 Task: Reply to email with the signature Gabriella Robinson with the subject Request for a podcast from softage.1@softage.net with the message Please confirm the delivery date for the product. Undo the message and rewrite the message as Could you please provide a summary of the results? Send the email
Action: Mouse moved to (497, 650)
Screenshot: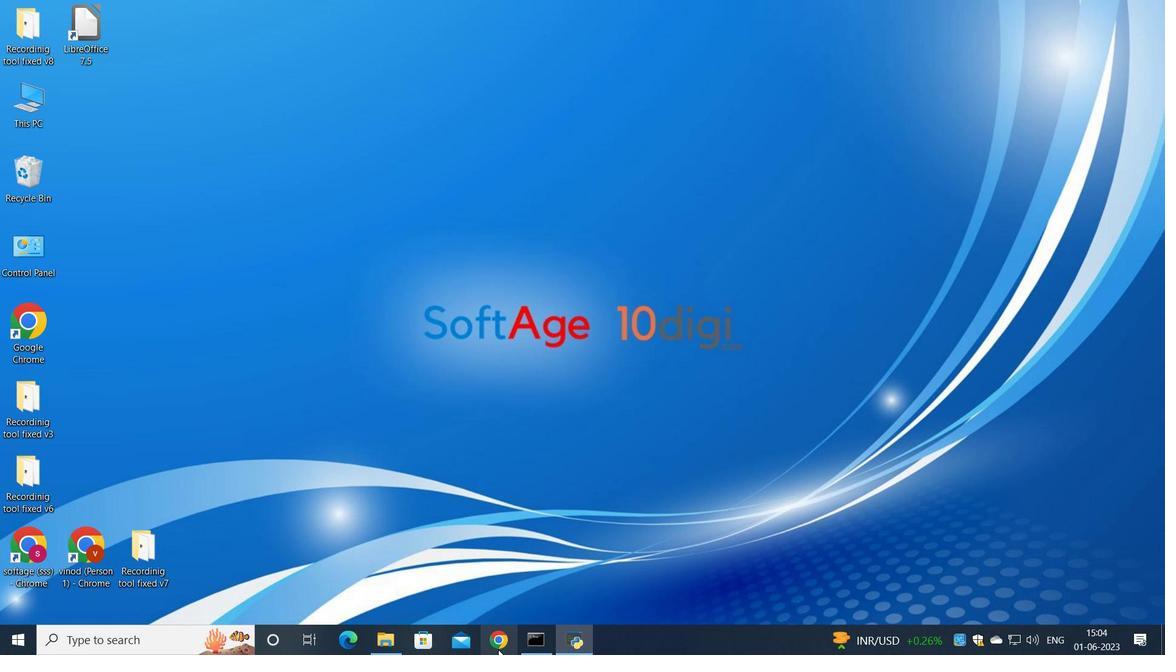 
Action: Mouse pressed left at (497, 650)
Screenshot: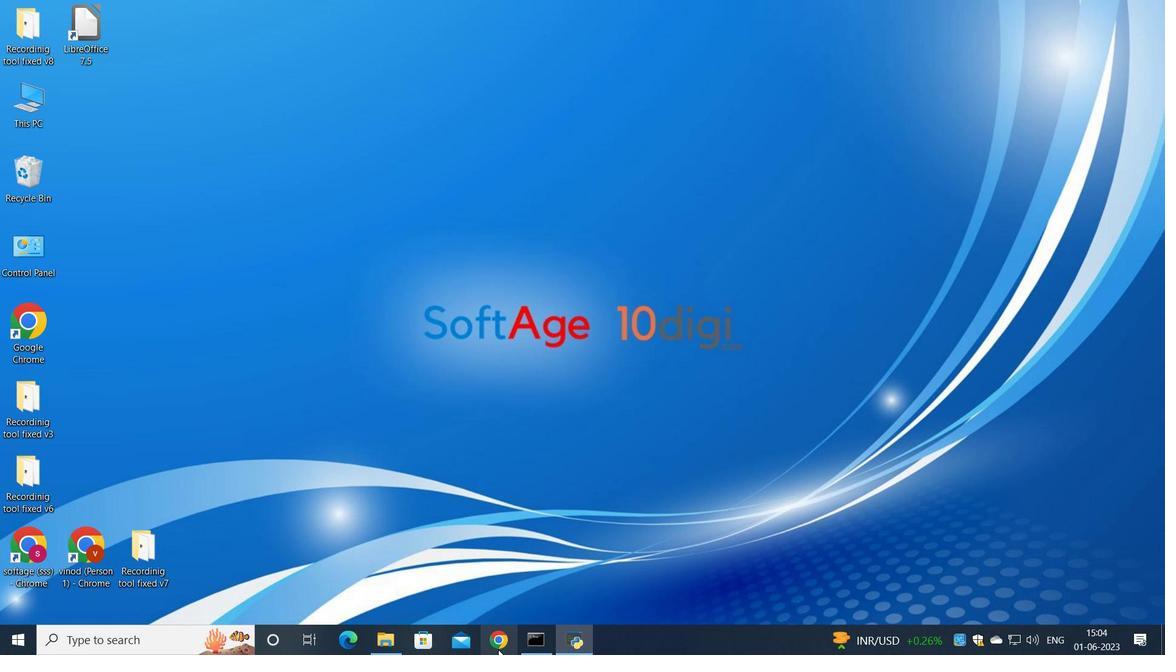 
Action: Mouse moved to (517, 387)
Screenshot: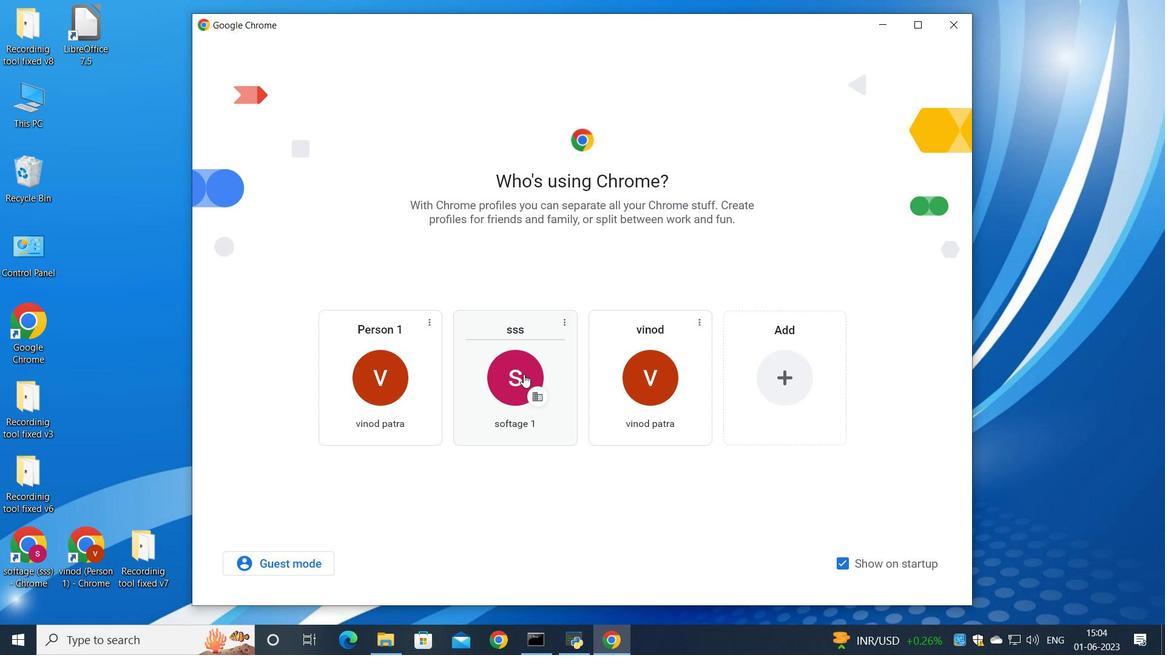 
Action: Mouse pressed left at (517, 387)
Screenshot: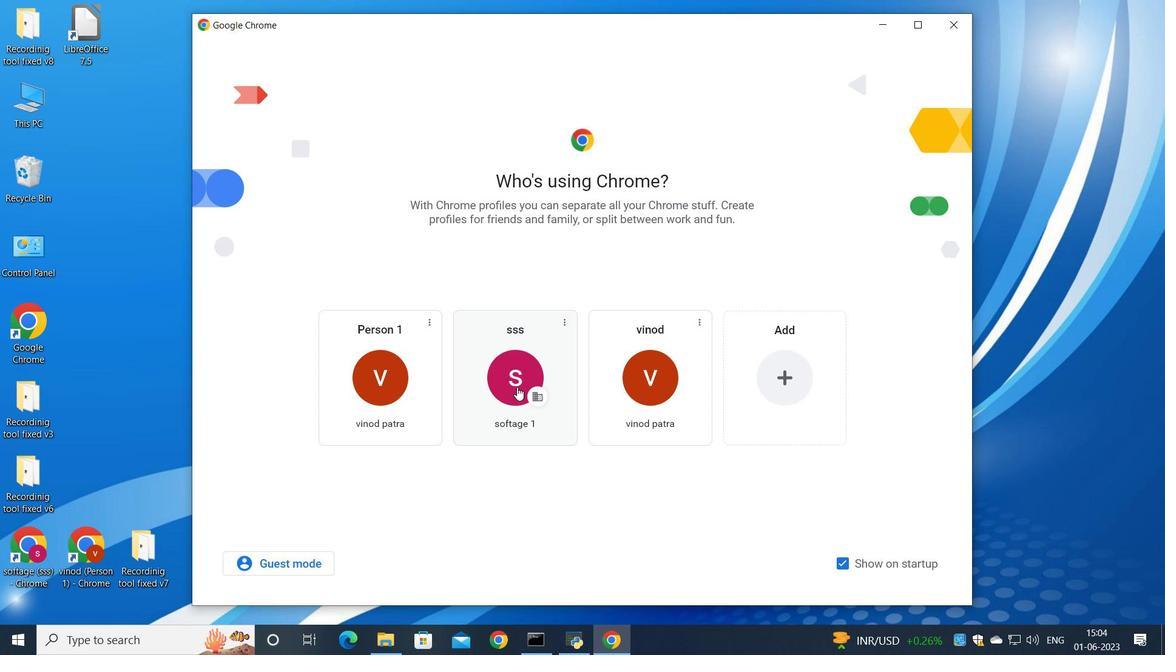 
Action: Mouse moved to (1019, 108)
Screenshot: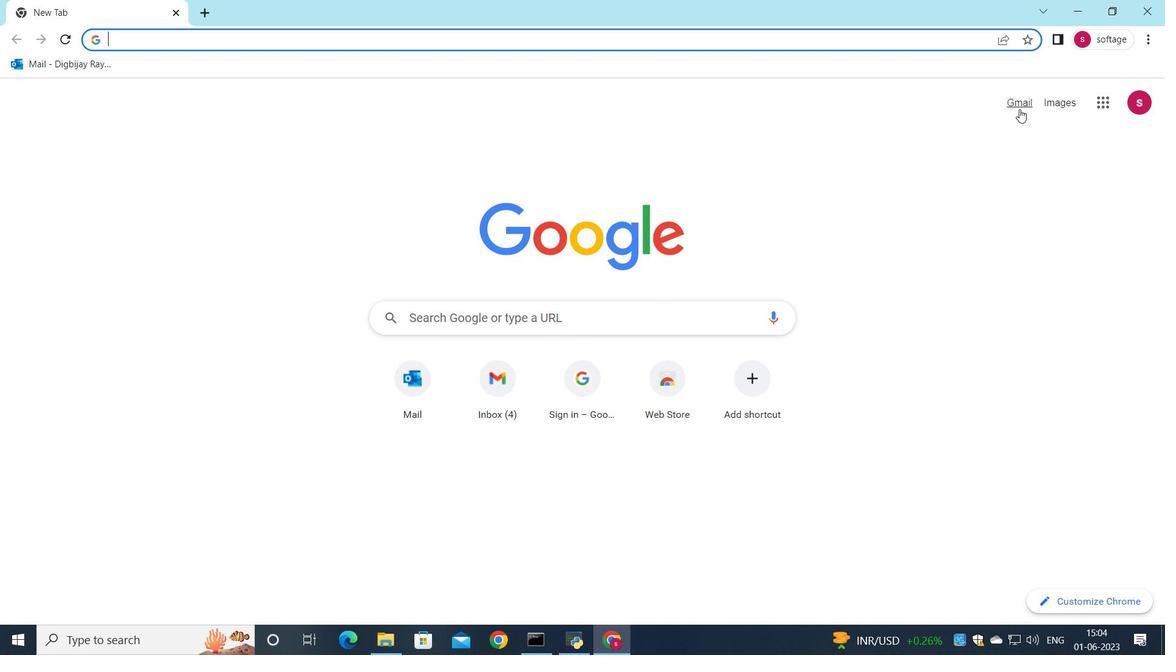 
Action: Mouse pressed left at (1019, 108)
Screenshot: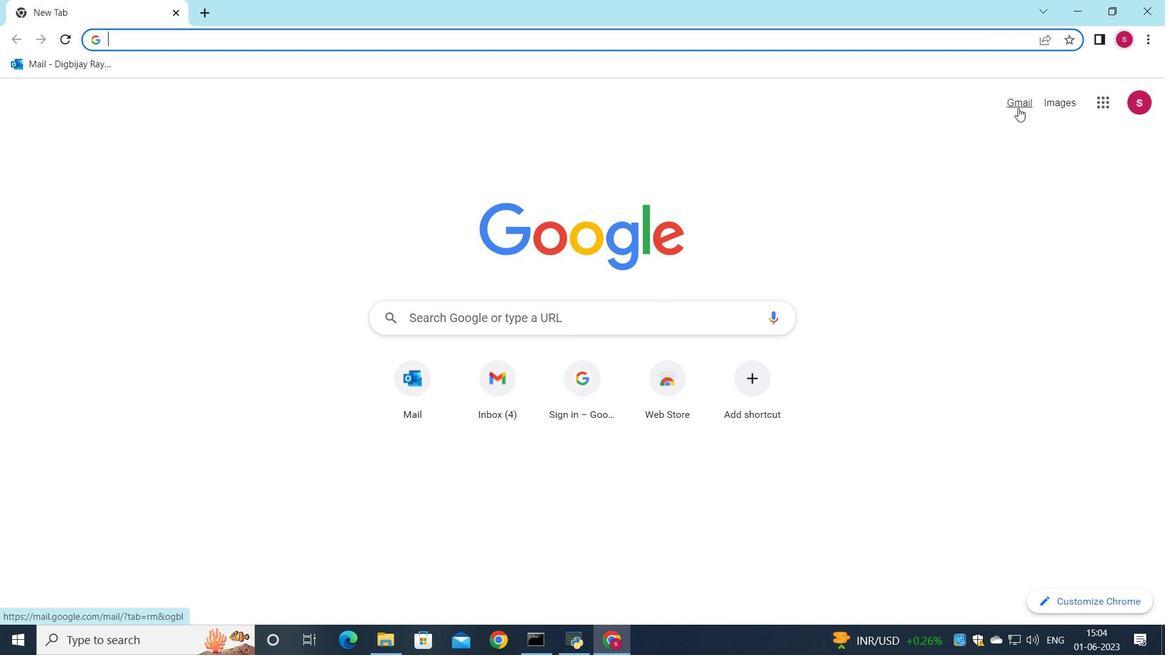
Action: Mouse moved to (995, 105)
Screenshot: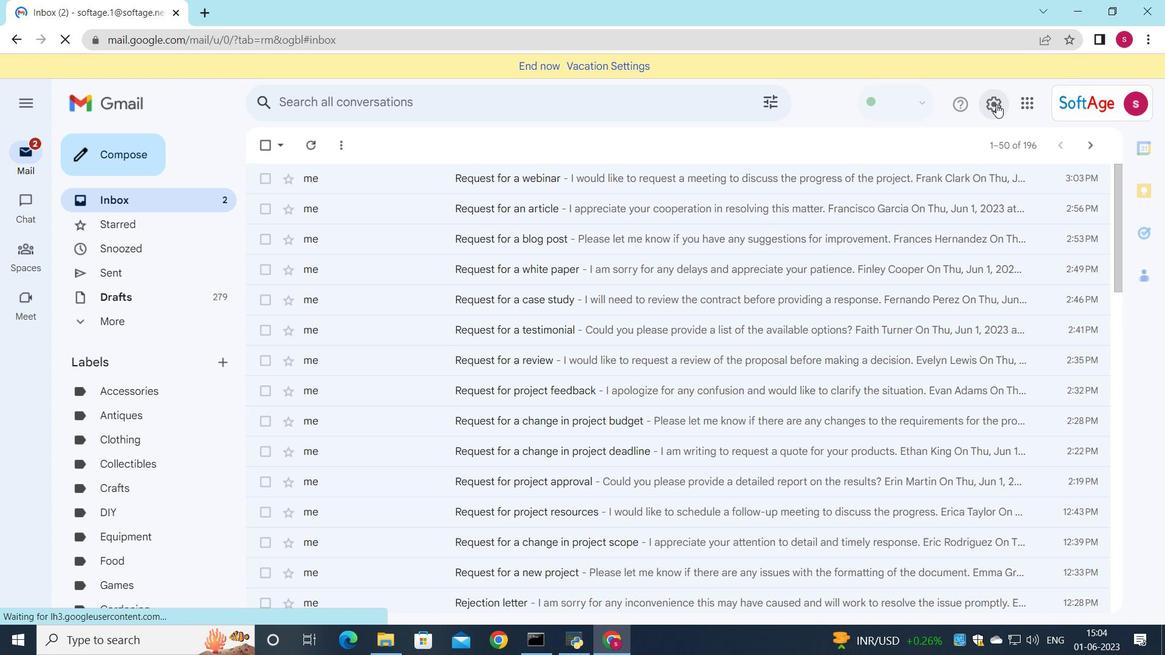 
Action: Mouse pressed left at (995, 105)
Screenshot: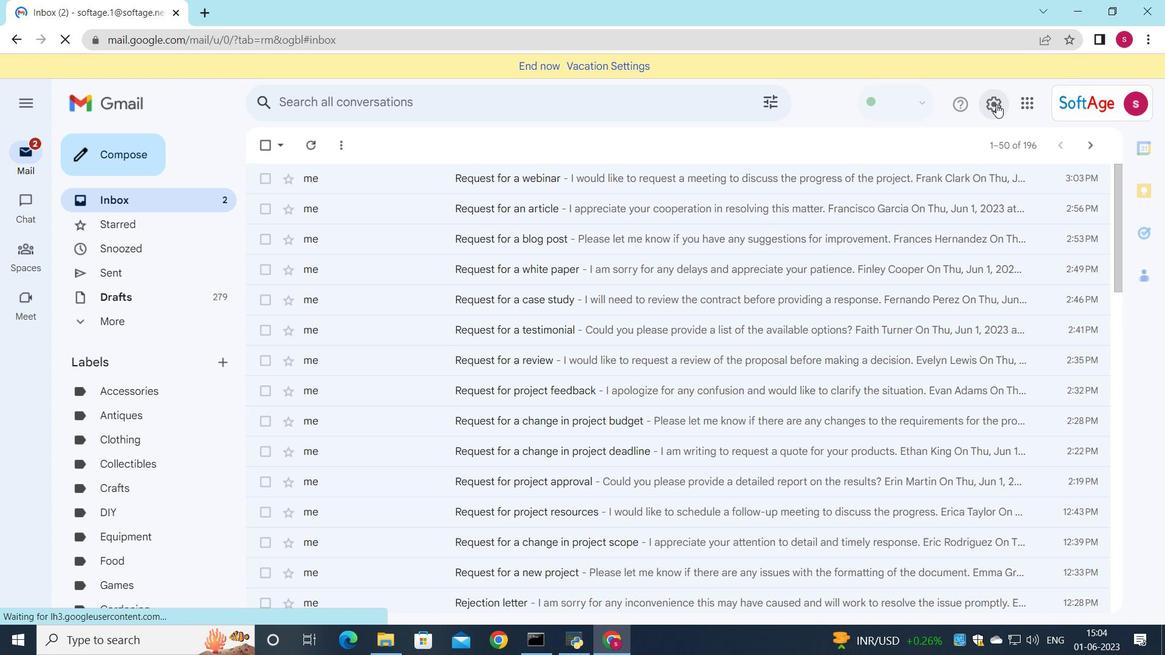 
Action: Mouse moved to (998, 178)
Screenshot: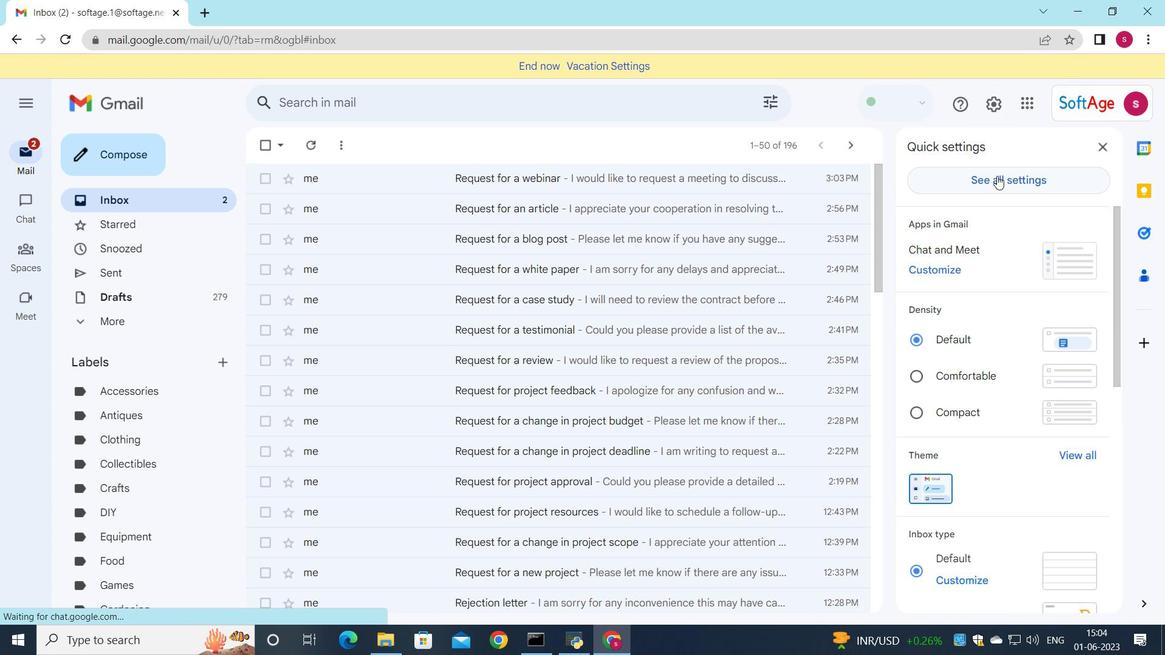 
Action: Mouse pressed left at (998, 178)
Screenshot: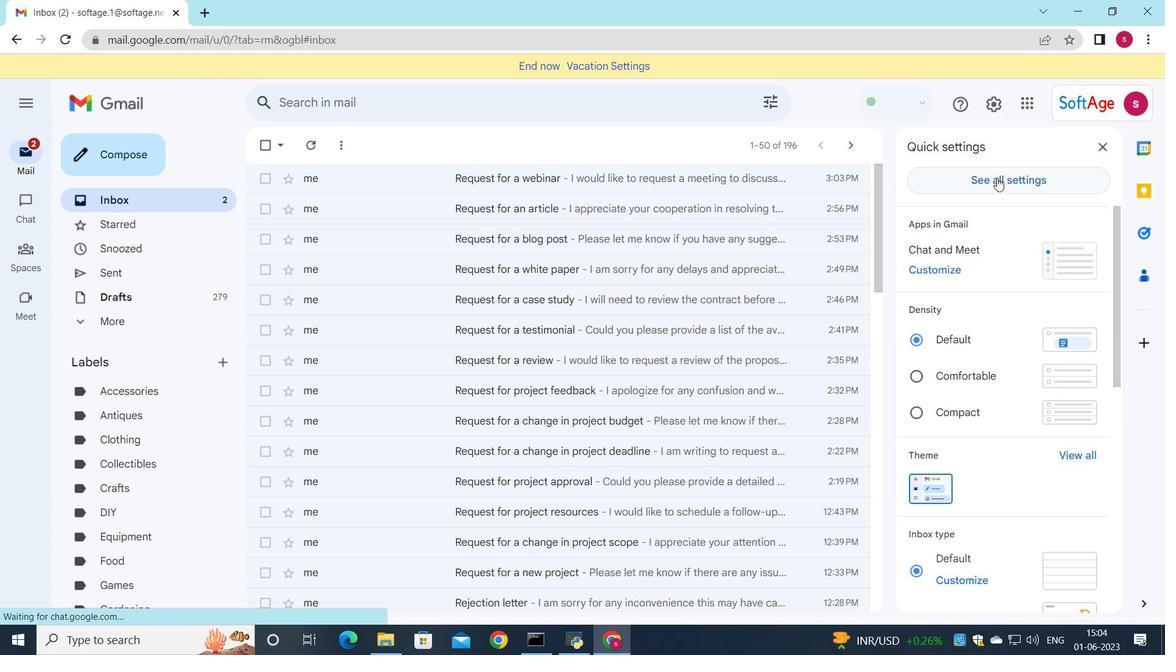 
Action: Mouse moved to (670, 333)
Screenshot: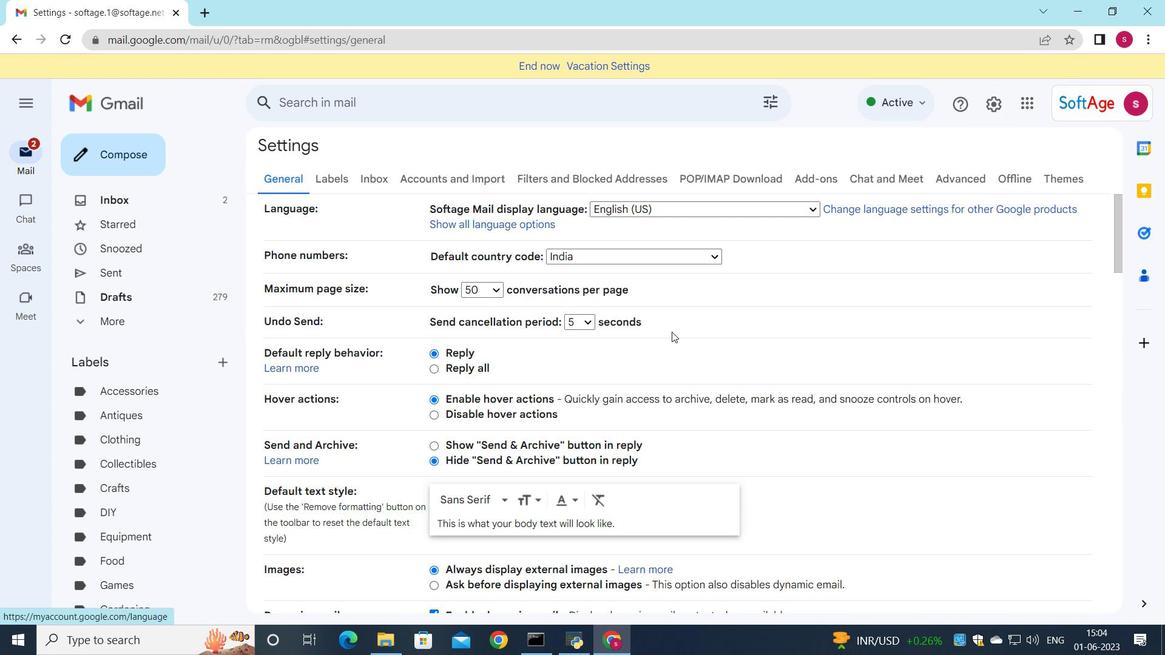 
Action: Mouse scrolled (670, 332) with delta (0, 0)
Screenshot: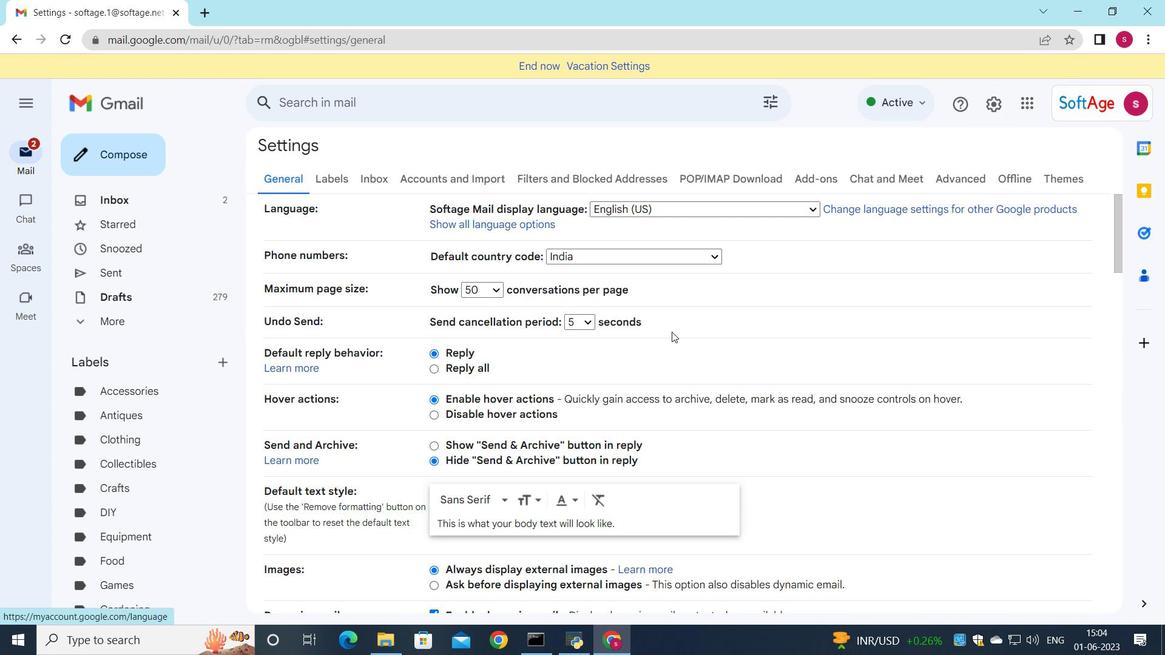 
Action: Mouse moved to (668, 337)
Screenshot: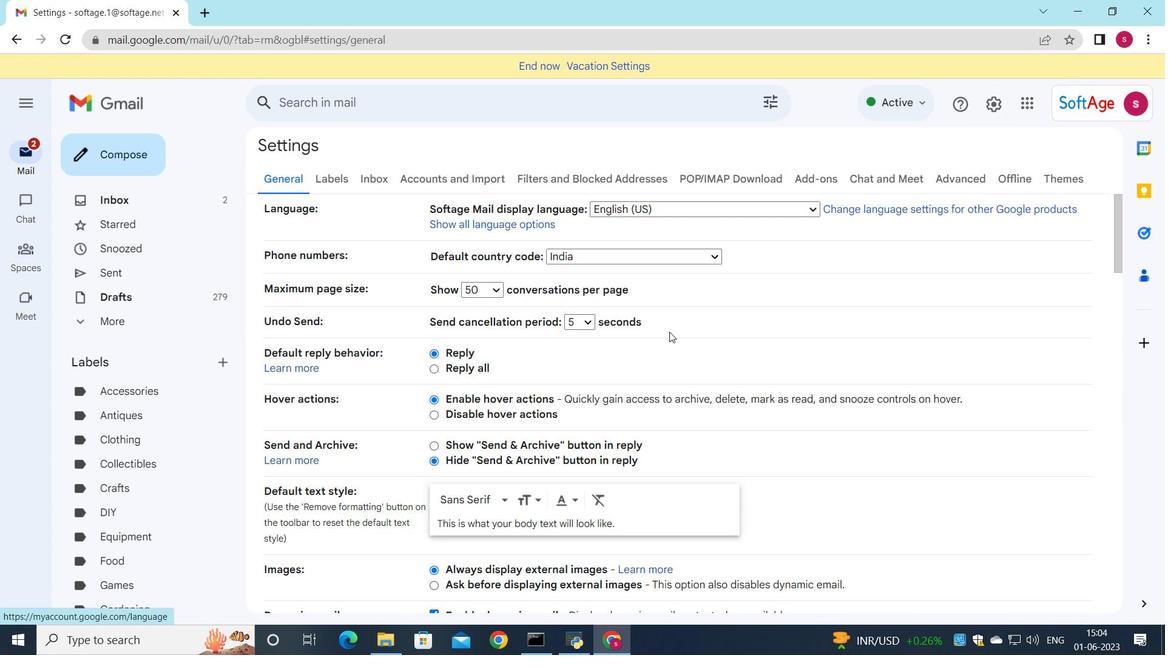 
Action: Mouse scrolled (668, 336) with delta (0, 0)
Screenshot: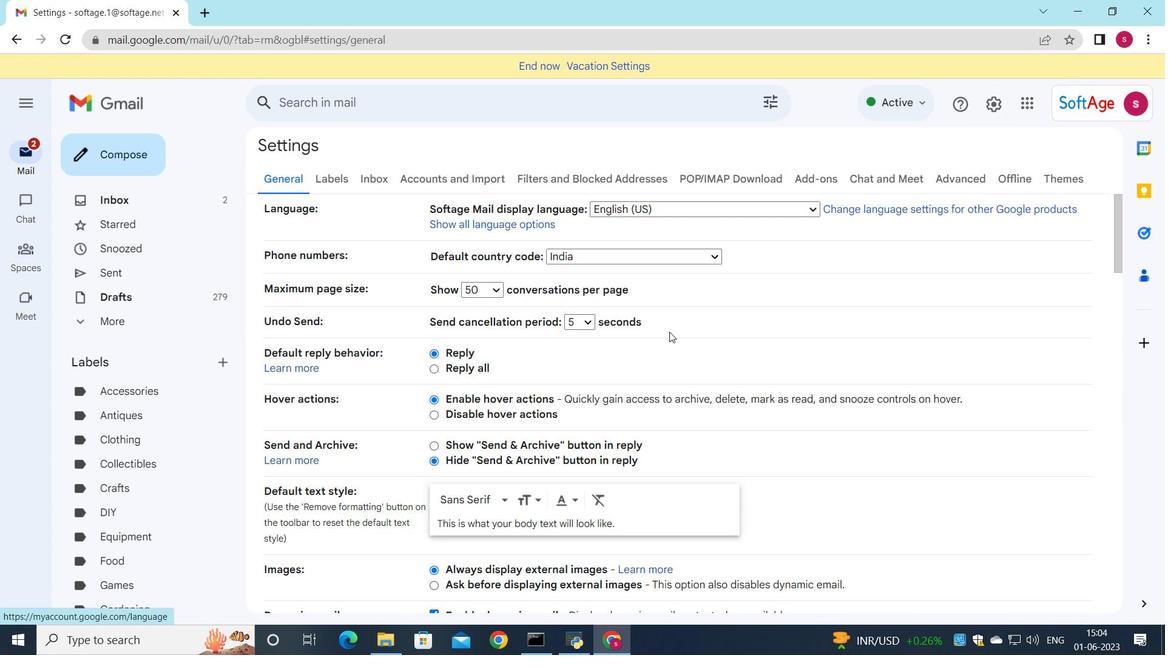 
Action: Mouse moved to (665, 349)
Screenshot: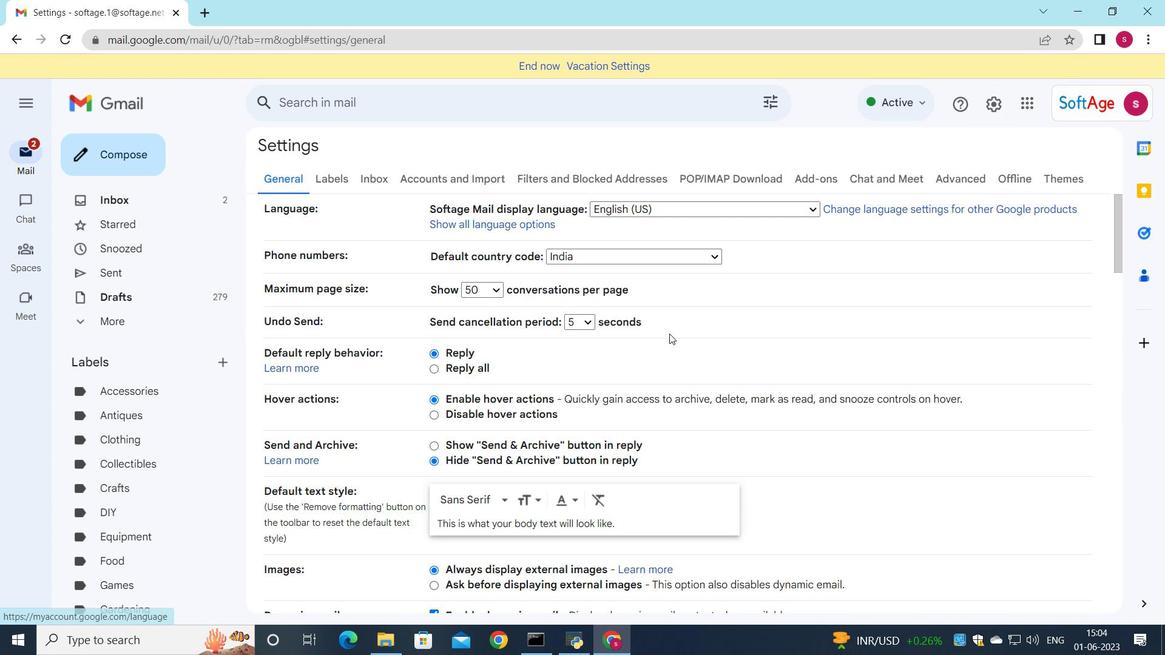 
Action: Mouse scrolled (665, 349) with delta (0, 0)
Screenshot: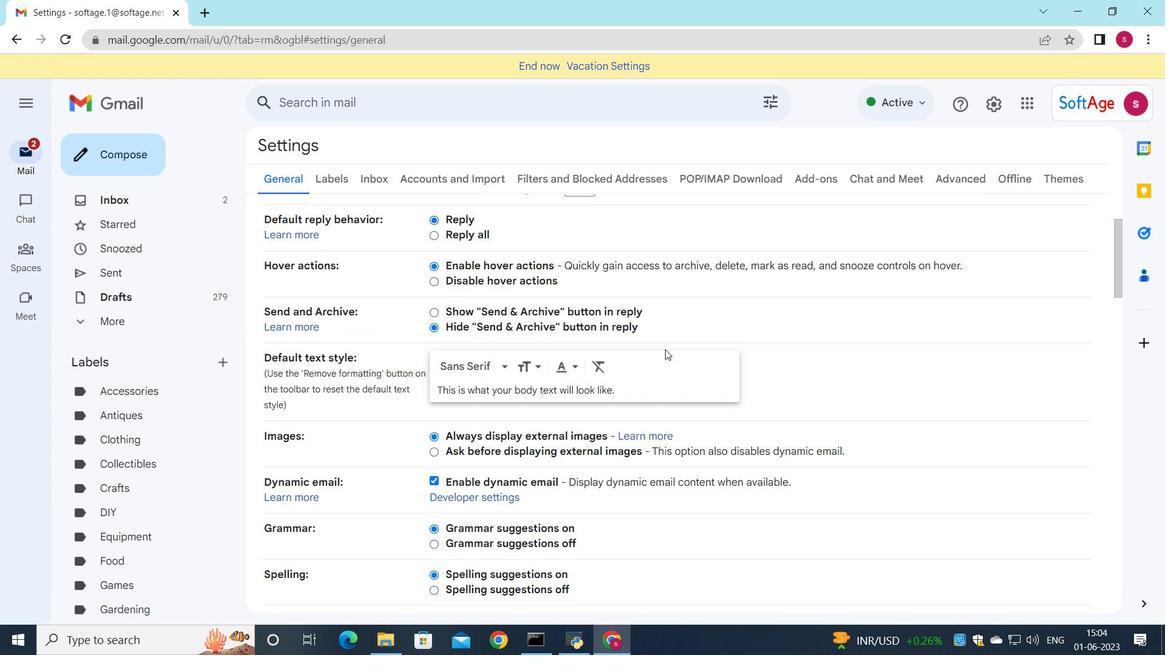 
Action: Mouse scrolled (665, 349) with delta (0, 0)
Screenshot: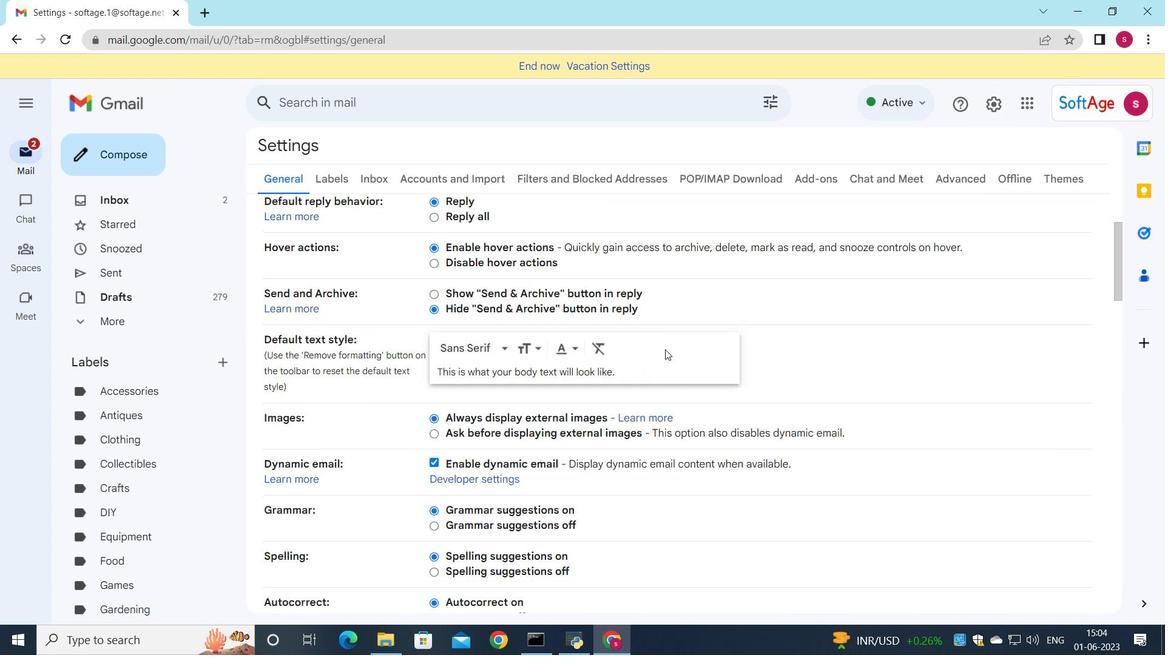 
Action: Mouse scrolled (665, 349) with delta (0, 0)
Screenshot: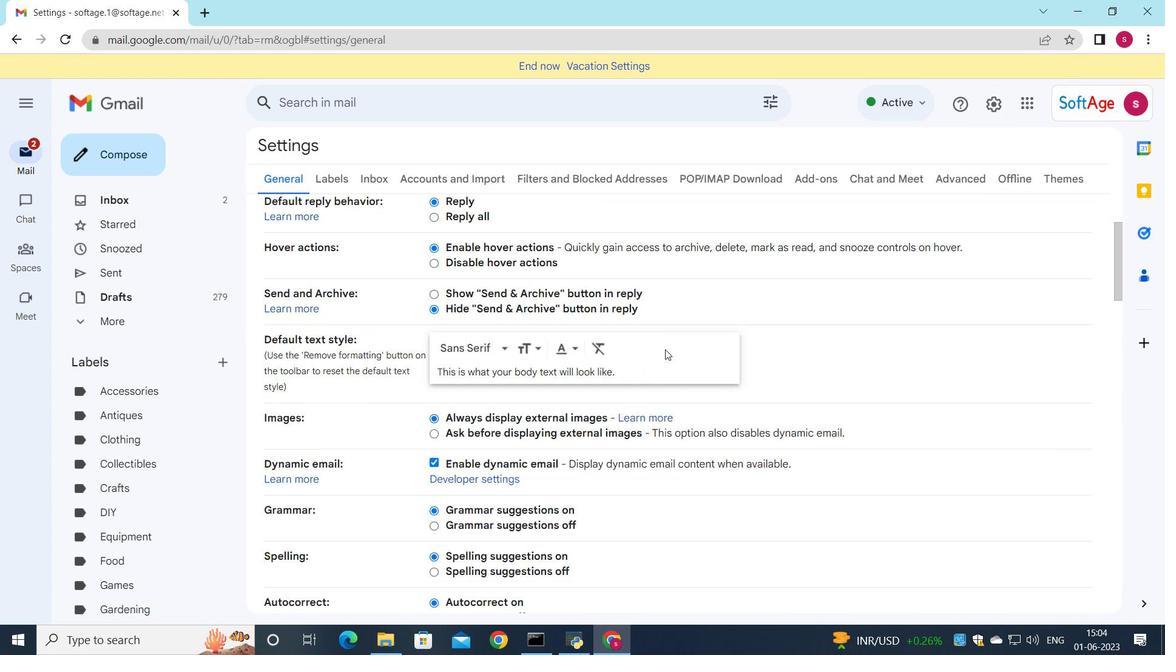 
Action: Mouse scrolled (665, 349) with delta (0, 0)
Screenshot: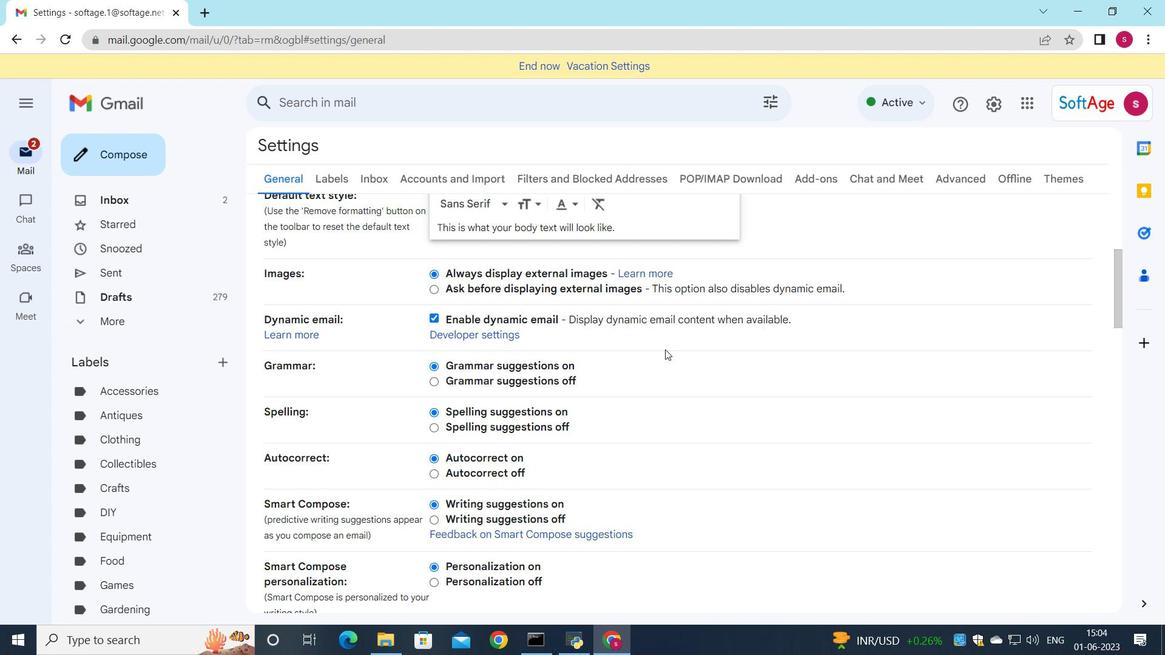 
Action: Mouse scrolled (665, 349) with delta (0, 0)
Screenshot: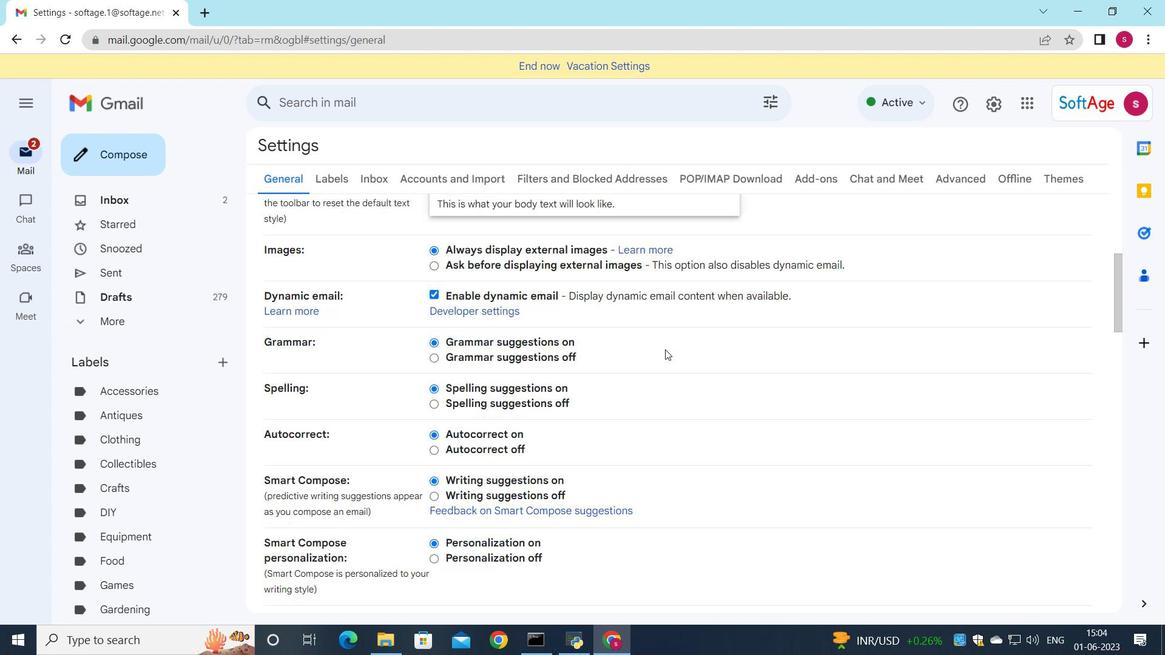 
Action: Mouse scrolled (665, 349) with delta (0, 0)
Screenshot: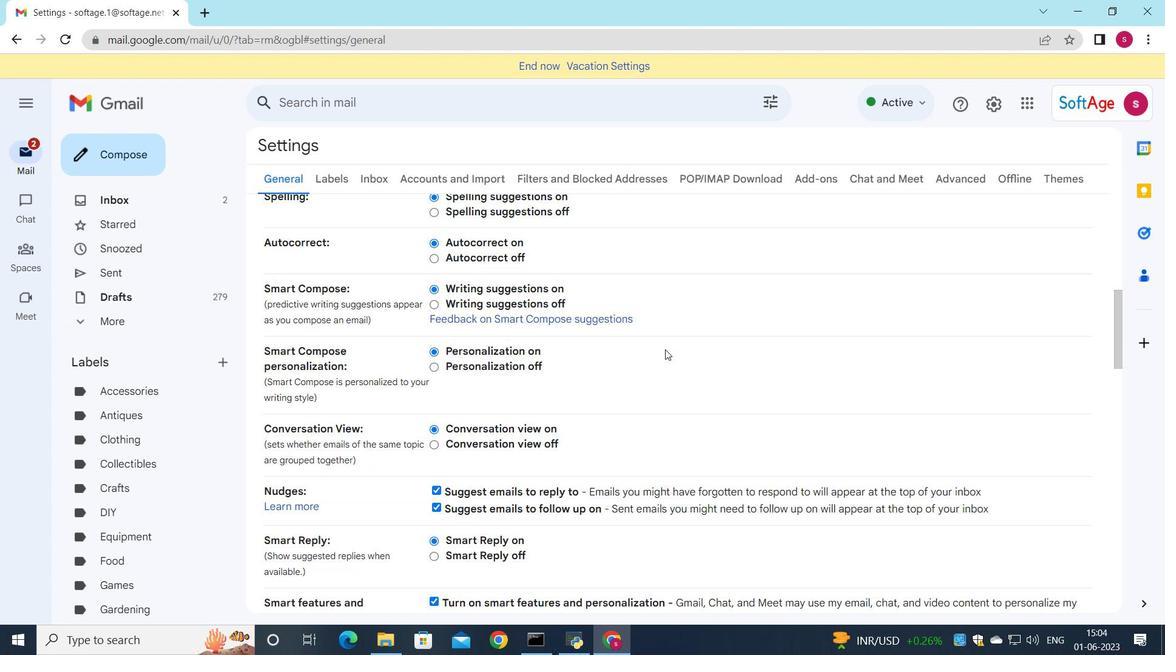 
Action: Mouse scrolled (665, 349) with delta (0, 0)
Screenshot: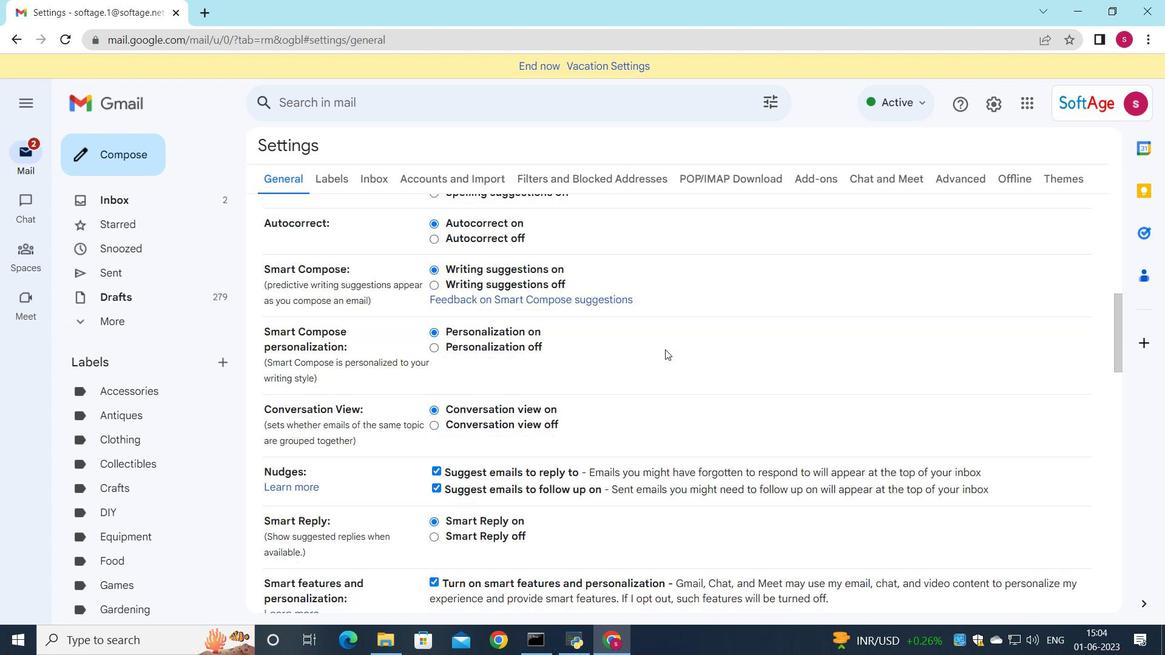 
Action: Mouse moved to (670, 352)
Screenshot: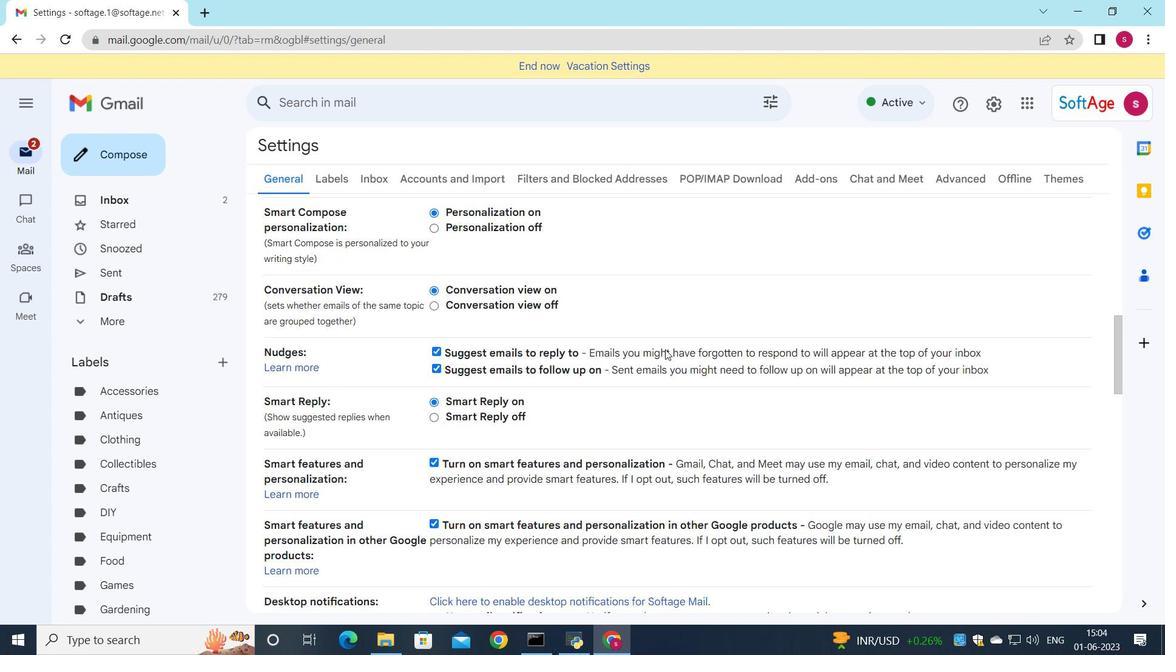 
Action: Mouse scrolled (670, 352) with delta (0, 0)
Screenshot: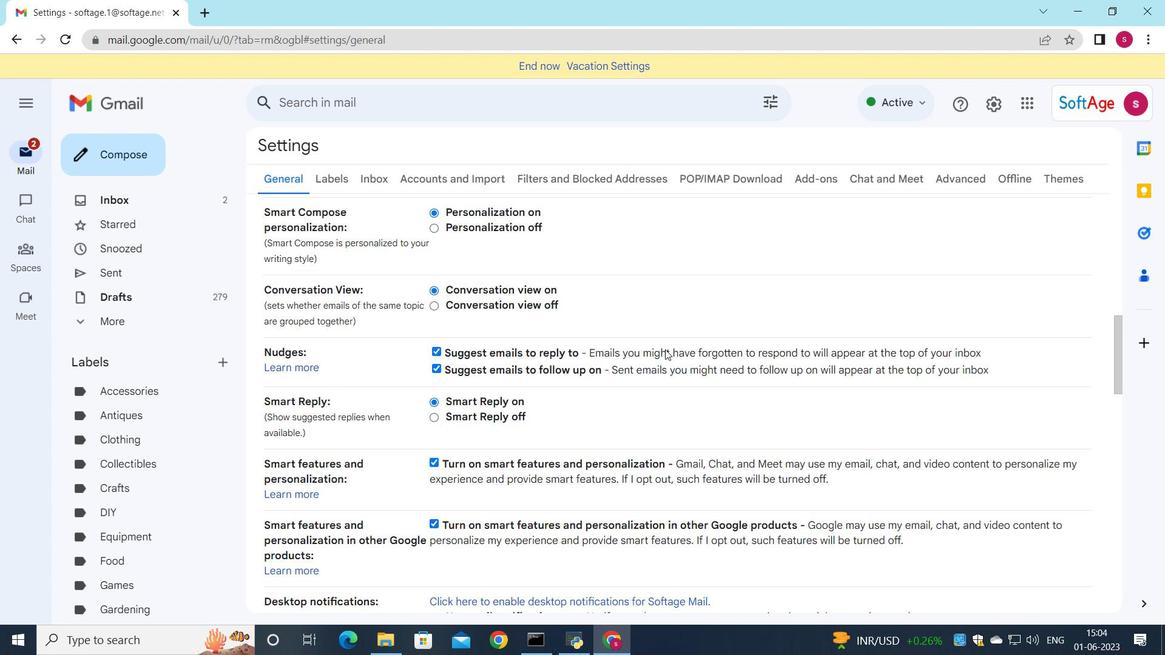 
Action: Mouse scrolled (670, 352) with delta (0, 0)
Screenshot: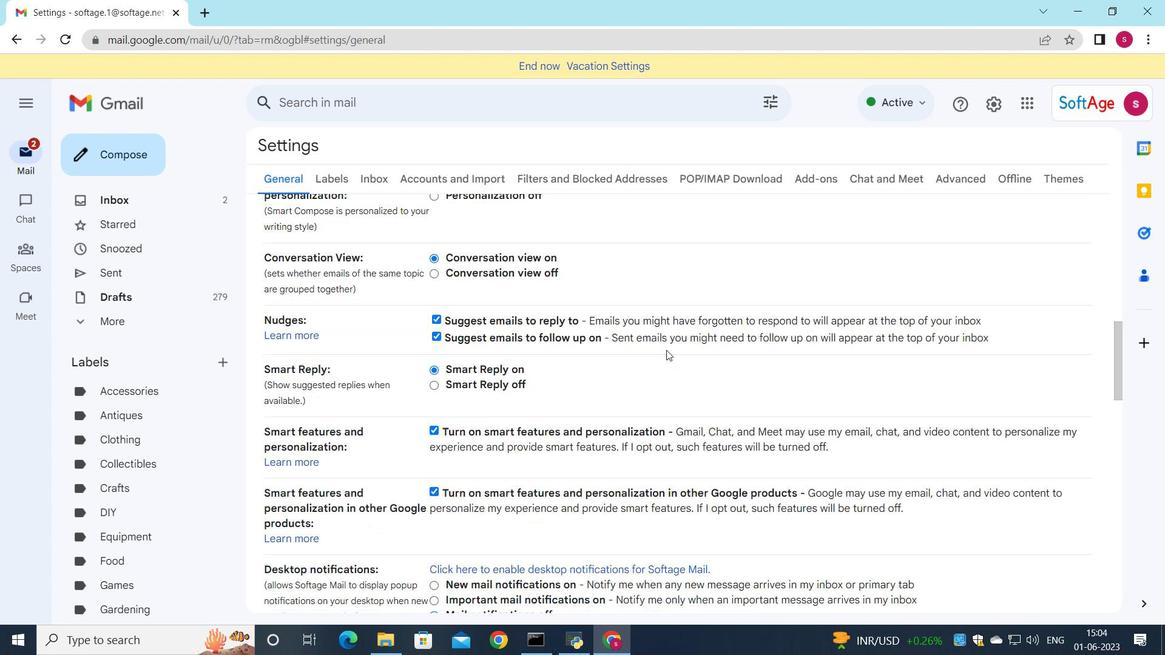 
Action: Mouse scrolled (670, 352) with delta (0, 0)
Screenshot: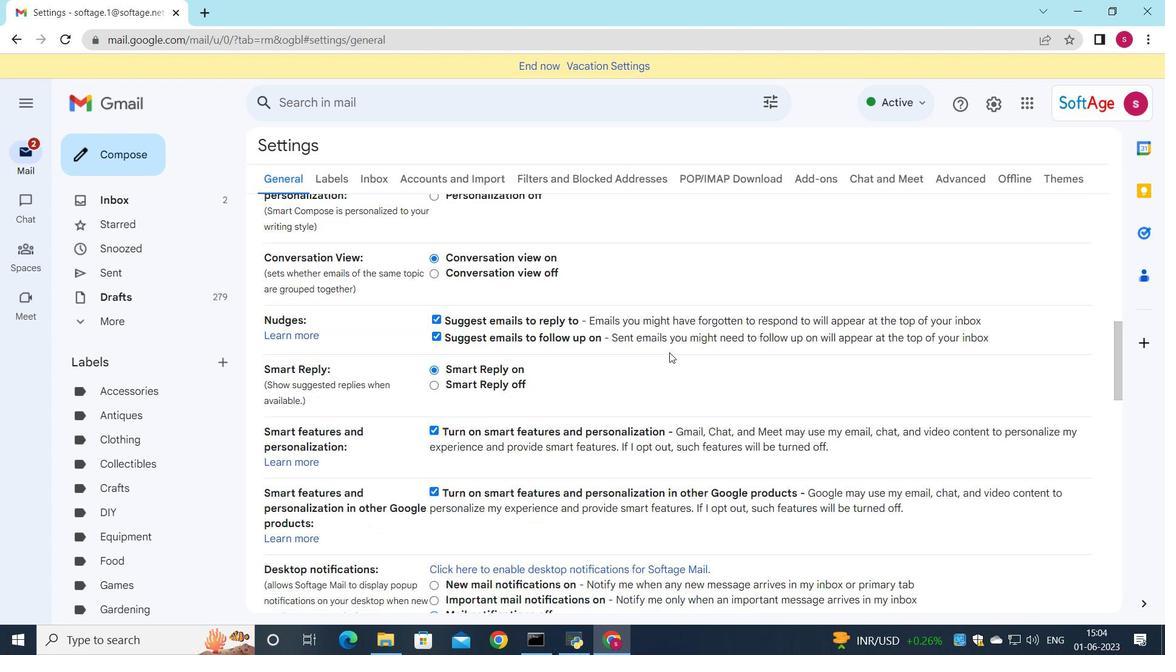 
Action: Mouse moved to (672, 352)
Screenshot: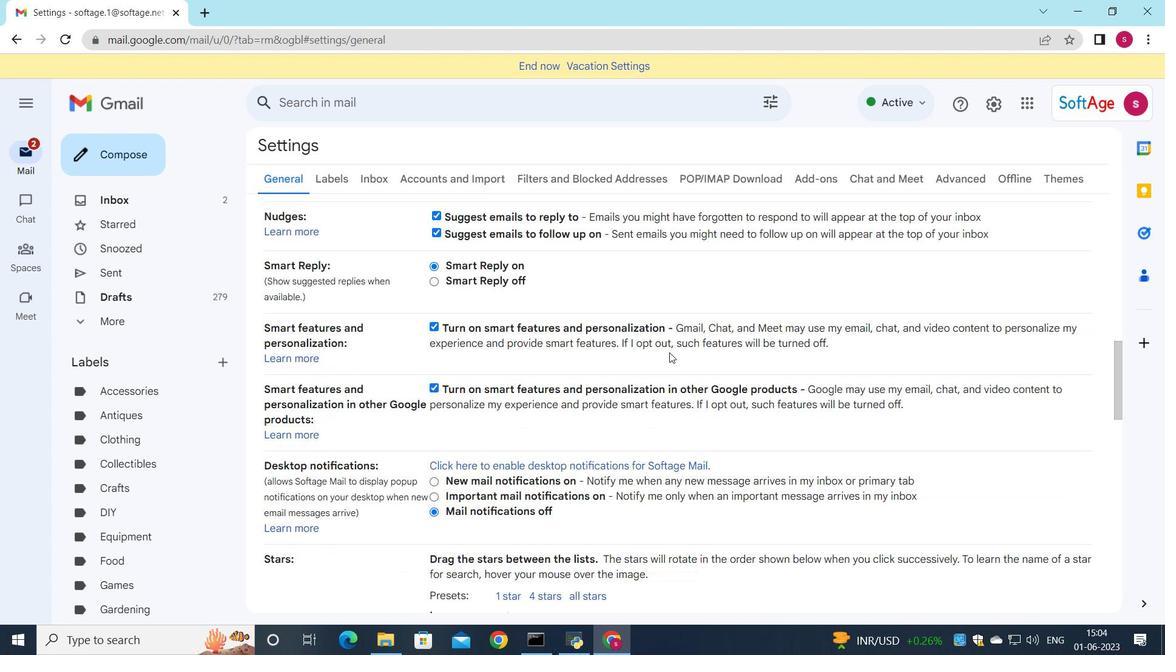 
Action: Mouse scrolled (672, 352) with delta (0, 0)
Screenshot: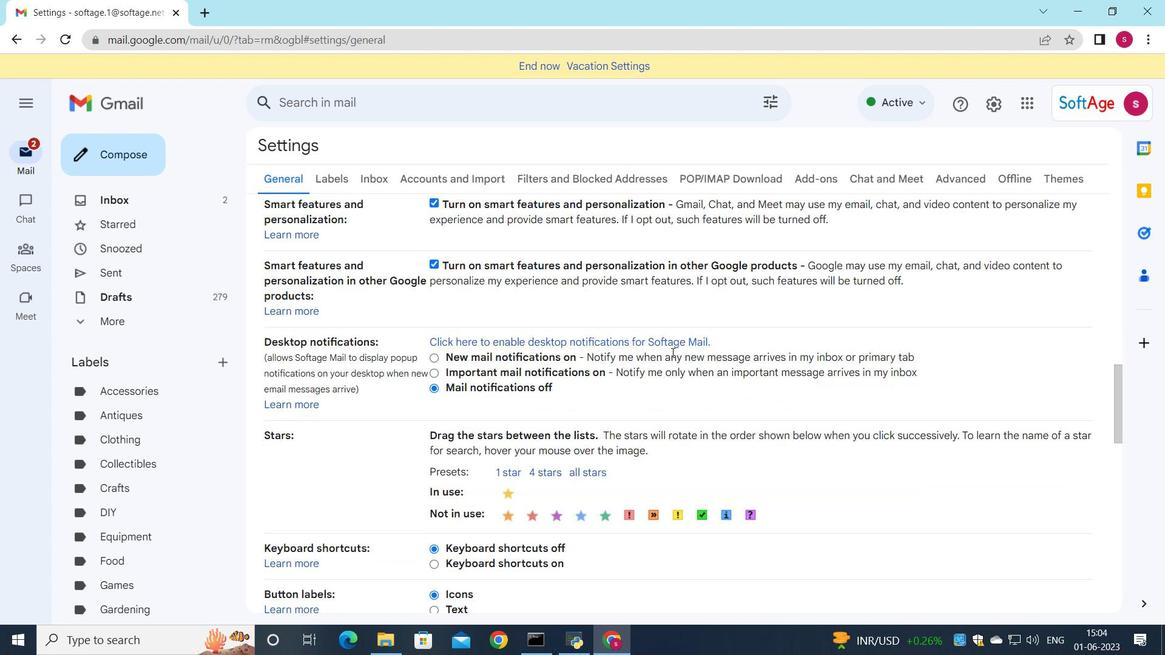 
Action: Mouse scrolled (672, 352) with delta (0, 0)
Screenshot: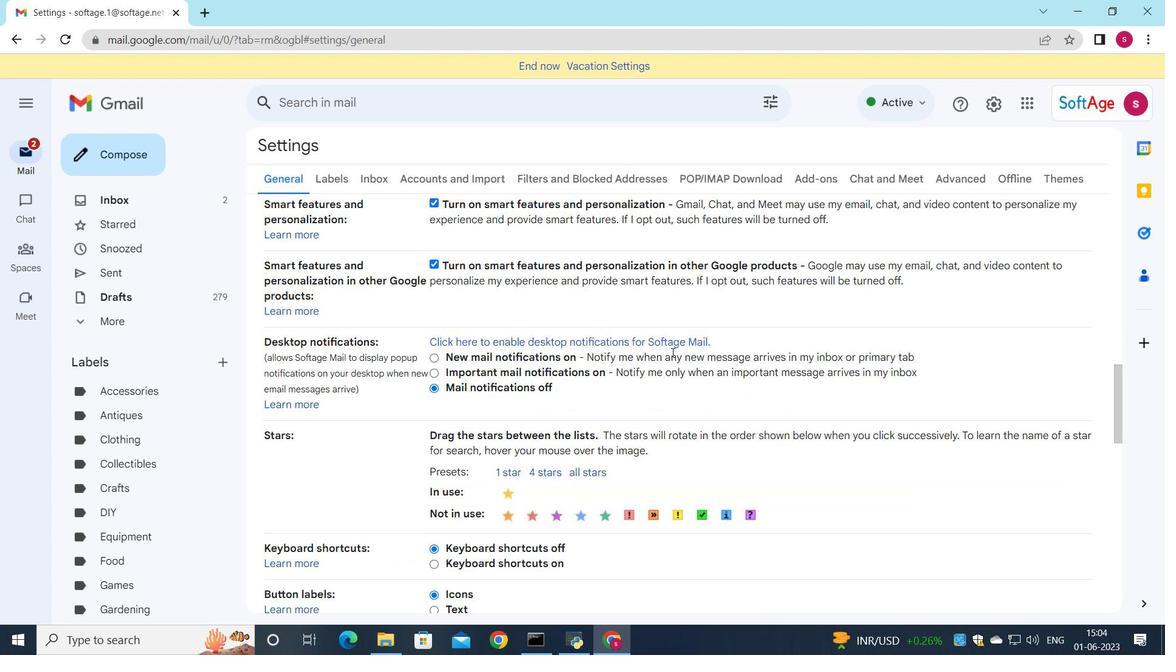 
Action: Mouse scrolled (672, 352) with delta (0, 0)
Screenshot: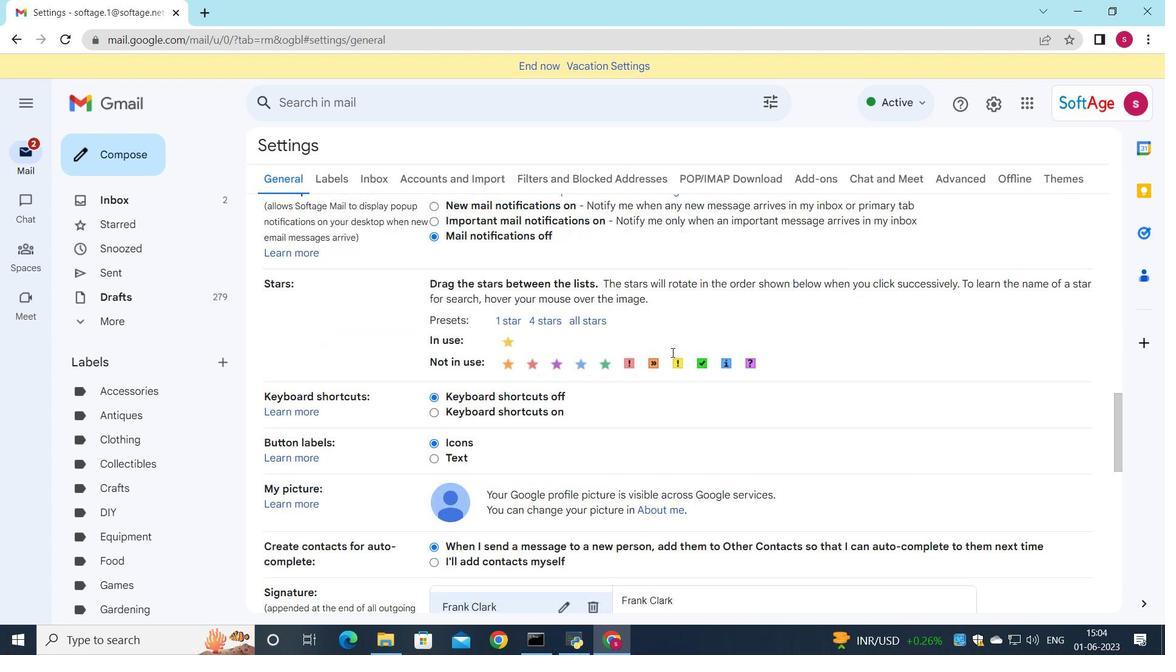 
Action: Mouse scrolled (672, 352) with delta (0, 0)
Screenshot: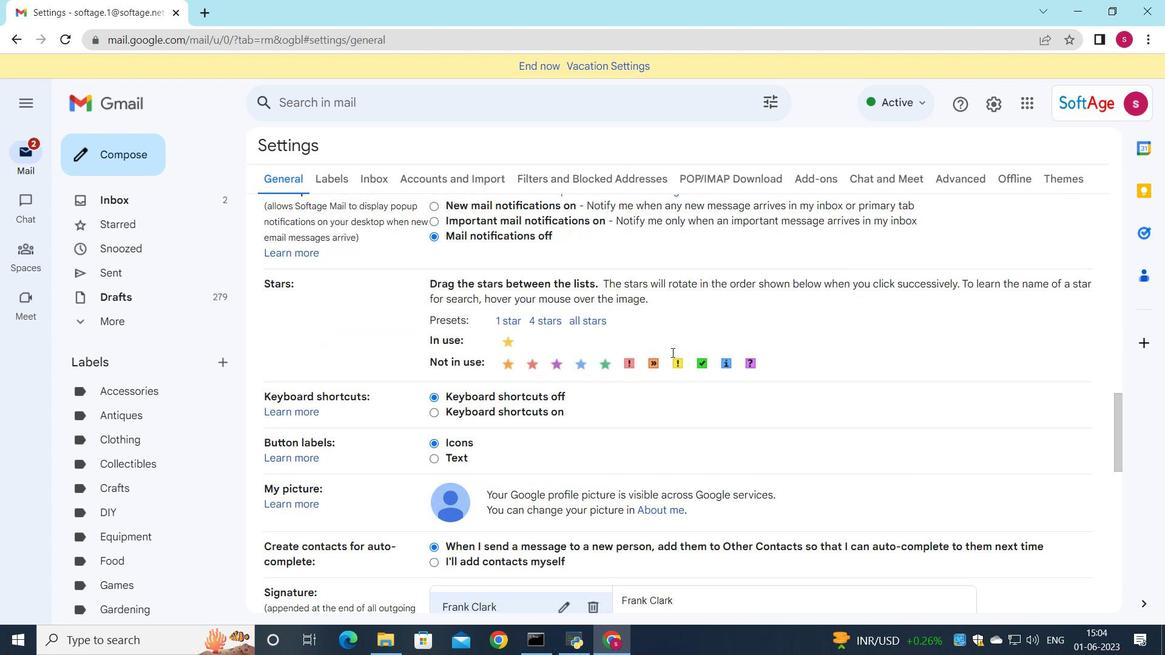 
Action: Mouse scrolled (672, 352) with delta (0, 0)
Screenshot: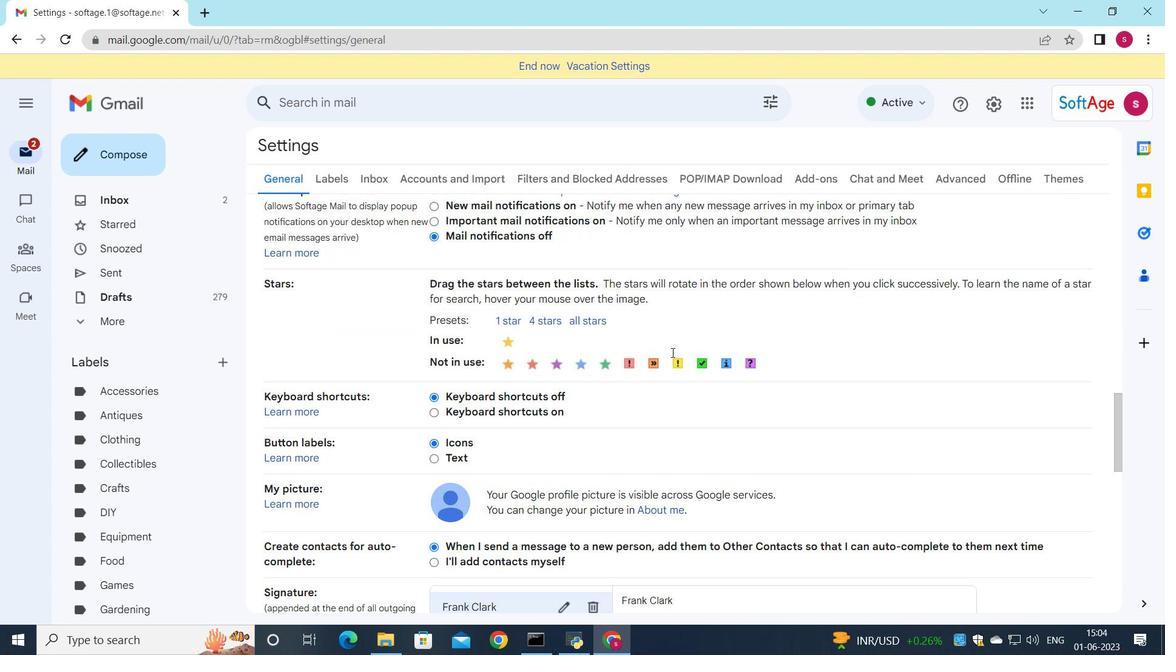 
Action: Mouse moved to (595, 372)
Screenshot: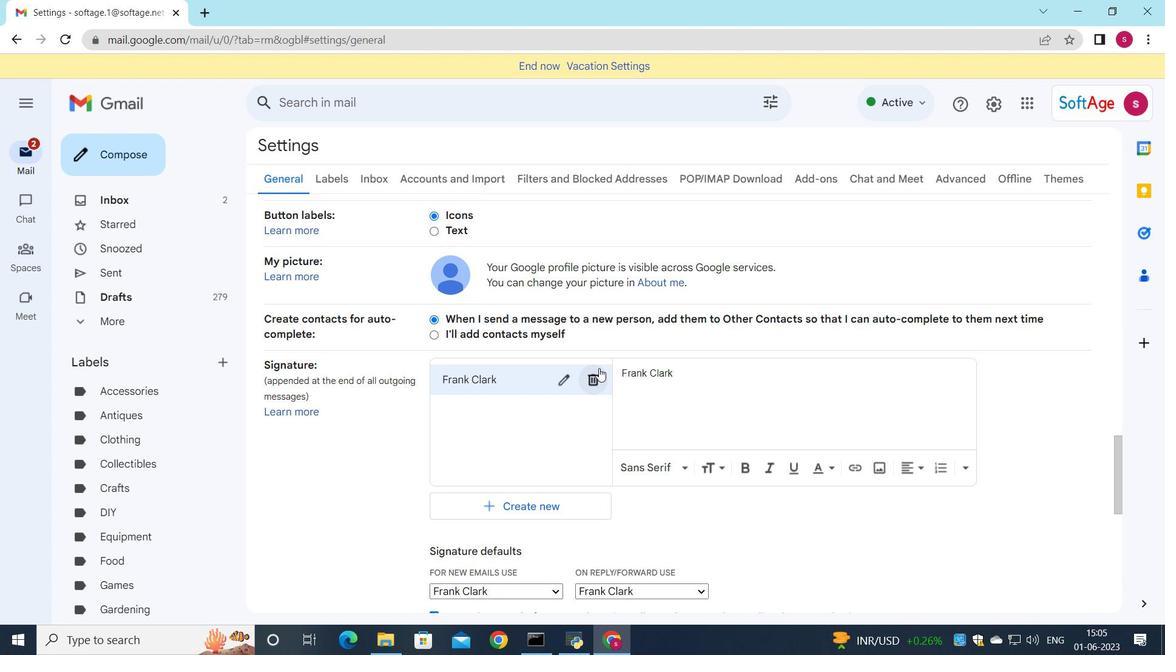
Action: Mouse pressed left at (595, 372)
Screenshot: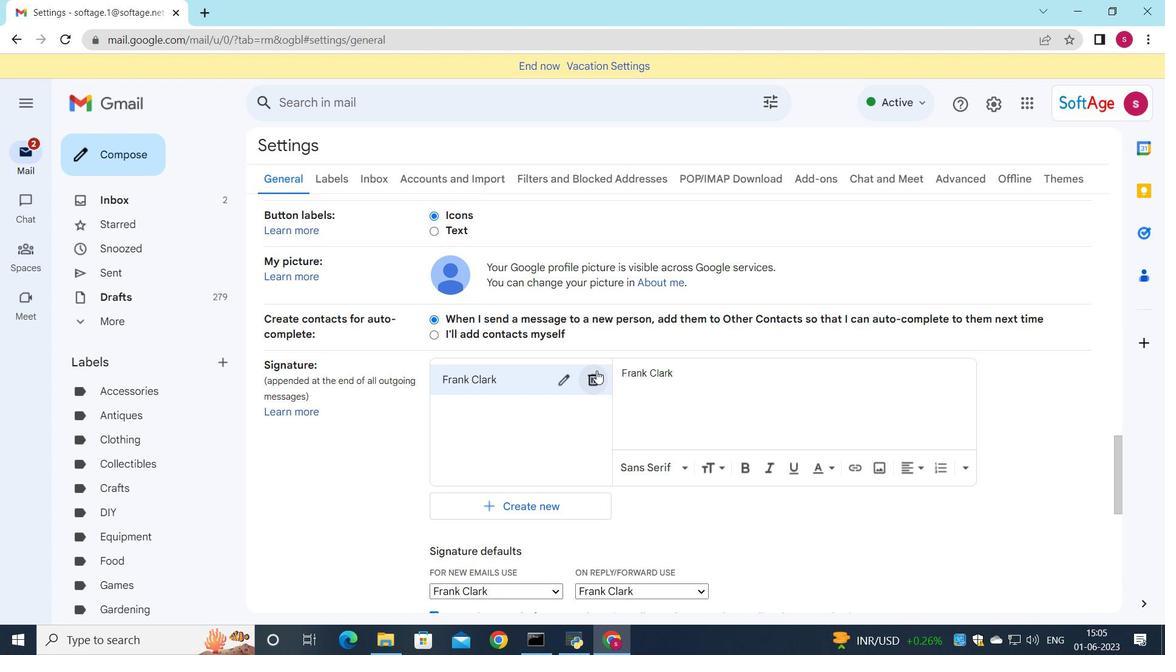 
Action: Mouse moved to (715, 372)
Screenshot: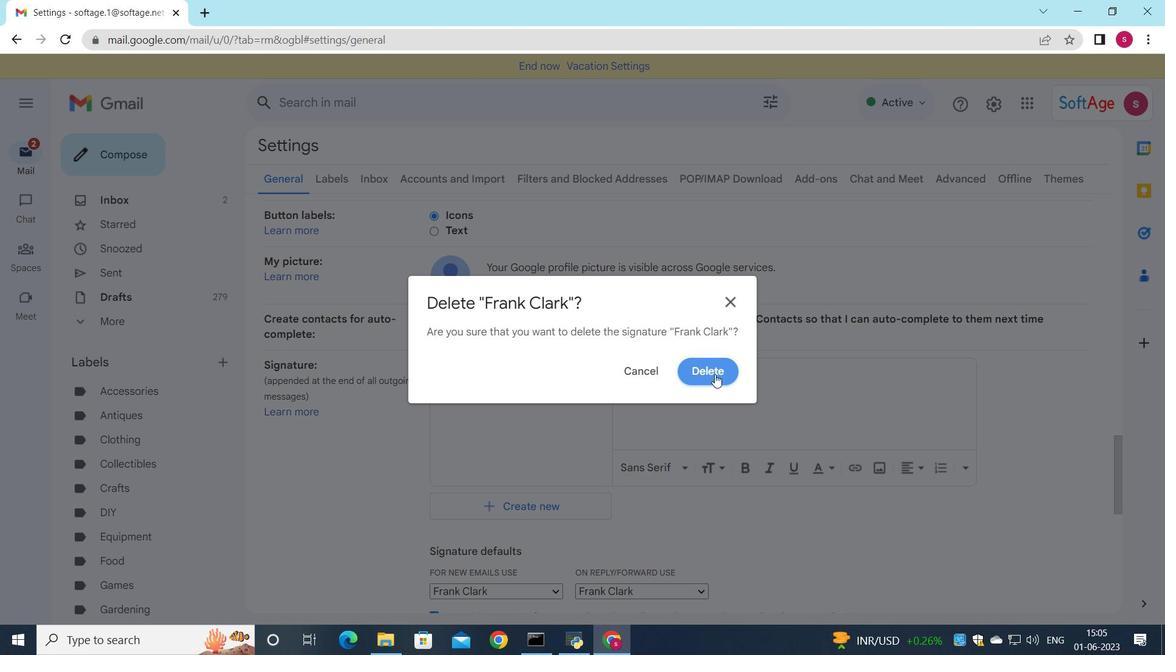 
Action: Mouse pressed left at (715, 372)
Screenshot: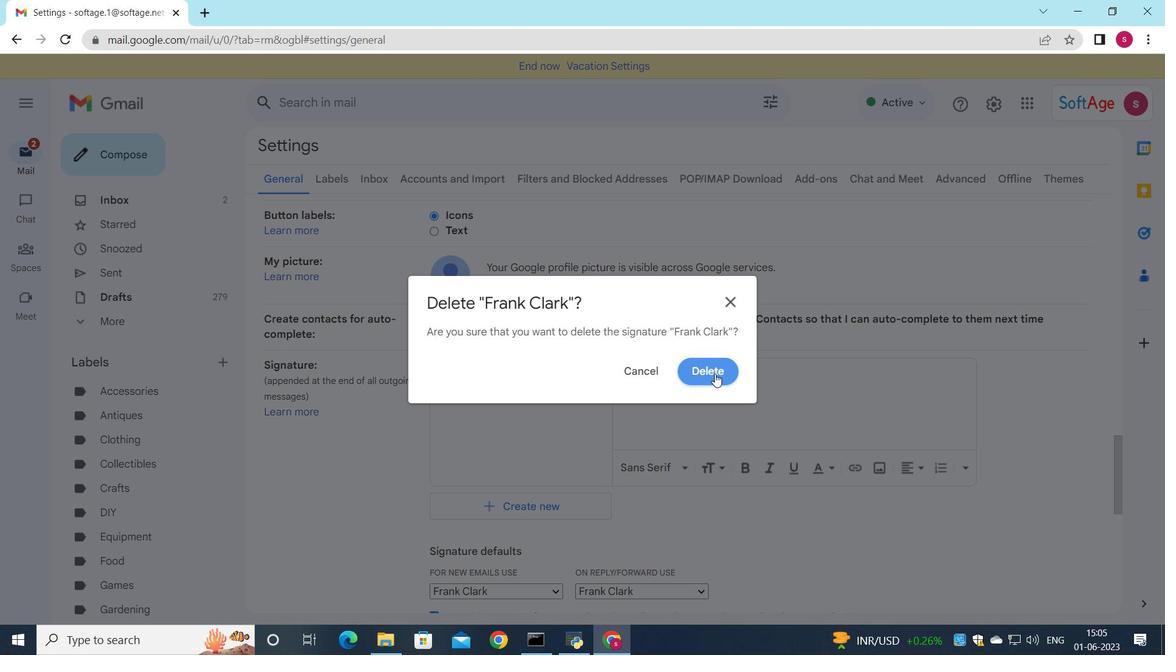 
Action: Mouse moved to (477, 408)
Screenshot: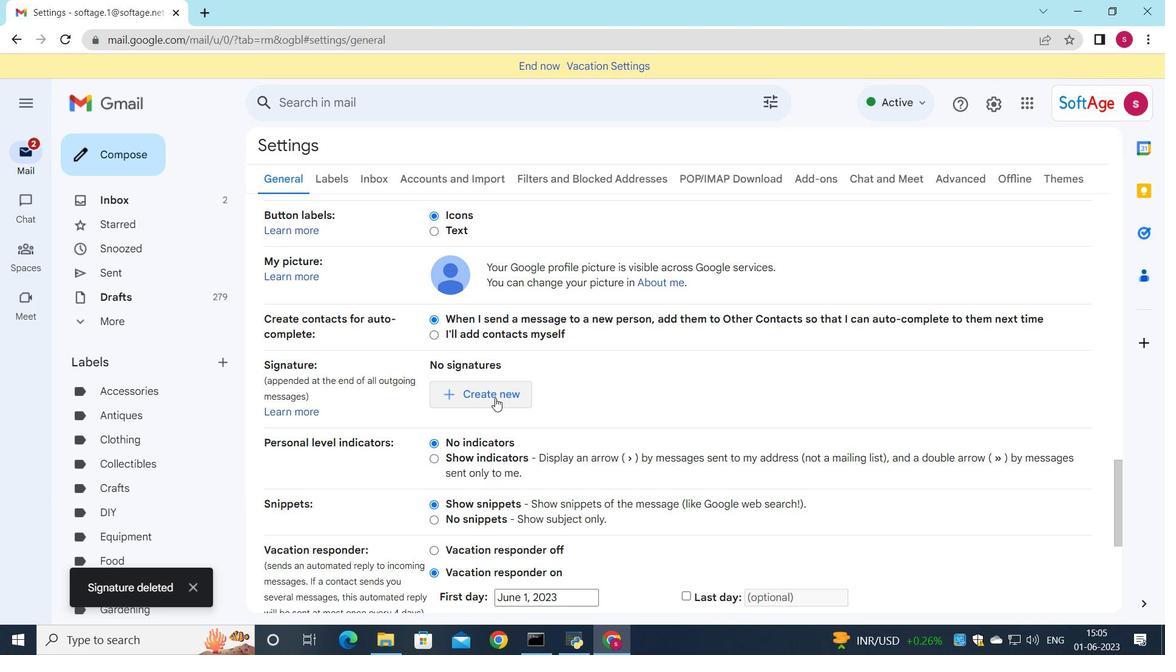 
Action: Mouse pressed left at (477, 408)
Screenshot: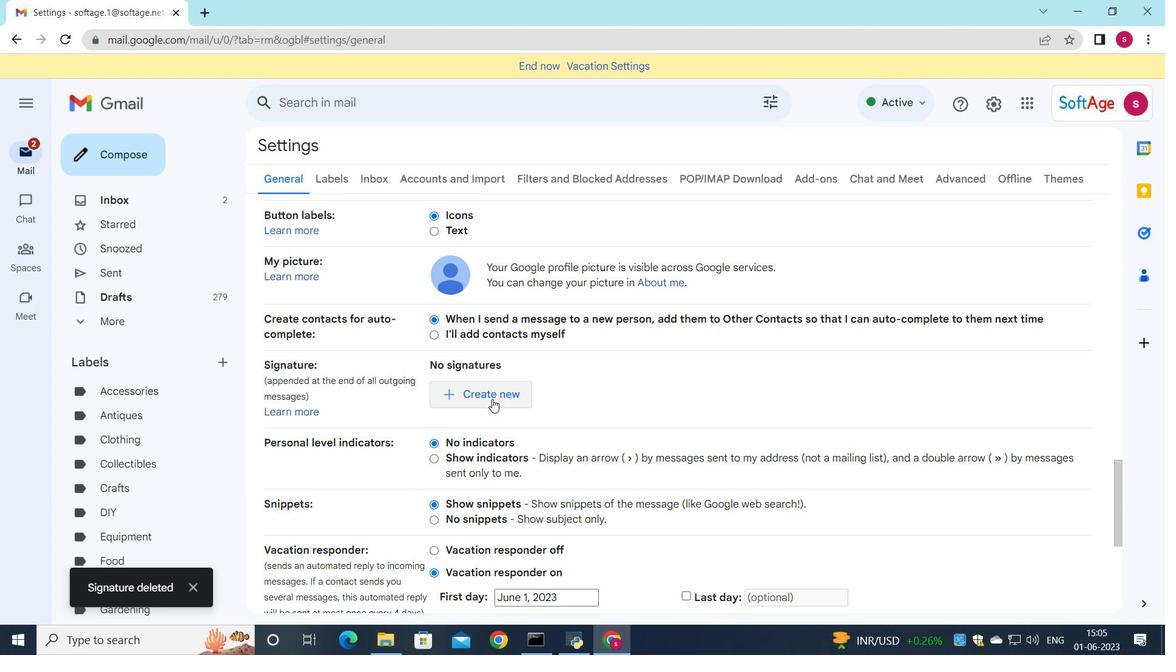 
Action: Mouse moved to (504, 397)
Screenshot: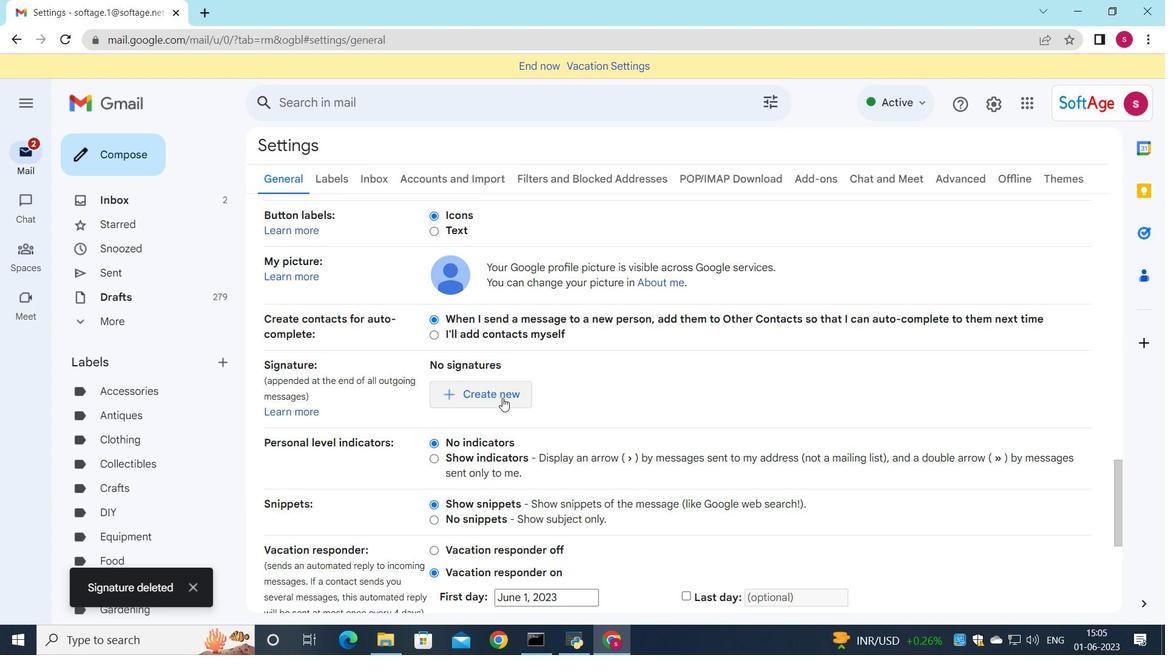 
Action: Mouse pressed left at (504, 397)
Screenshot: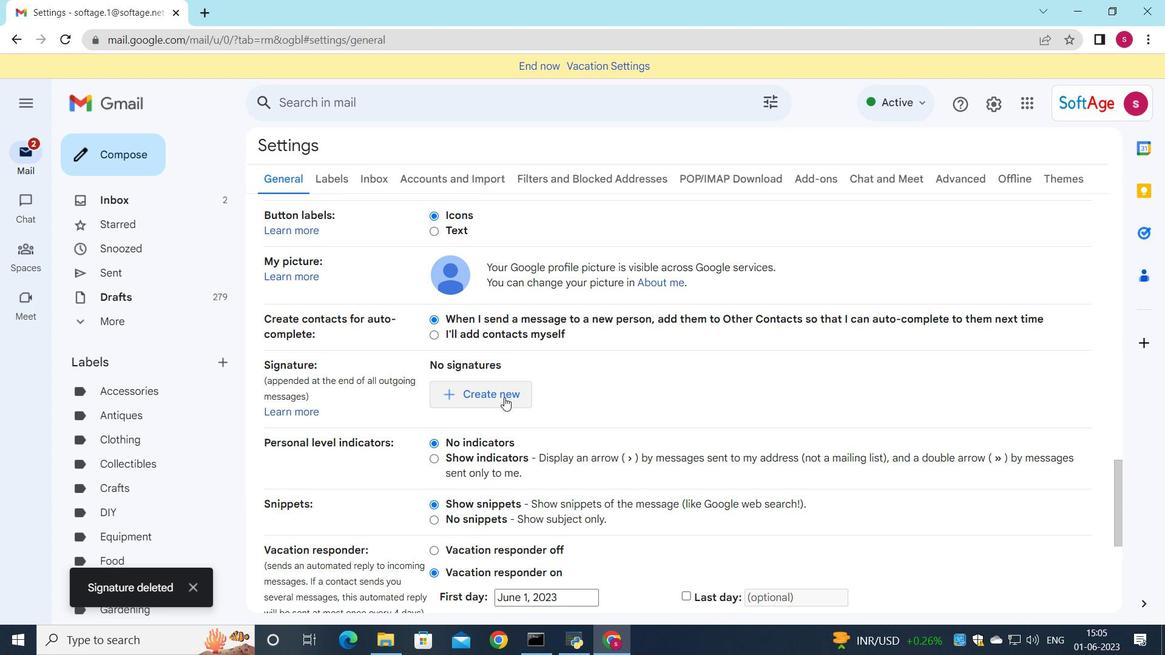 
Action: Mouse moved to (951, 264)
Screenshot: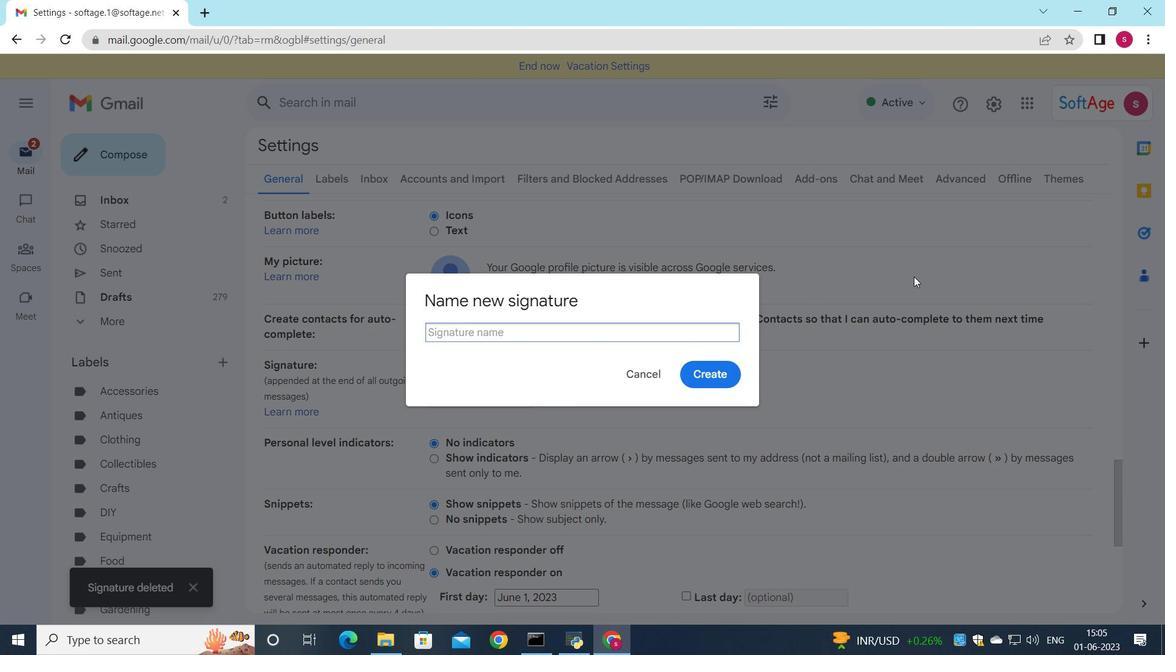 
Action: Key pressed <Key.shift>Gabriella<Key.space><Key.shift><Key.shift><Key.shift><Key.shift><Key.shift><Key.shift><Key.shift><Key.shift><Key.shift><Key.shift><Key.shift><Key.shift>Robo<Key.backspace>inson
Screenshot: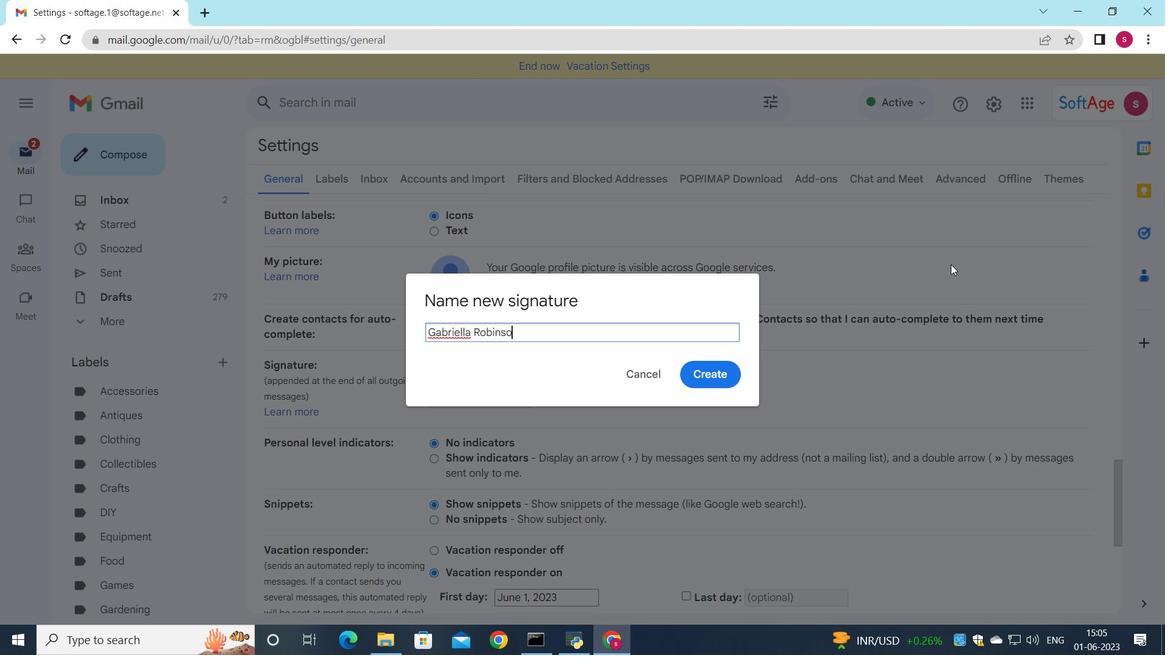 
Action: Mouse moved to (720, 372)
Screenshot: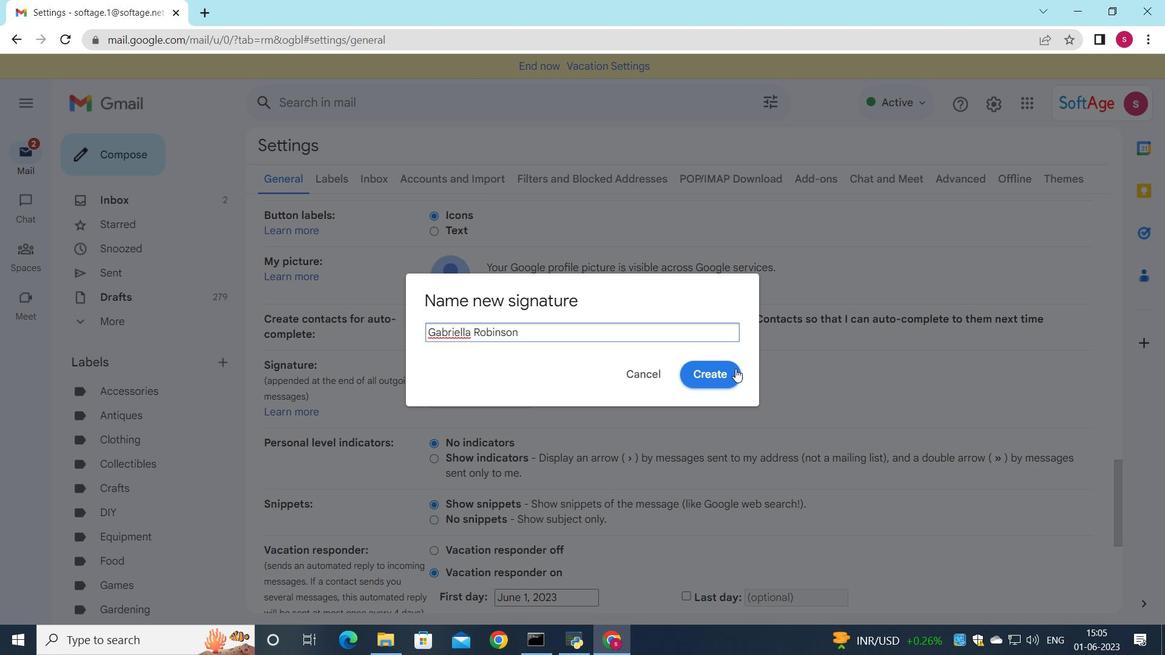 
Action: Mouse pressed left at (720, 372)
Screenshot: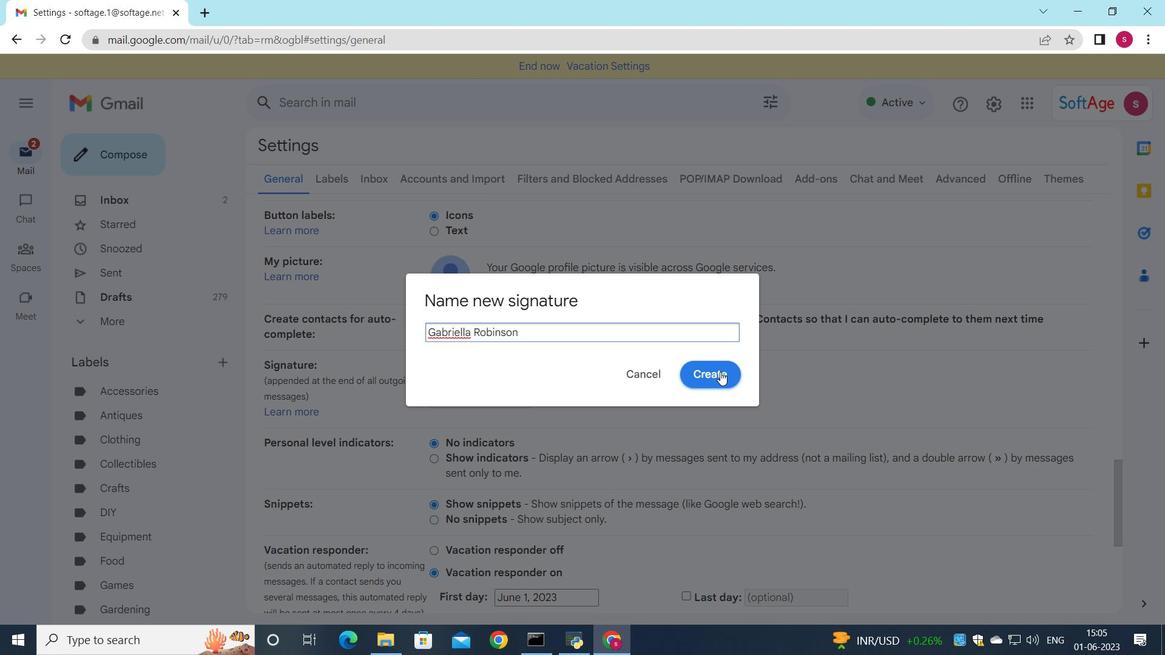 
Action: Mouse moved to (699, 414)
Screenshot: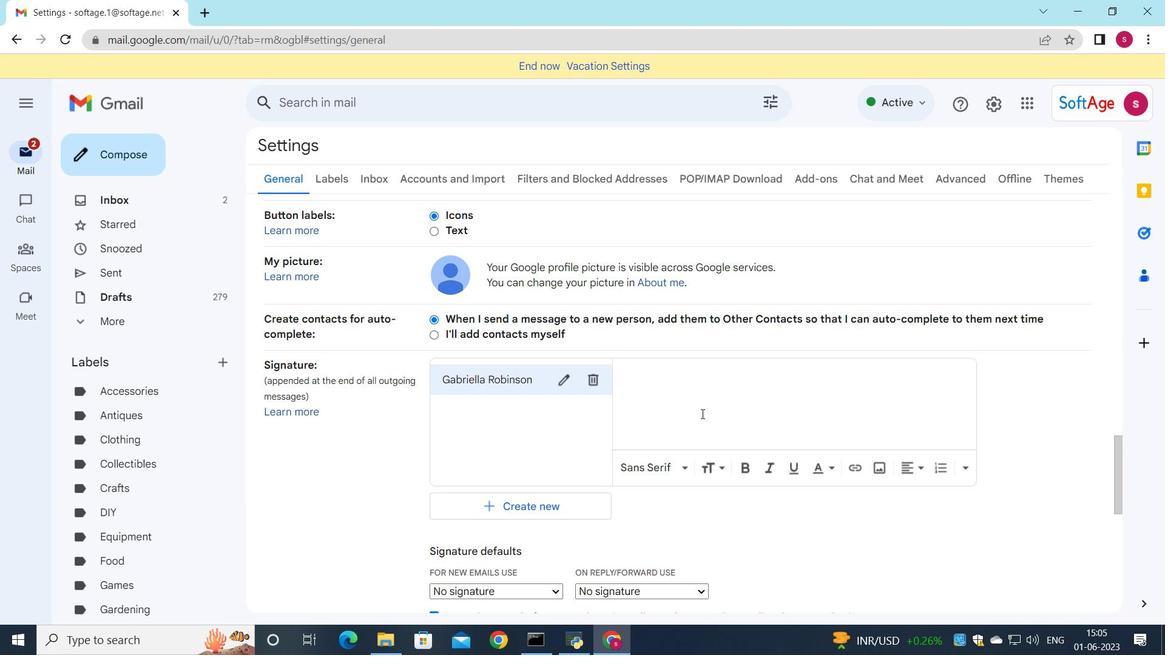
Action: Mouse pressed left at (699, 414)
Screenshot: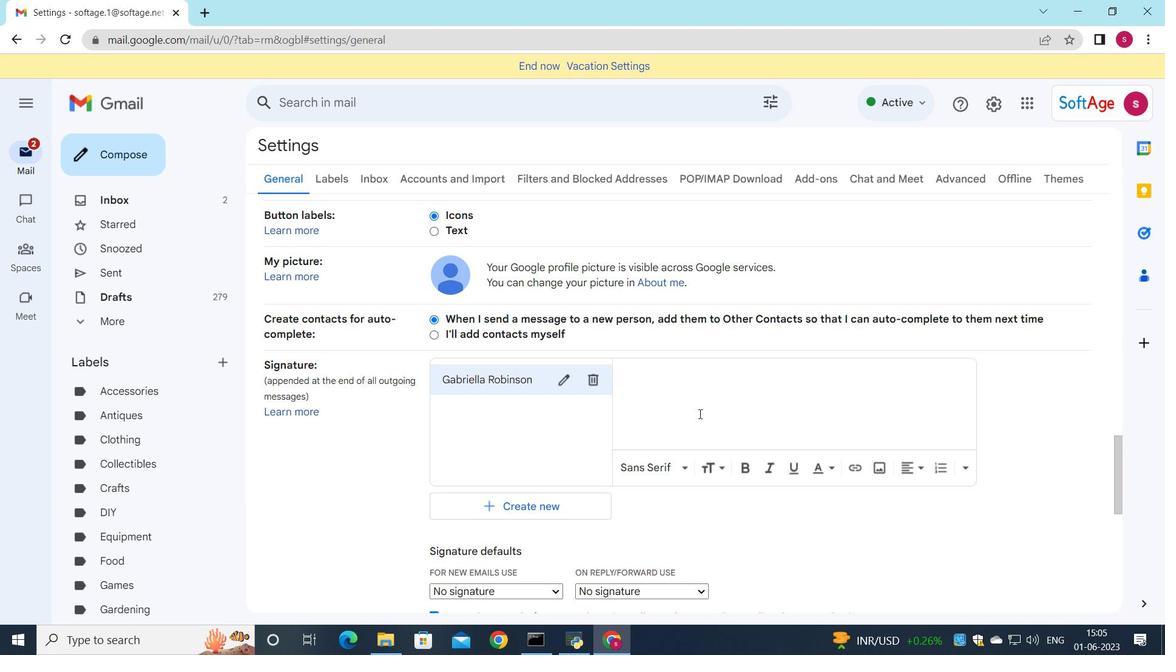 
Action: Key pressed <Key.shift>Gabriella<Key.space><Key.shift>Robinson
Screenshot: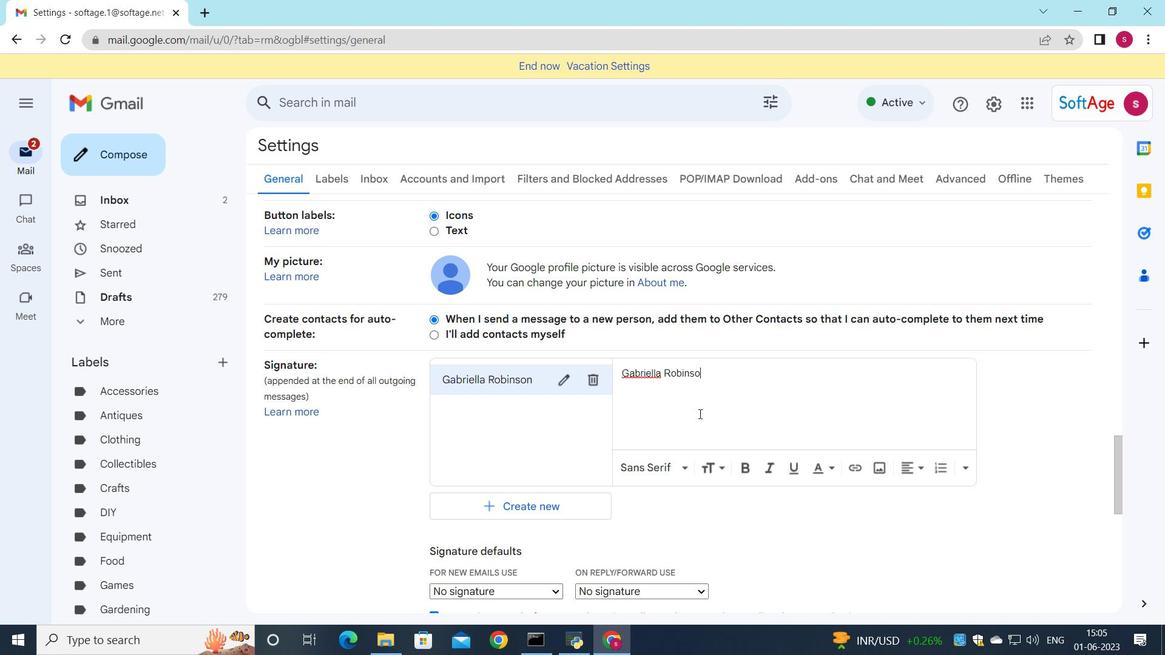 
Action: Mouse moved to (575, 373)
Screenshot: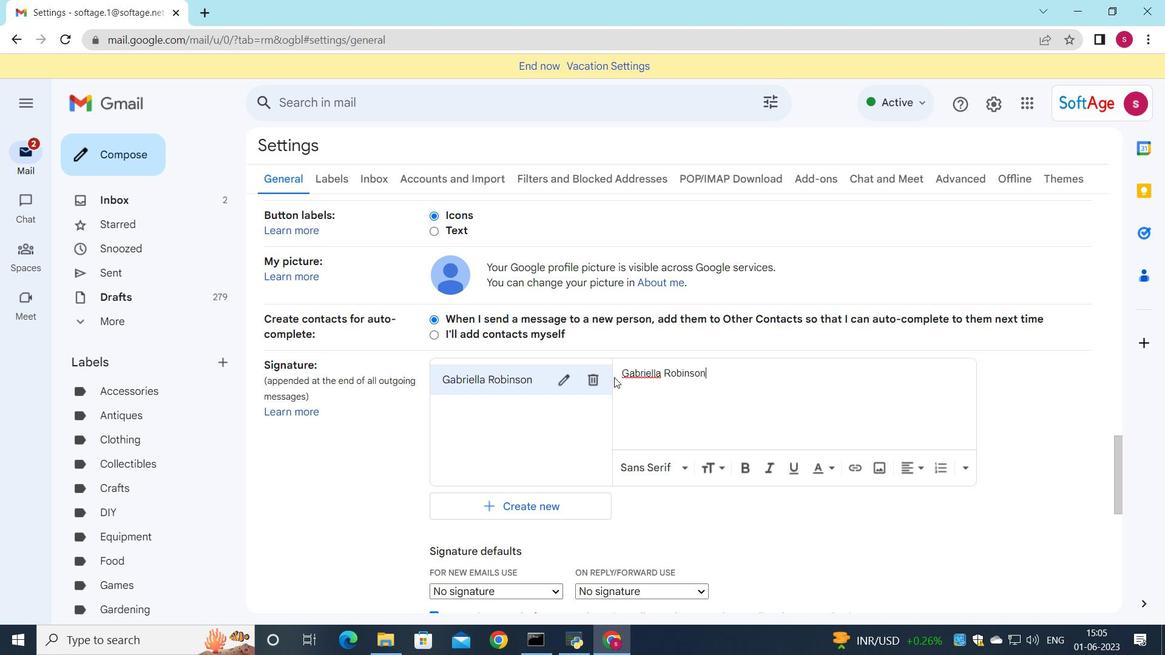 
Action: Mouse scrolled (575, 372) with delta (0, 0)
Screenshot: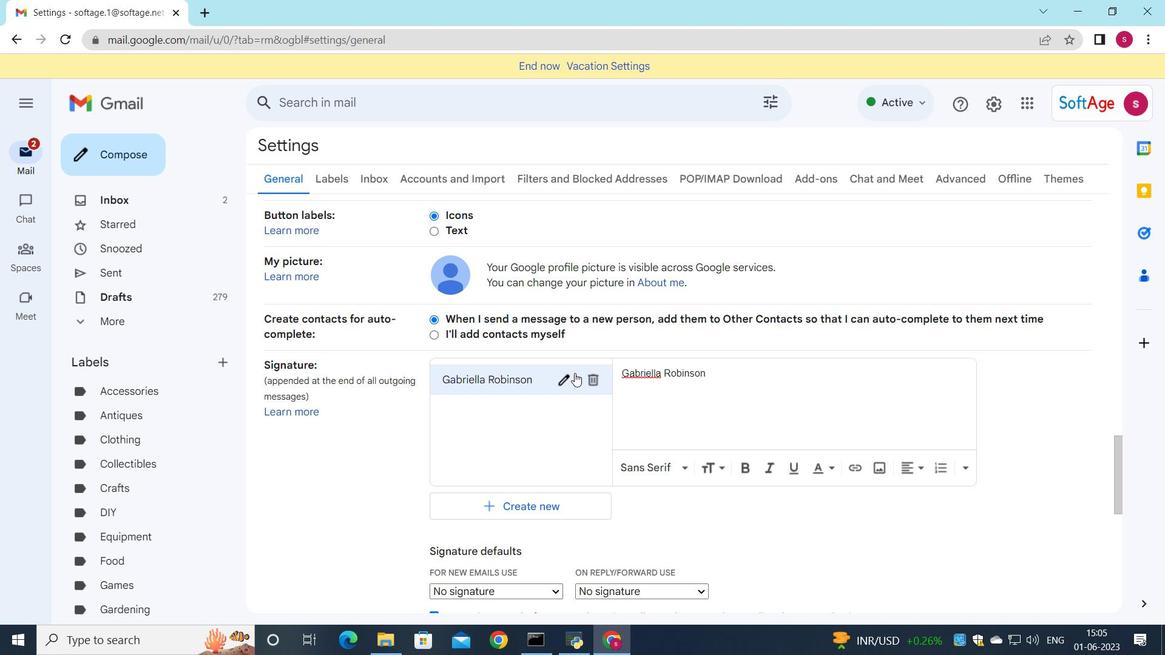 
Action: Mouse moved to (574, 373)
Screenshot: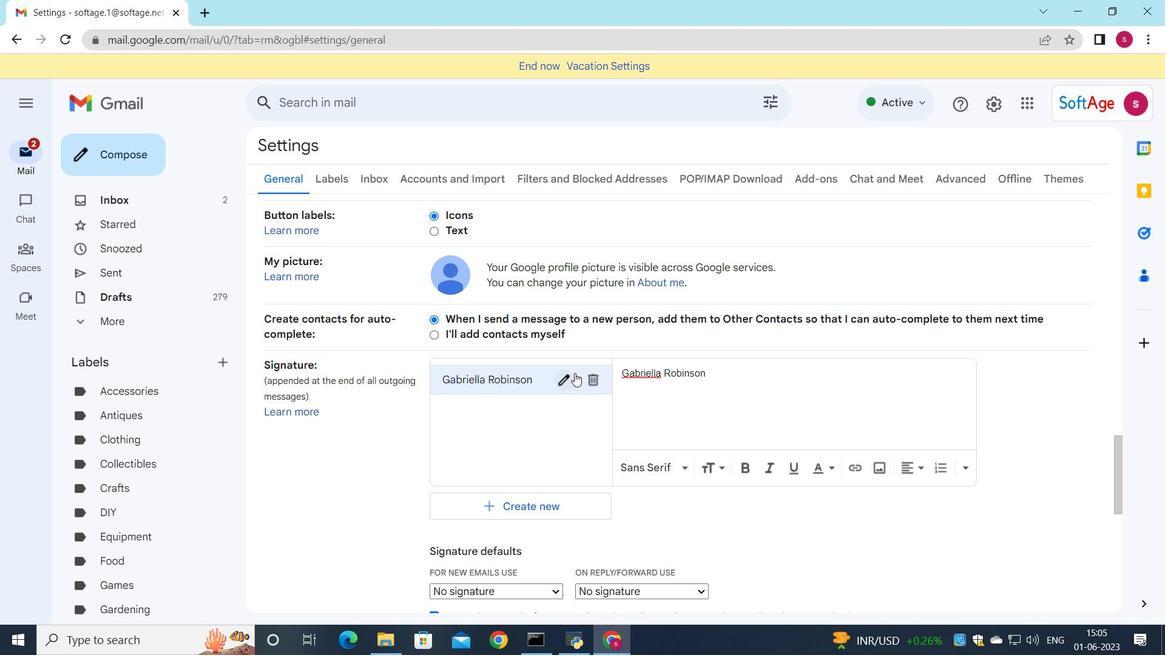
Action: Mouse scrolled (574, 373) with delta (0, 0)
Screenshot: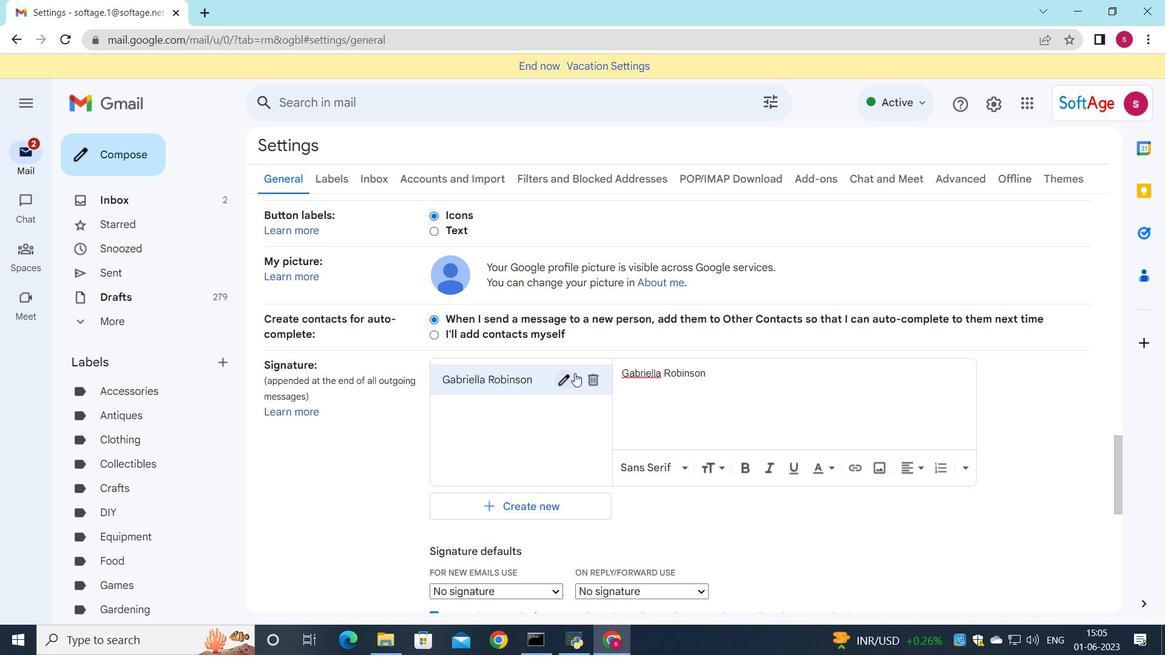 
Action: Mouse moved to (571, 380)
Screenshot: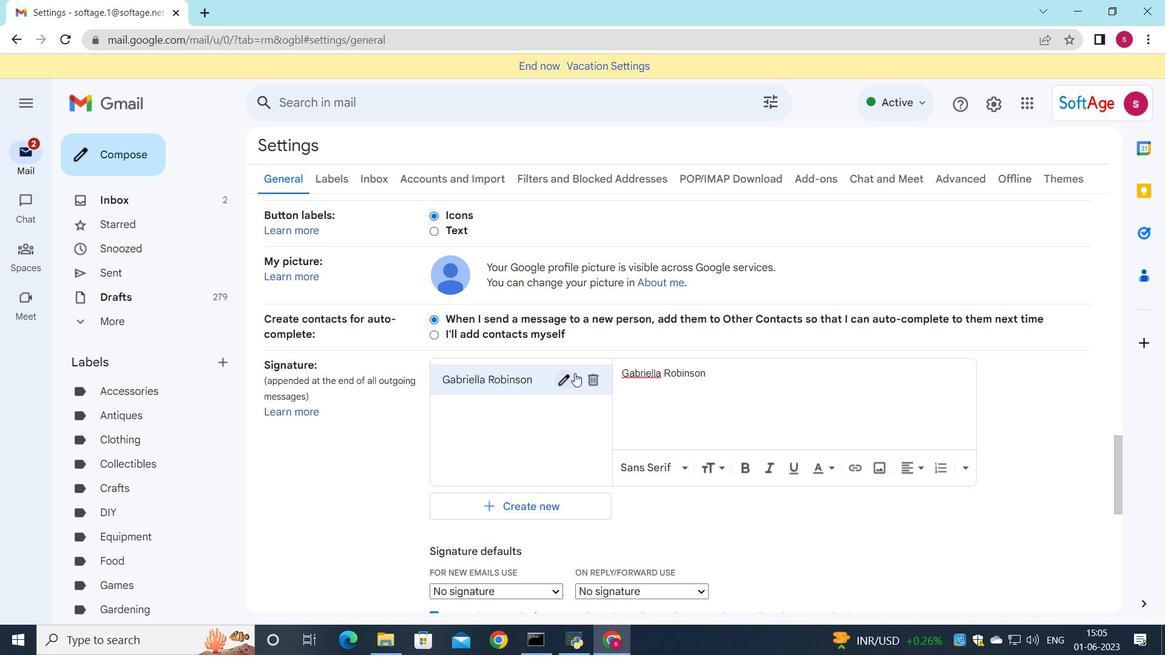 
Action: Mouse scrolled (571, 379) with delta (0, 0)
Screenshot: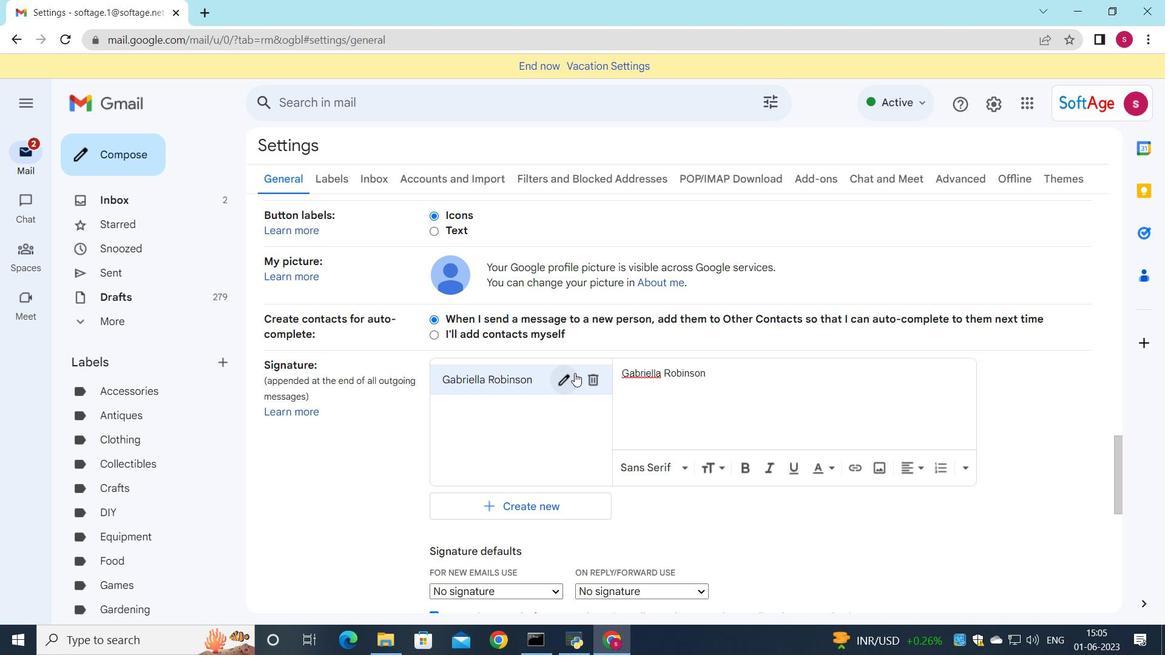 
Action: Mouse moved to (516, 365)
Screenshot: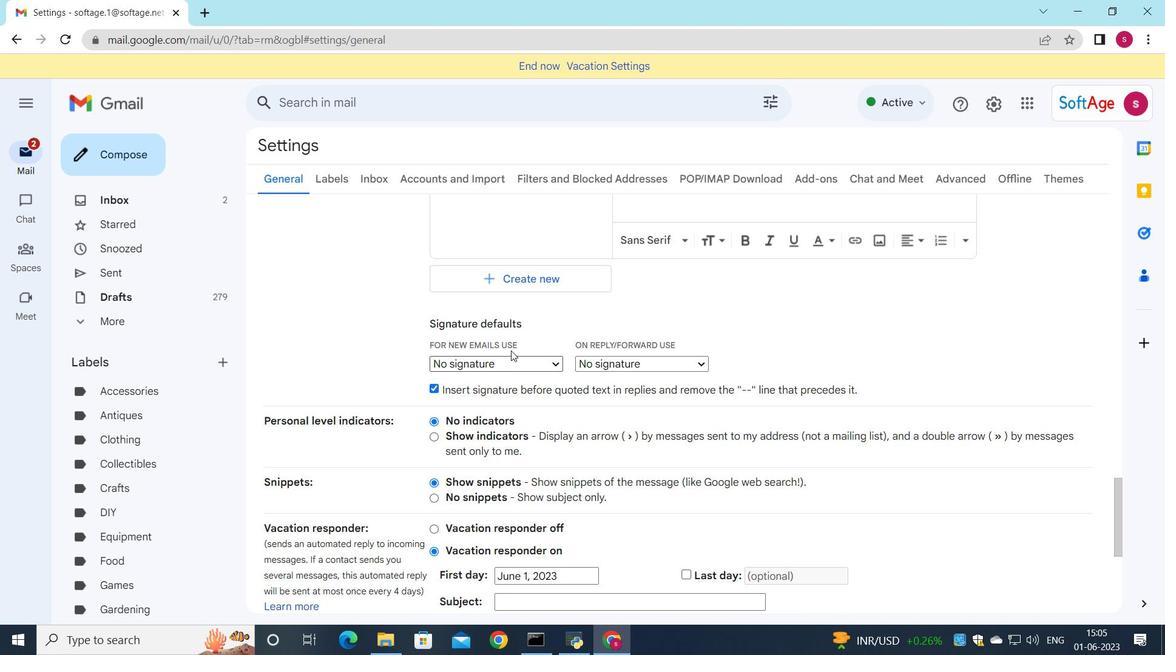 
Action: Mouse pressed left at (516, 365)
Screenshot: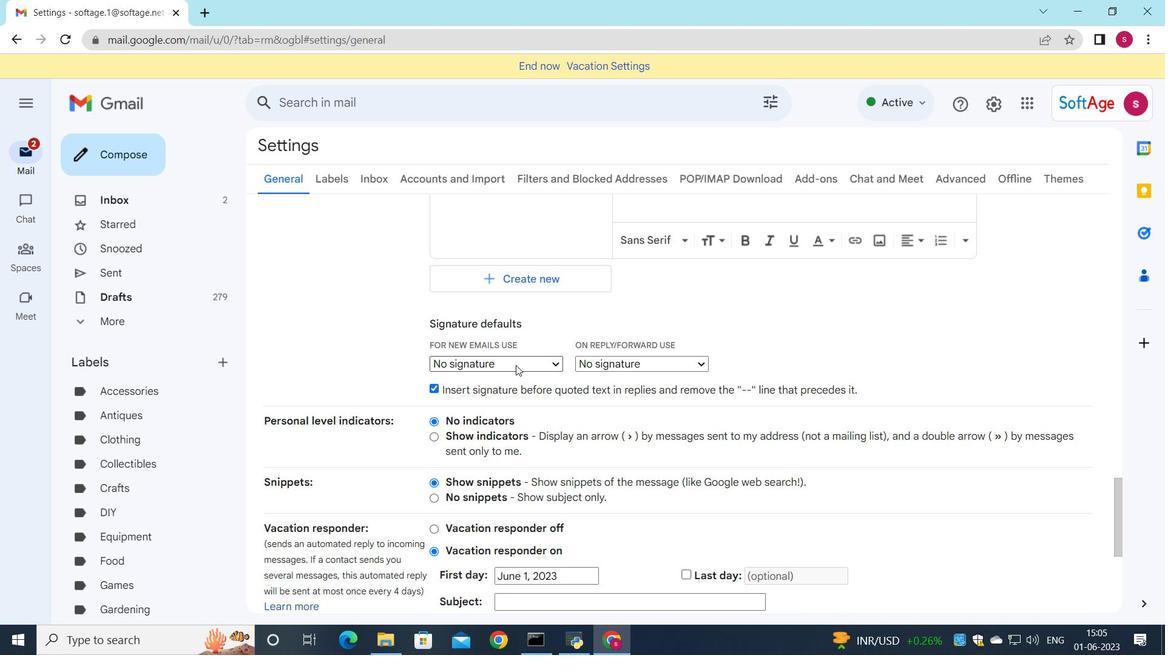 
Action: Mouse moved to (509, 392)
Screenshot: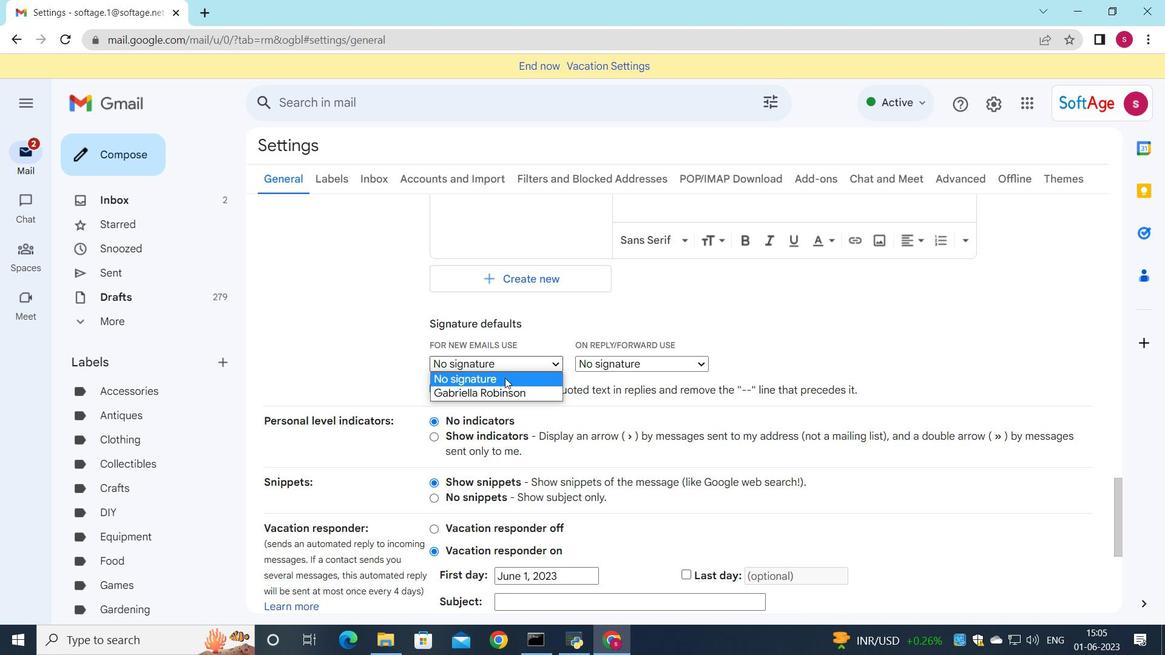 
Action: Mouse pressed left at (509, 392)
Screenshot: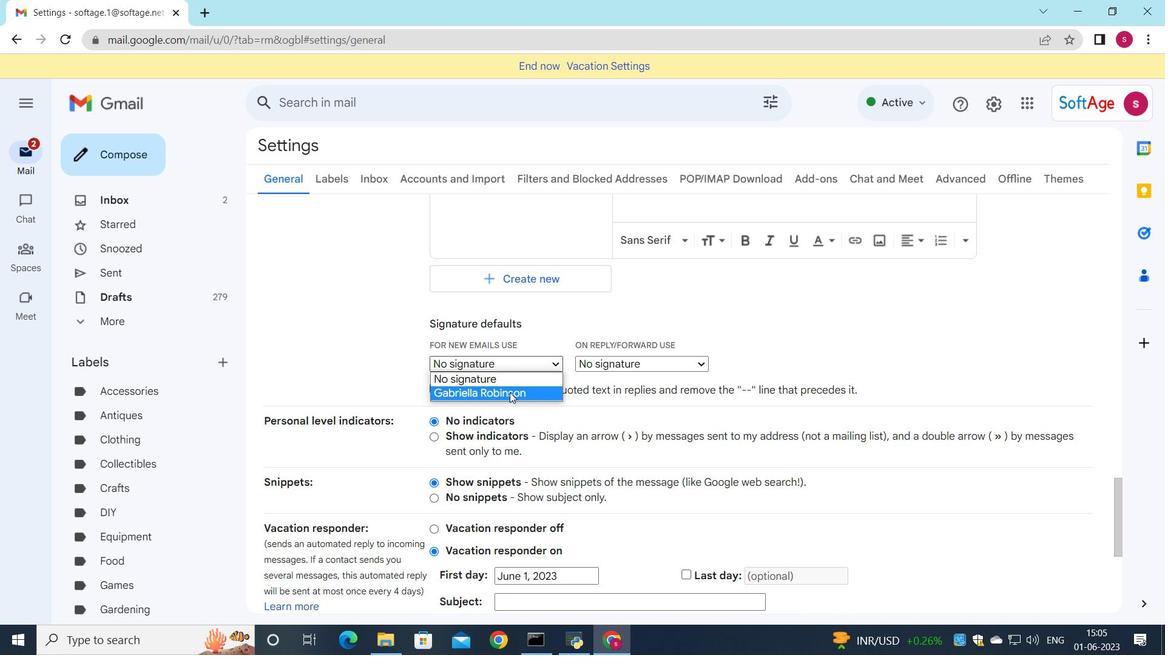 
Action: Mouse moved to (615, 362)
Screenshot: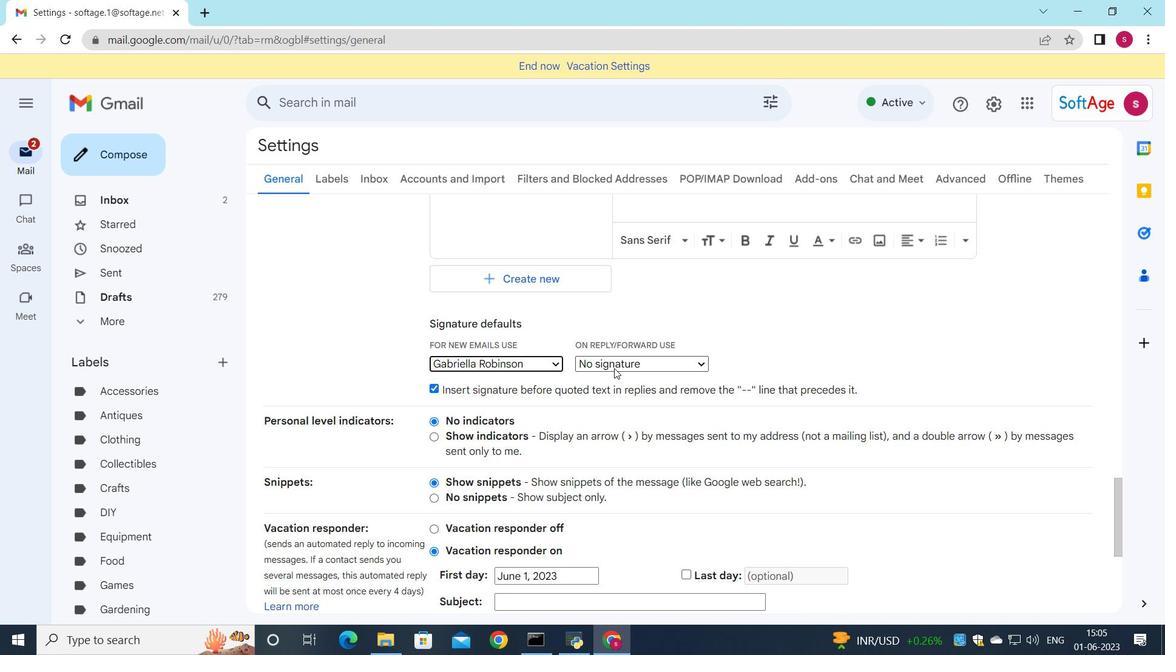 
Action: Mouse pressed left at (615, 362)
Screenshot: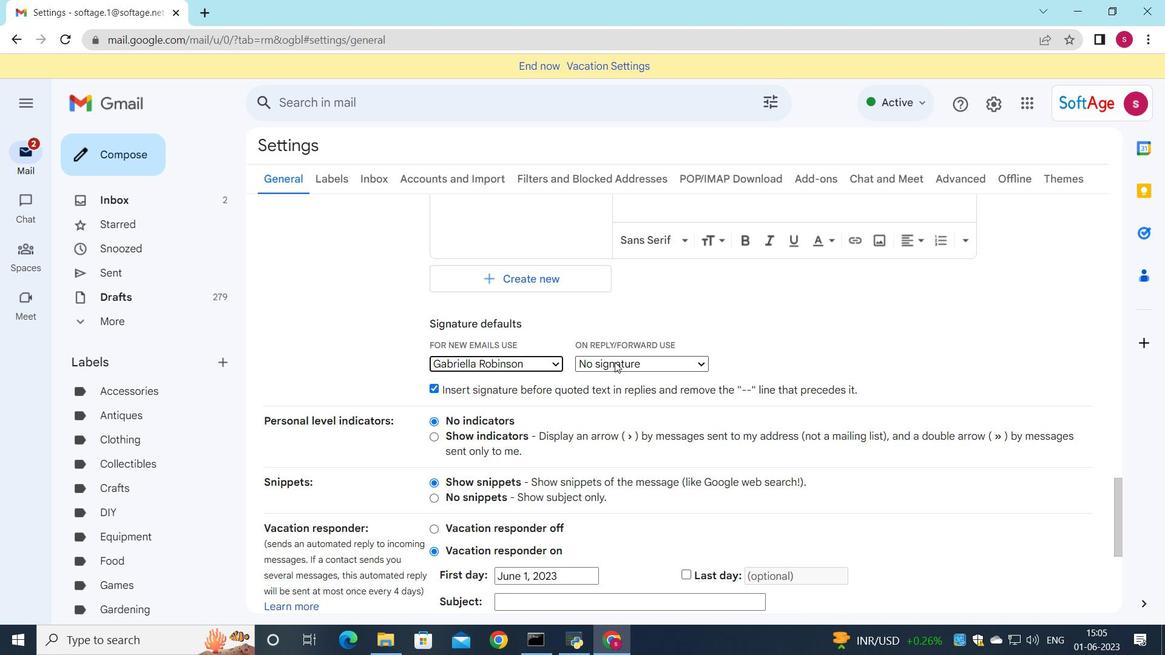 
Action: Mouse moved to (614, 397)
Screenshot: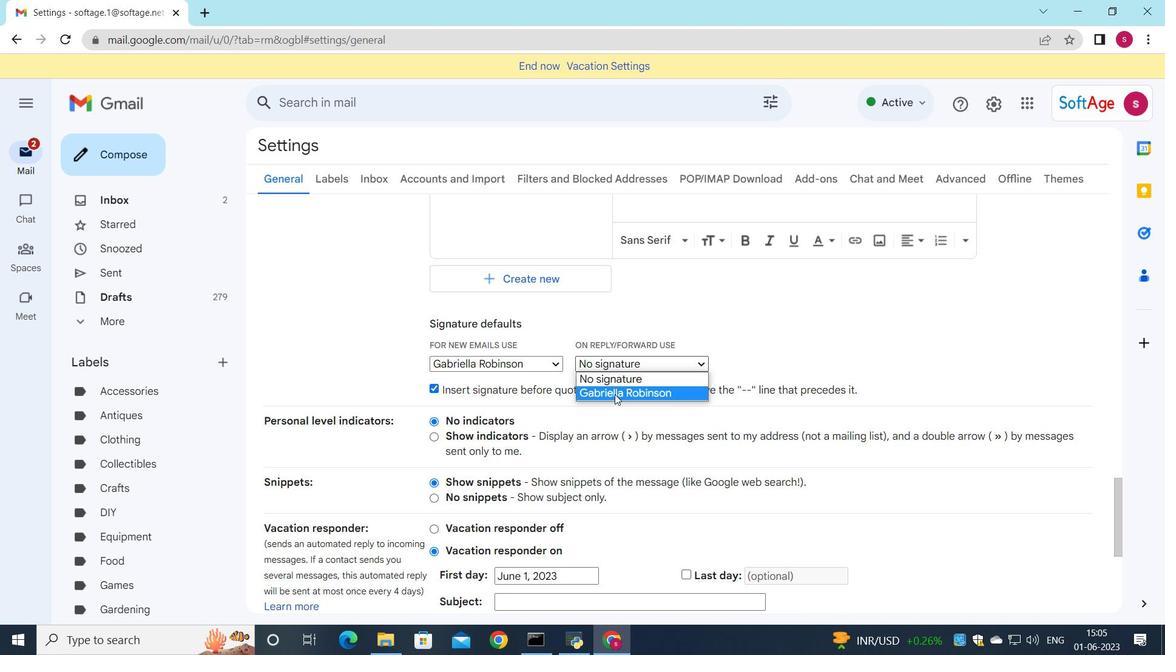 
Action: Mouse pressed left at (614, 397)
Screenshot: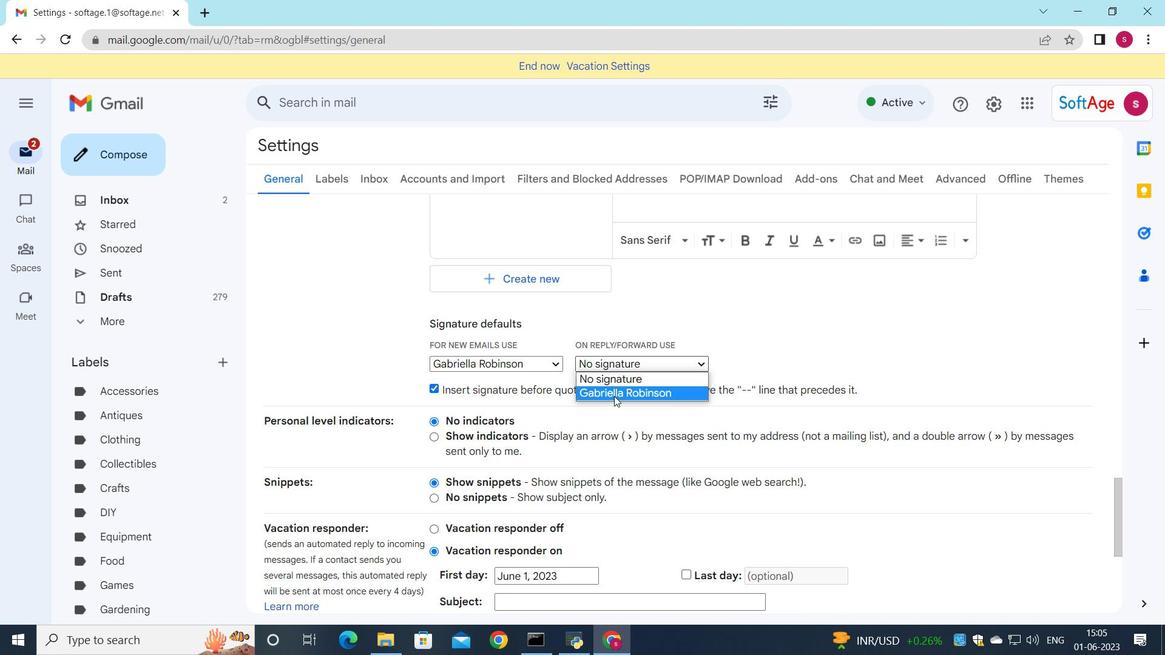 
Action: Mouse moved to (605, 364)
Screenshot: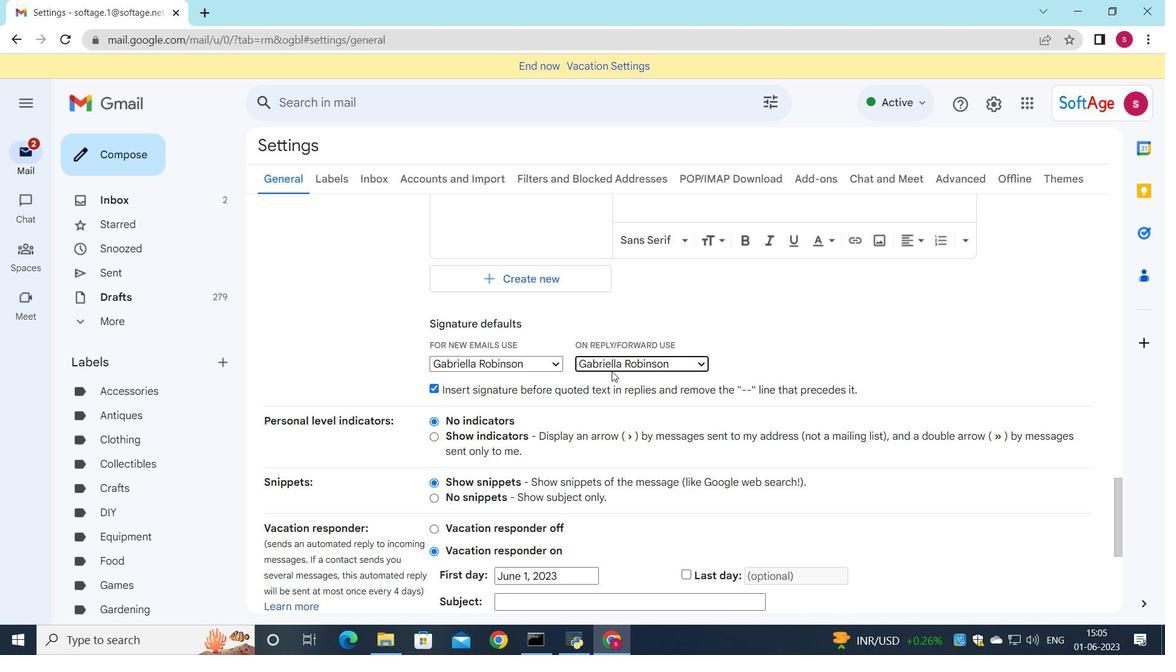 
Action: Mouse scrolled (605, 363) with delta (0, 0)
Screenshot: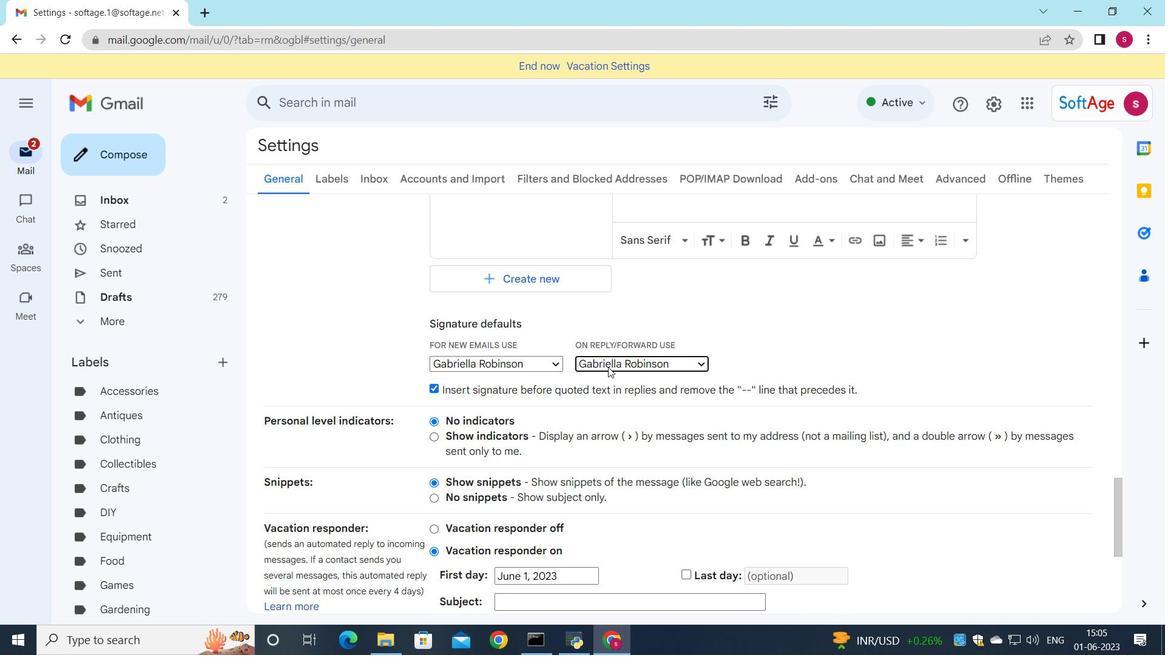 
Action: Mouse scrolled (605, 363) with delta (0, 0)
Screenshot: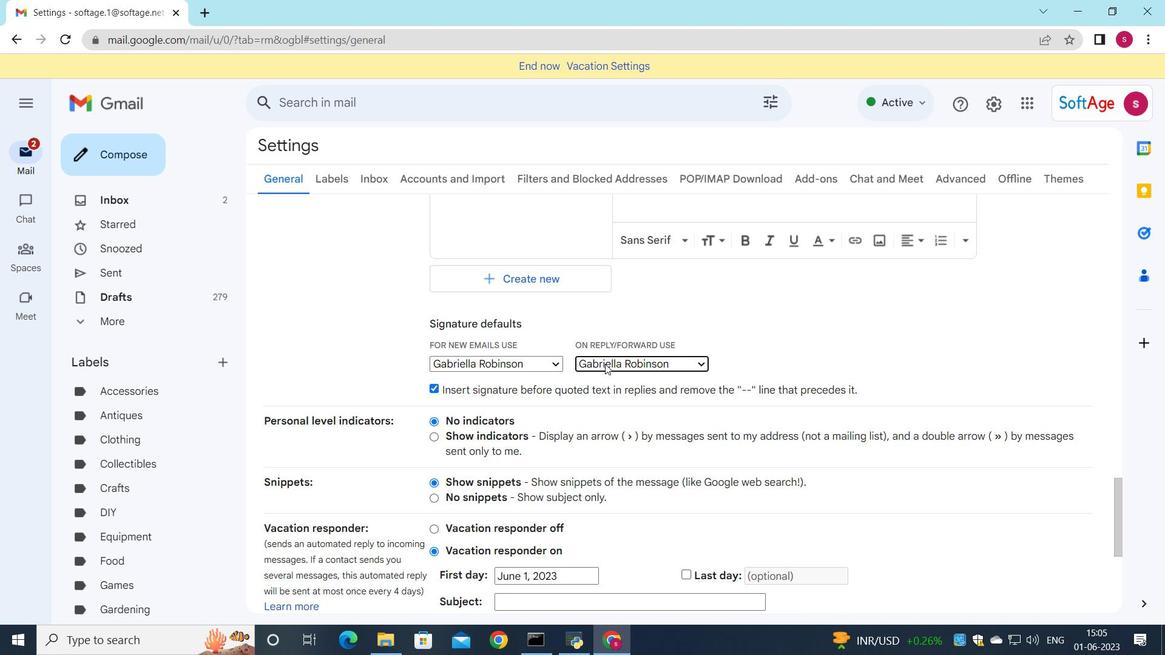 
Action: Mouse scrolled (605, 363) with delta (0, 0)
Screenshot: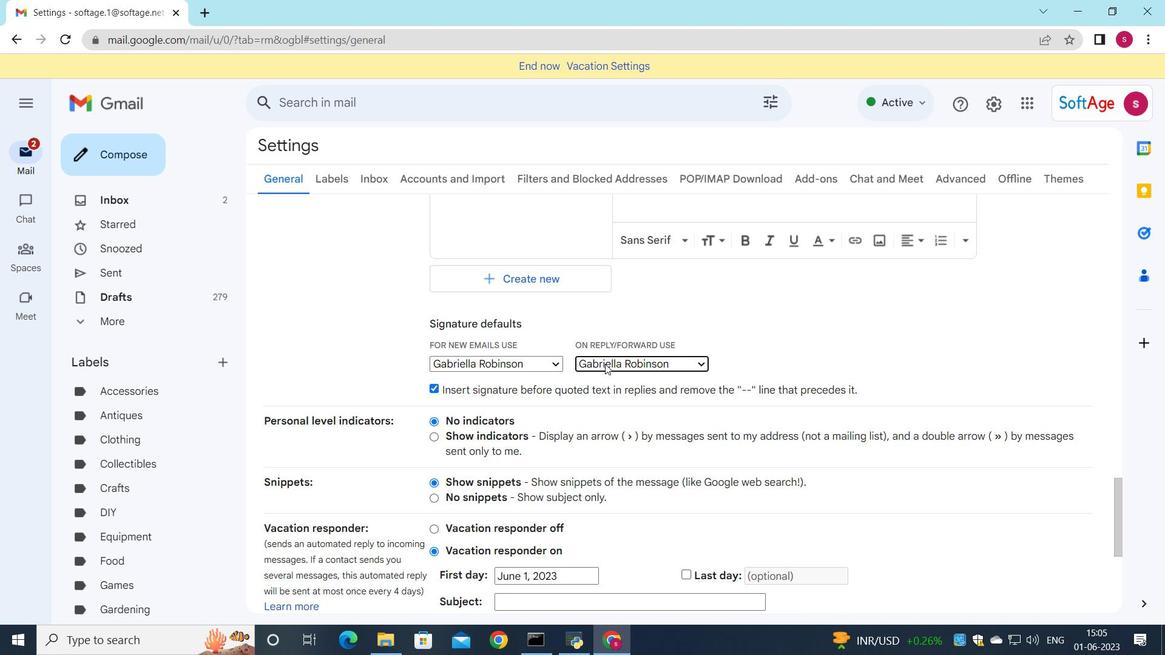 
Action: Mouse scrolled (605, 363) with delta (0, 0)
Screenshot: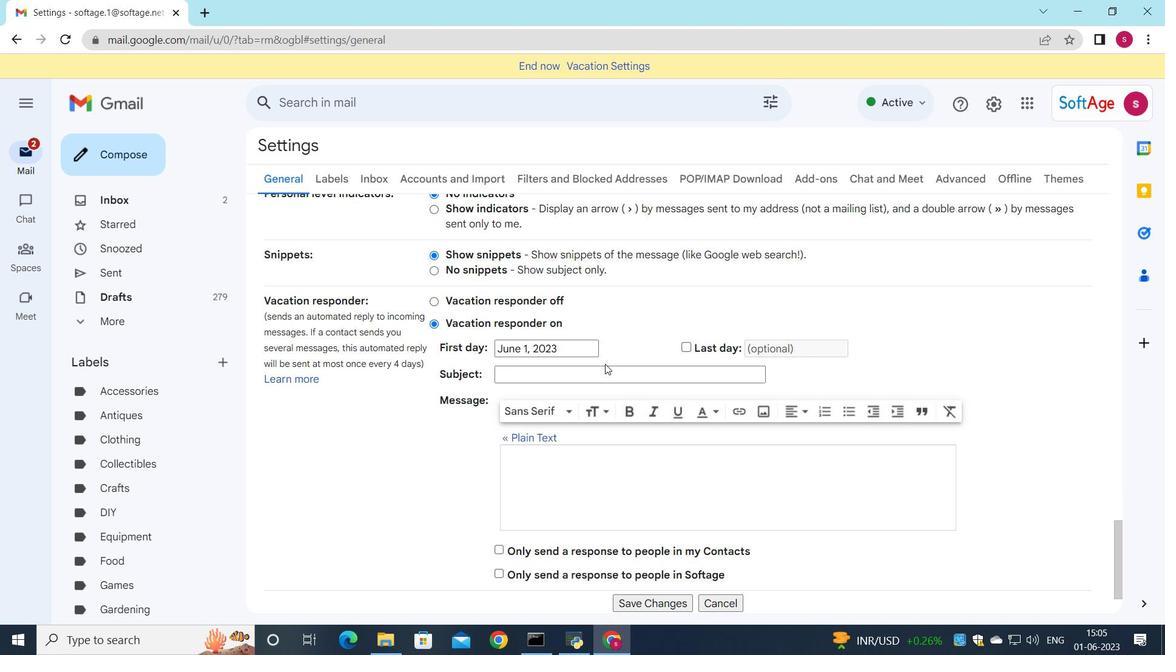 
Action: Mouse scrolled (605, 363) with delta (0, 0)
Screenshot: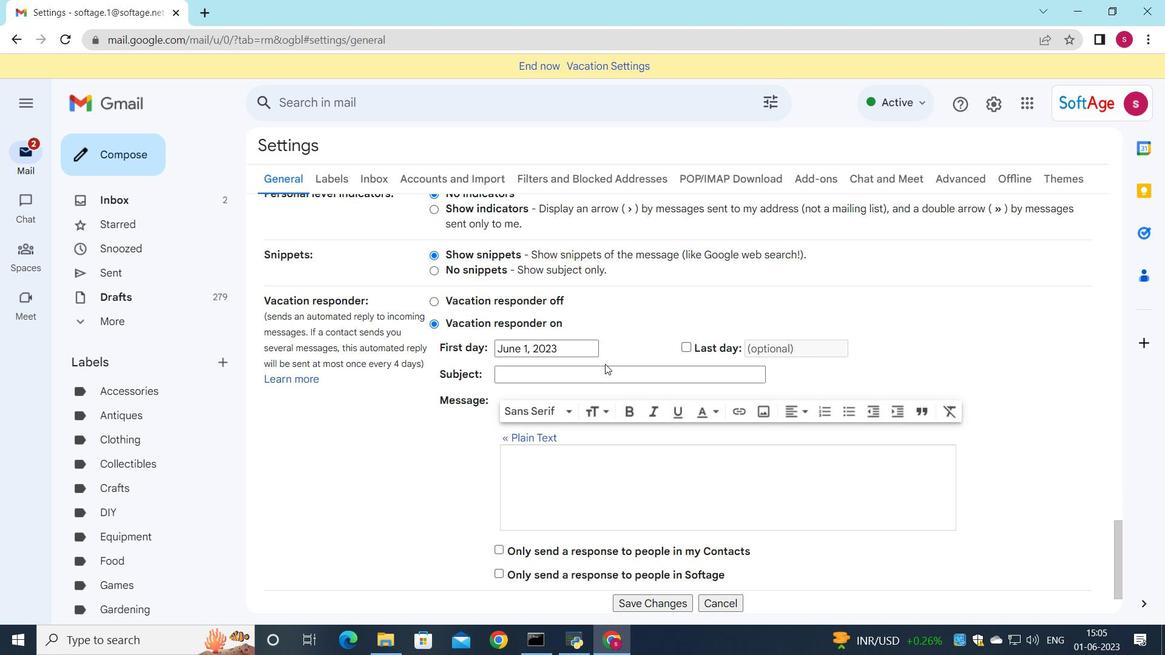 
Action: Mouse moved to (590, 339)
Screenshot: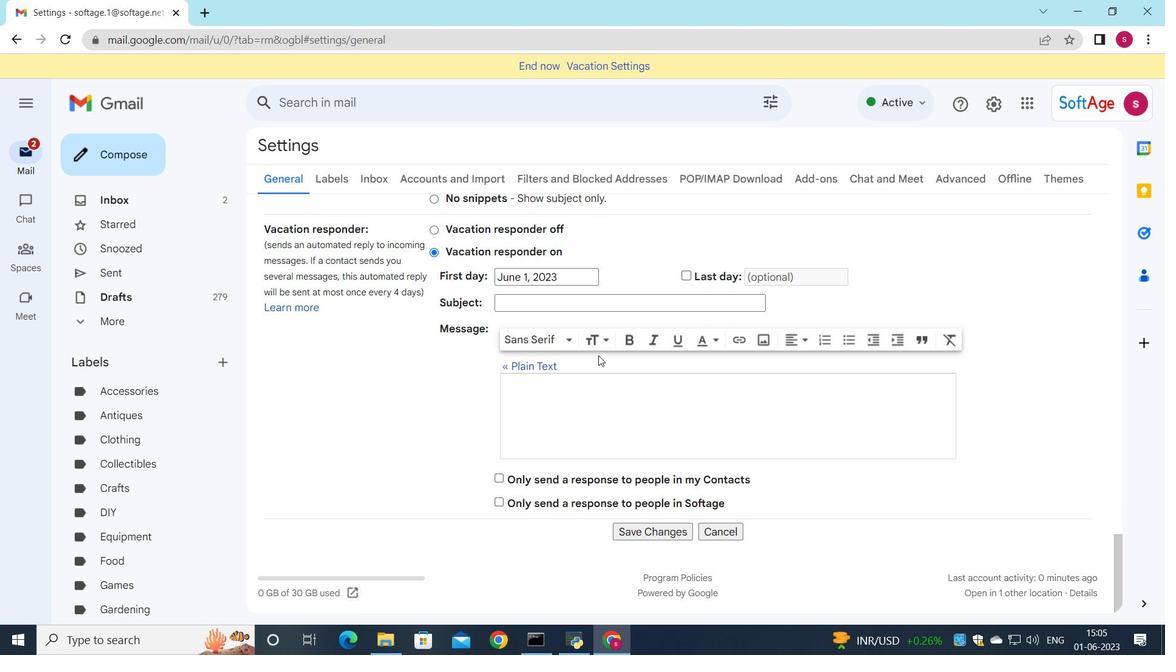 
Action: Mouse scrolled (590, 338) with delta (0, 0)
Screenshot: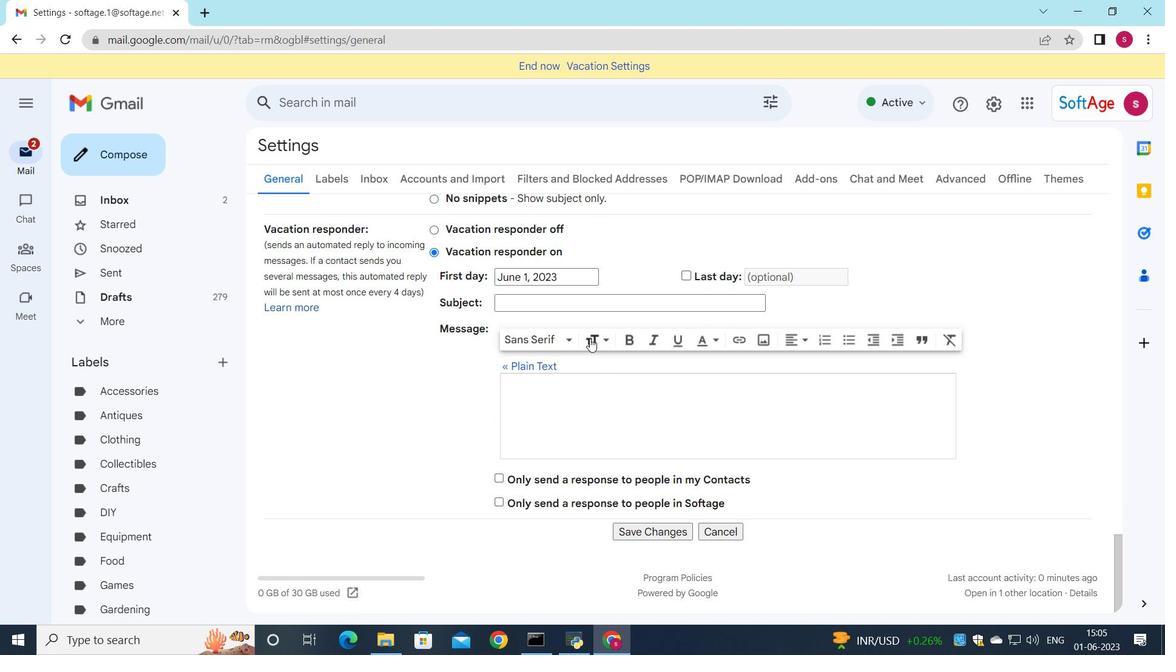 
Action: Mouse moved to (523, 390)
Screenshot: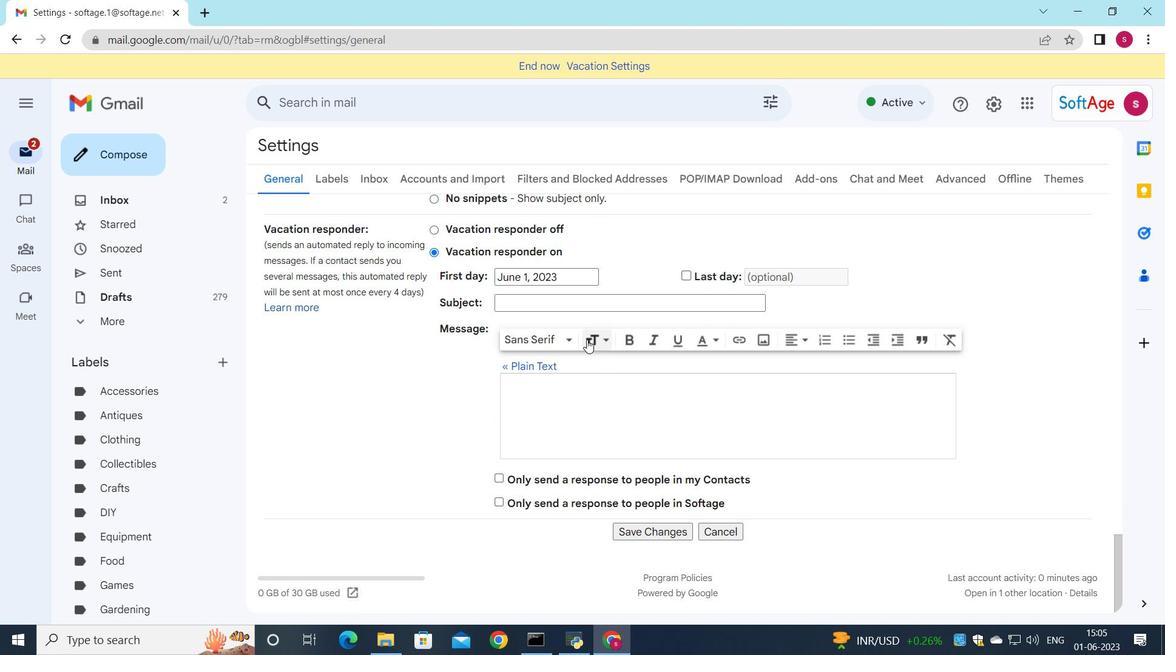 
Action: Mouse scrolled (523, 389) with delta (0, 0)
Screenshot: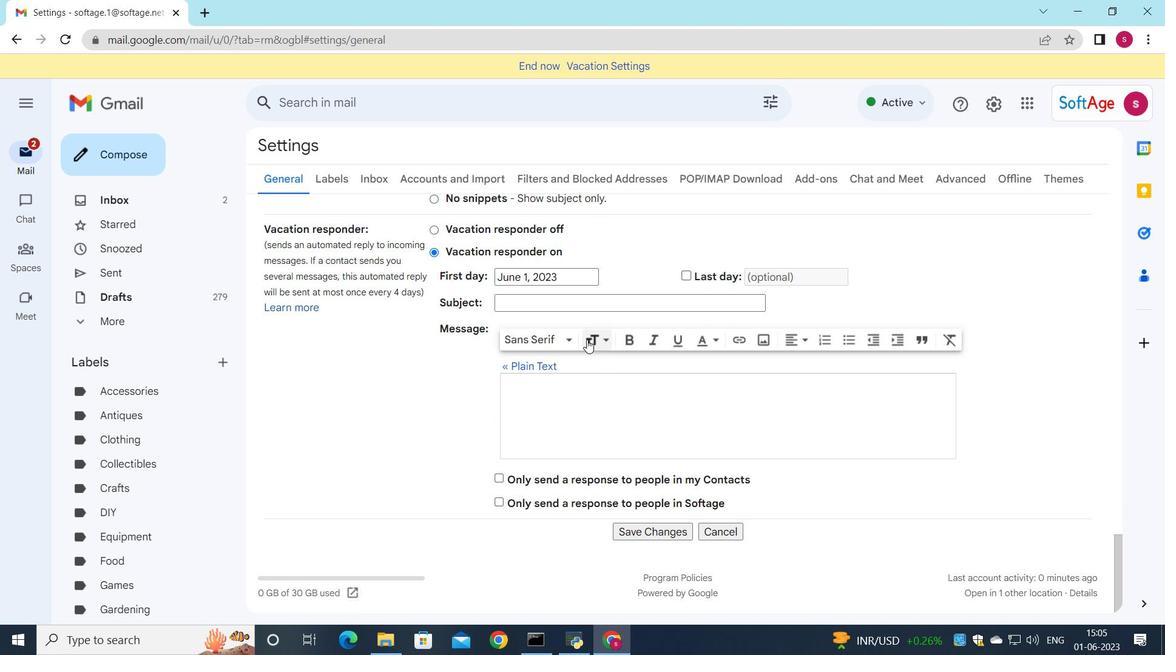 
Action: Mouse moved to (634, 528)
Screenshot: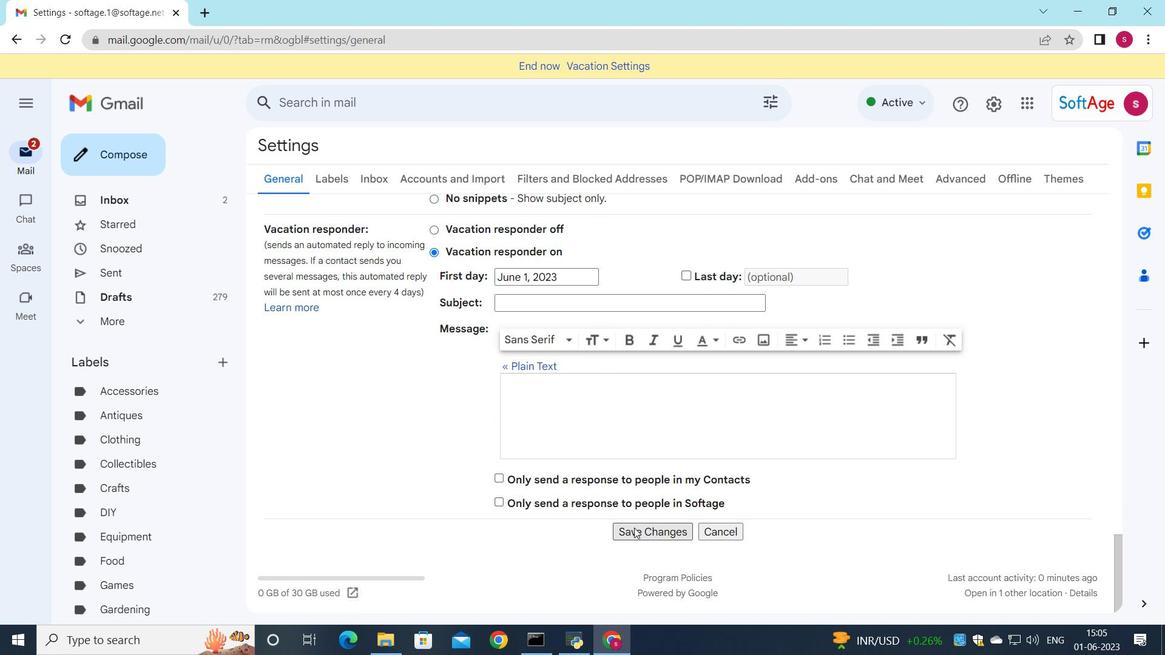 
Action: Mouse pressed left at (634, 528)
Screenshot: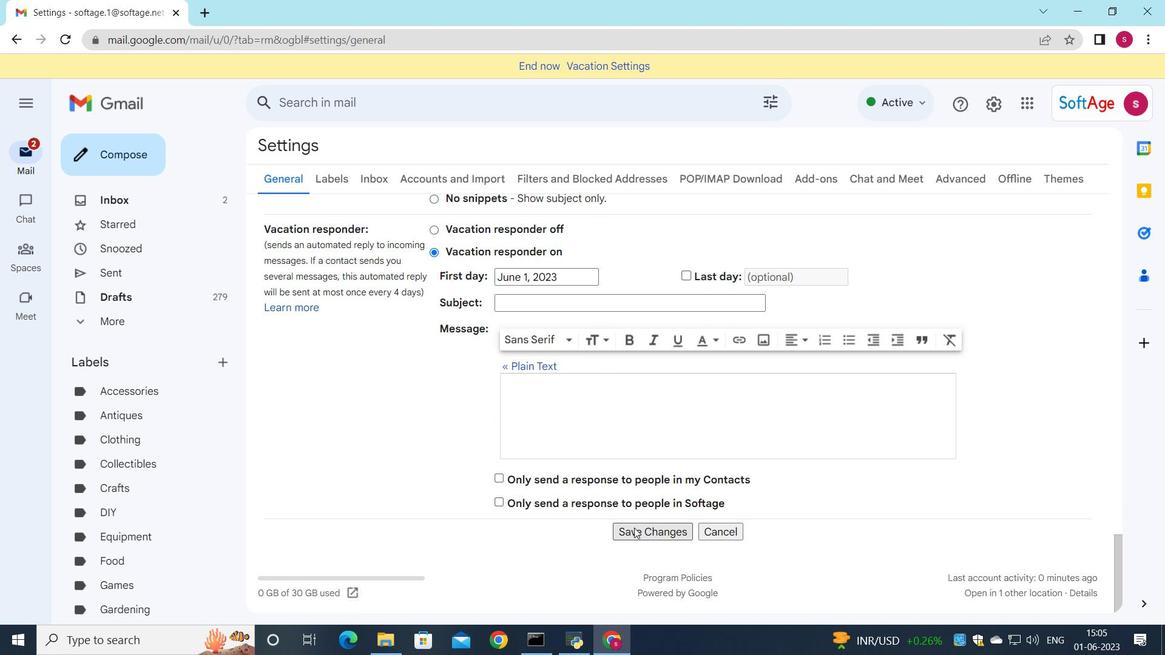 
Action: Mouse moved to (477, 365)
Screenshot: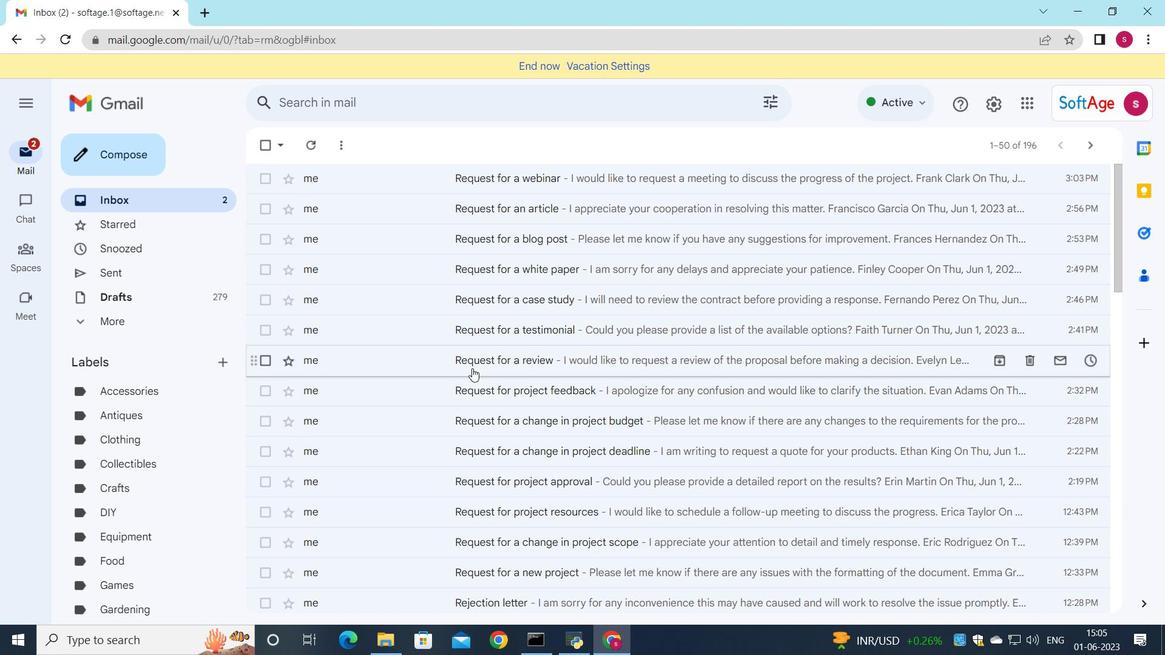 
Action: Mouse pressed left at (477, 365)
Screenshot: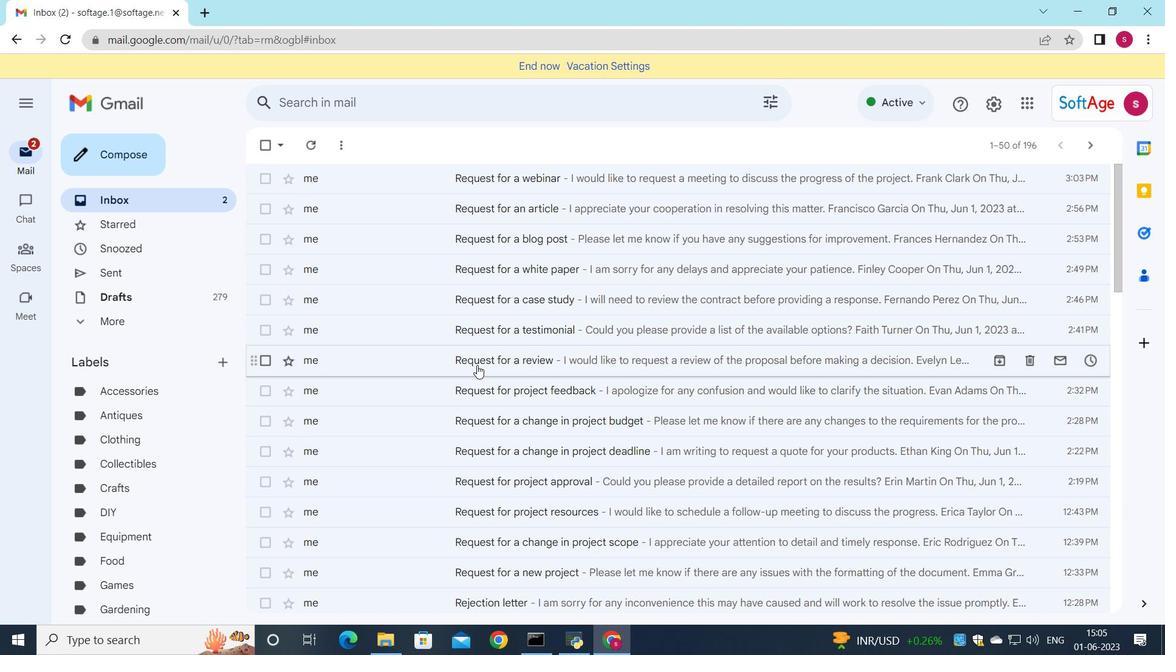 
Action: Mouse moved to (396, 396)
Screenshot: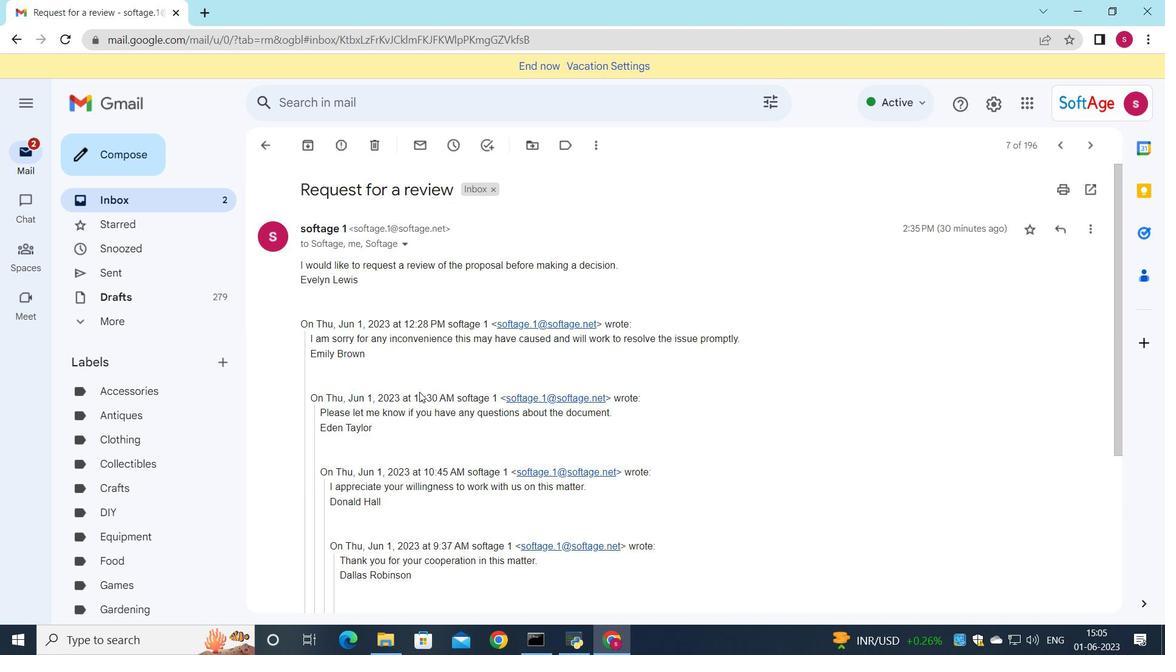 
Action: Mouse scrolled (396, 395) with delta (0, 0)
Screenshot: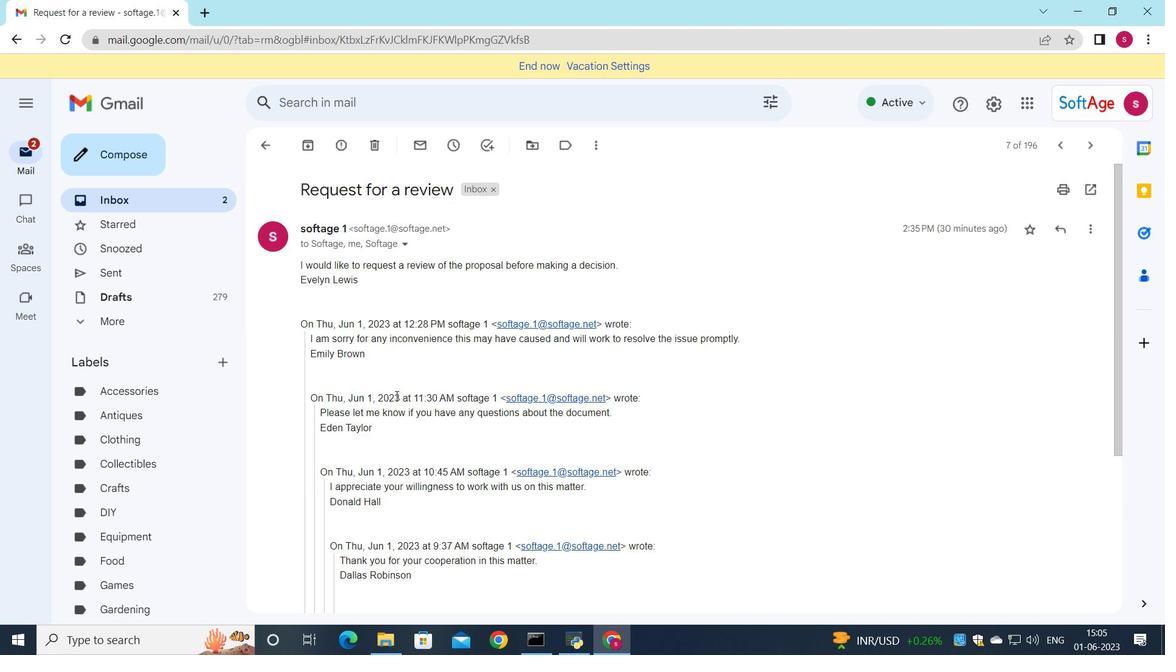 
Action: Mouse scrolled (396, 395) with delta (0, 0)
Screenshot: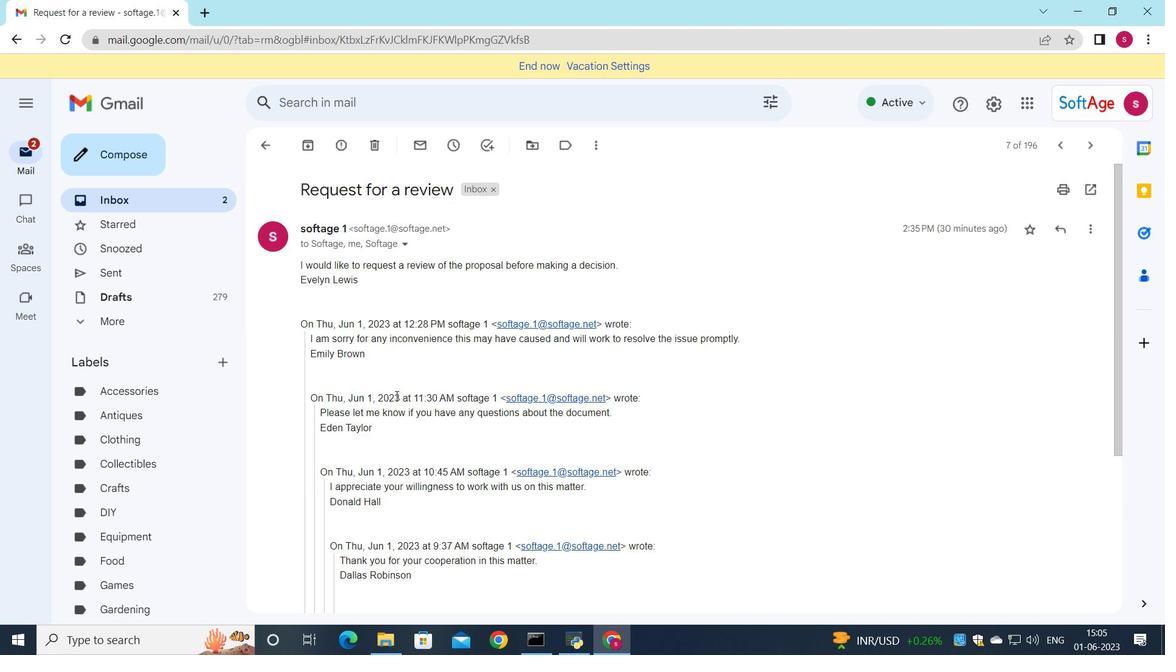 
Action: Mouse scrolled (396, 395) with delta (0, 0)
Screenshot: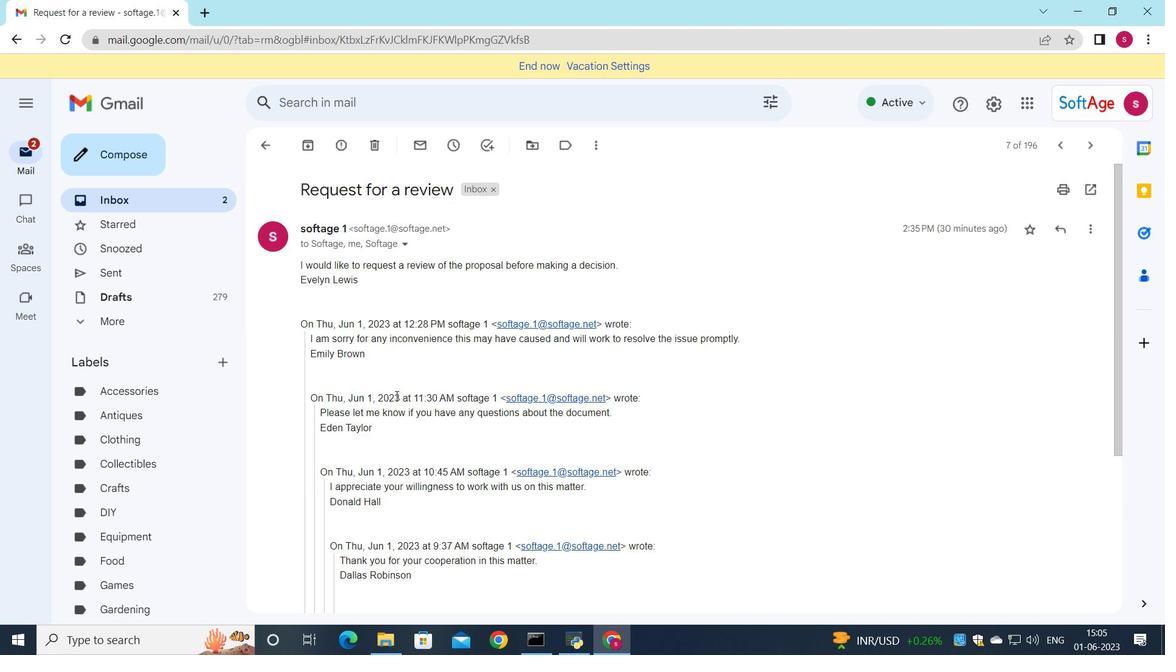 
Action: Mouse scrolled (396, 395) with delta (0, 0)
Screenshot: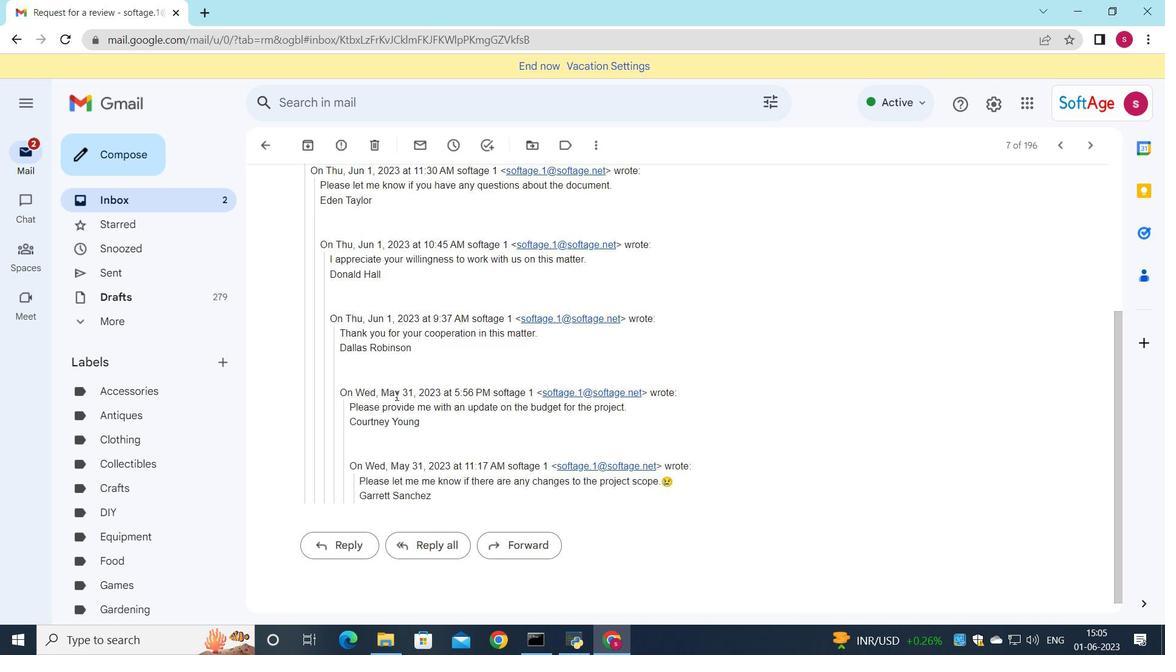 
Action: Mouse scrolled (396, 395) with delta (0, 0)
Screenshot: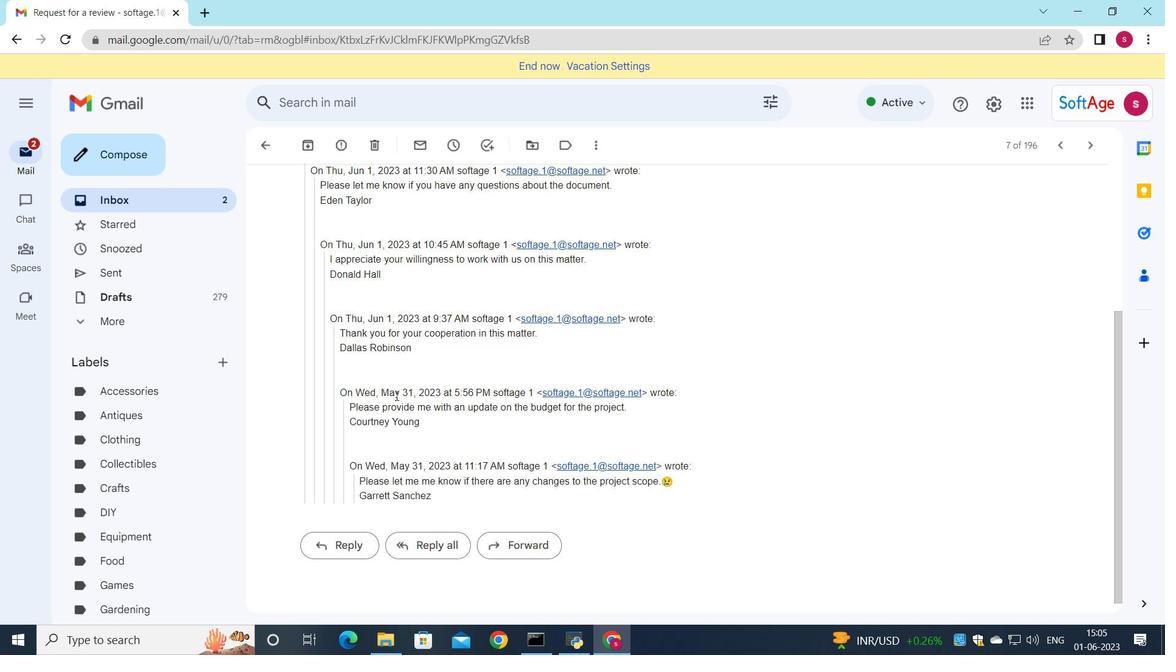 
Action: Mouse scrolled (396, 395) with delta (0, 0)
Screenshot: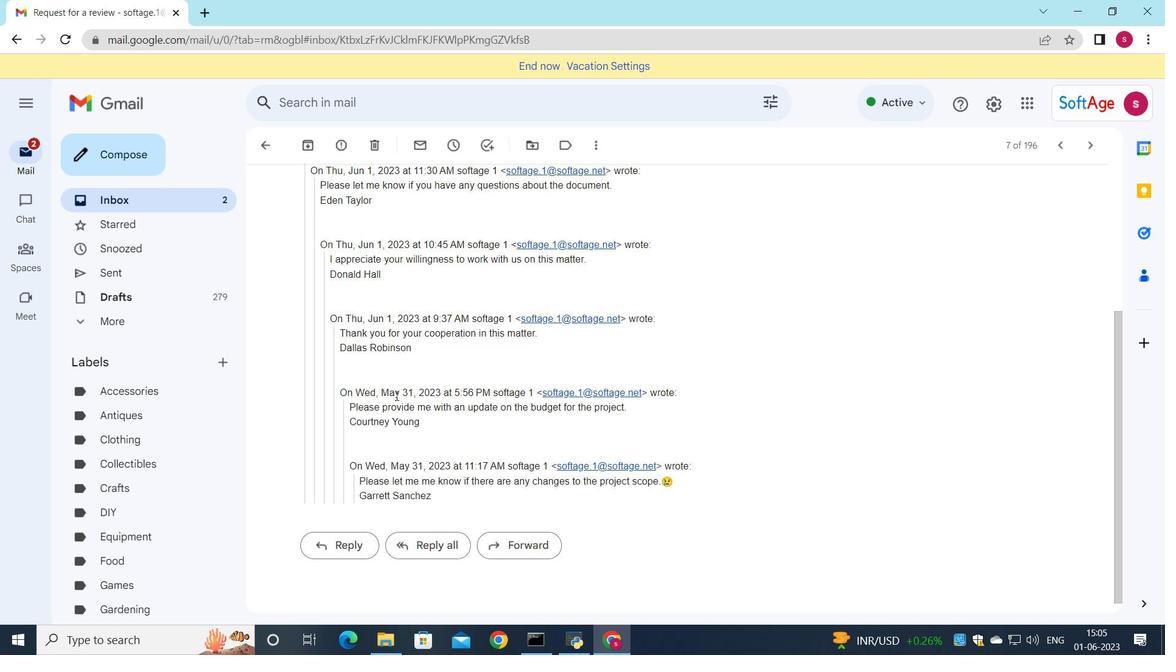 
Action: Mouse scrolled (396, 395) with delta (0, 0)
Screenshot: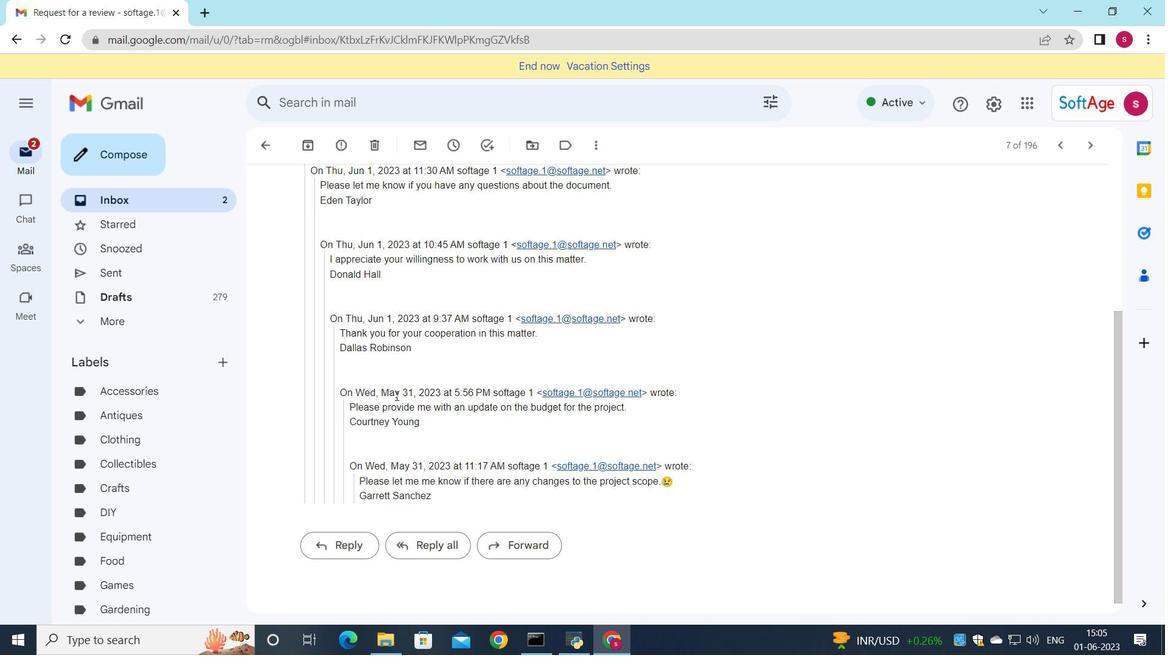 
Action: Mouse moved to (342, 529)
Screenshot: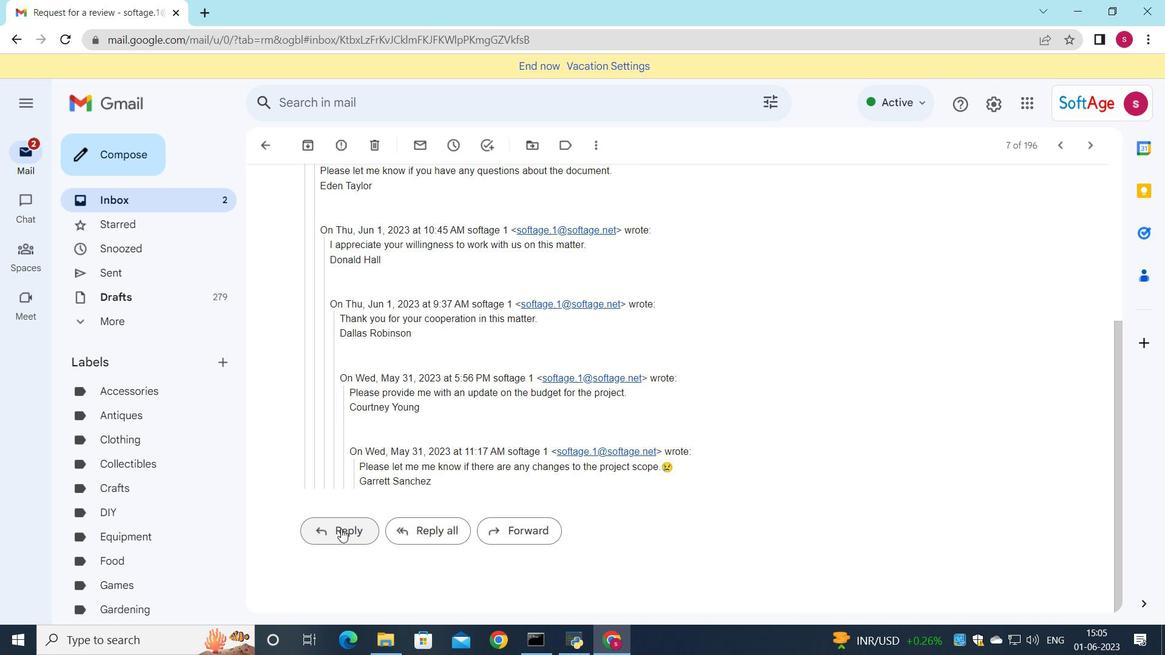 
Action: Mouse pressed left at (342, 529)
Screenshot: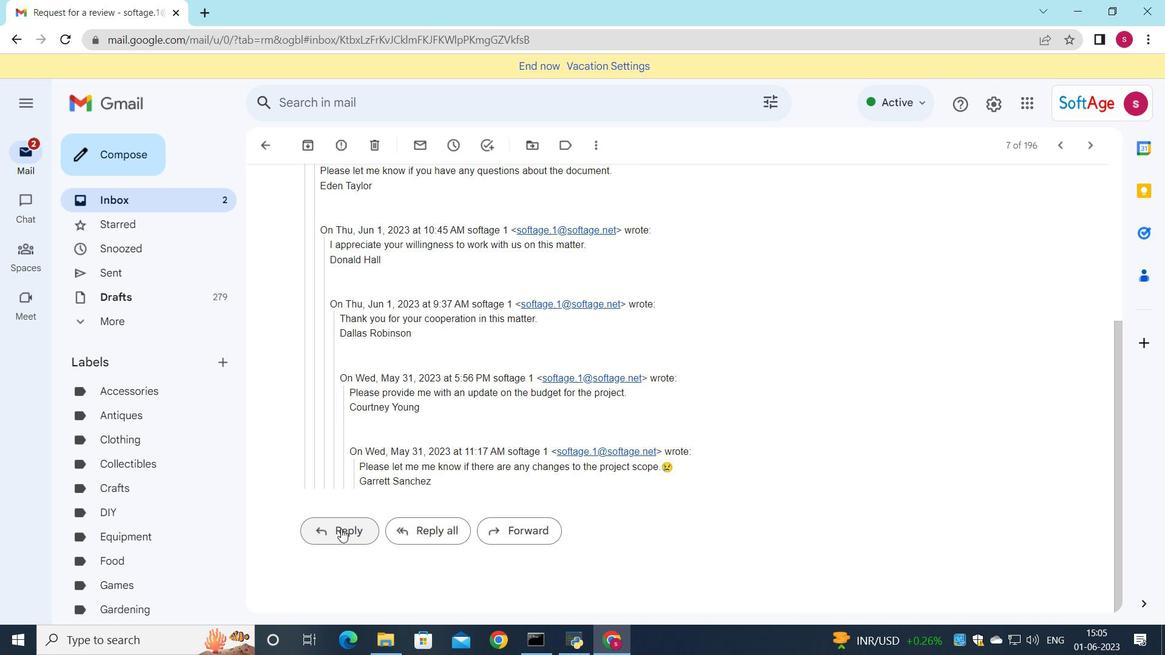 
Action: Mouse moved to (332, 411)
Screenshot: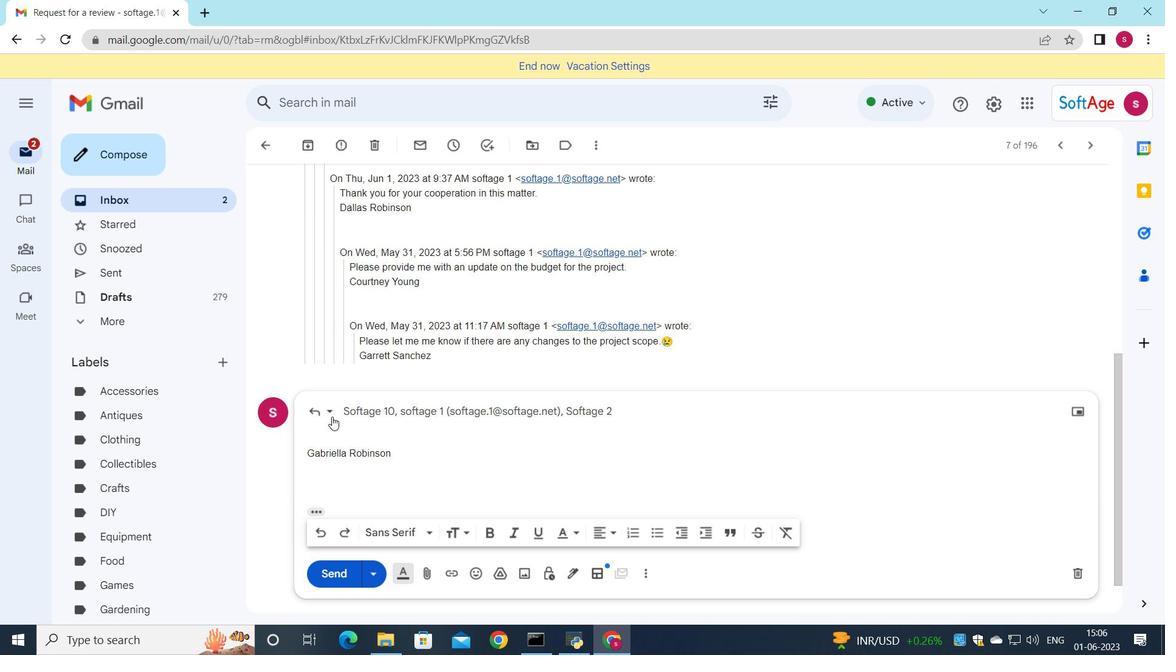 
Action: Mouse pressed left at (332, 411)
Screenshot: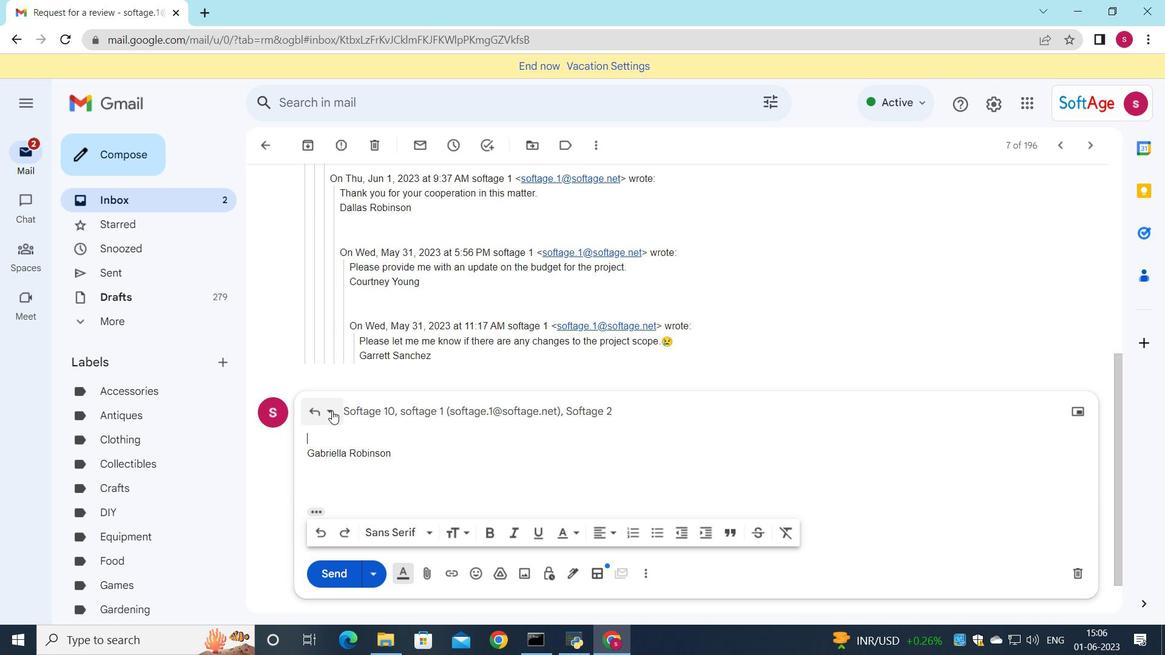 
Action: Mouse moved to (372, 526)
Screenshot: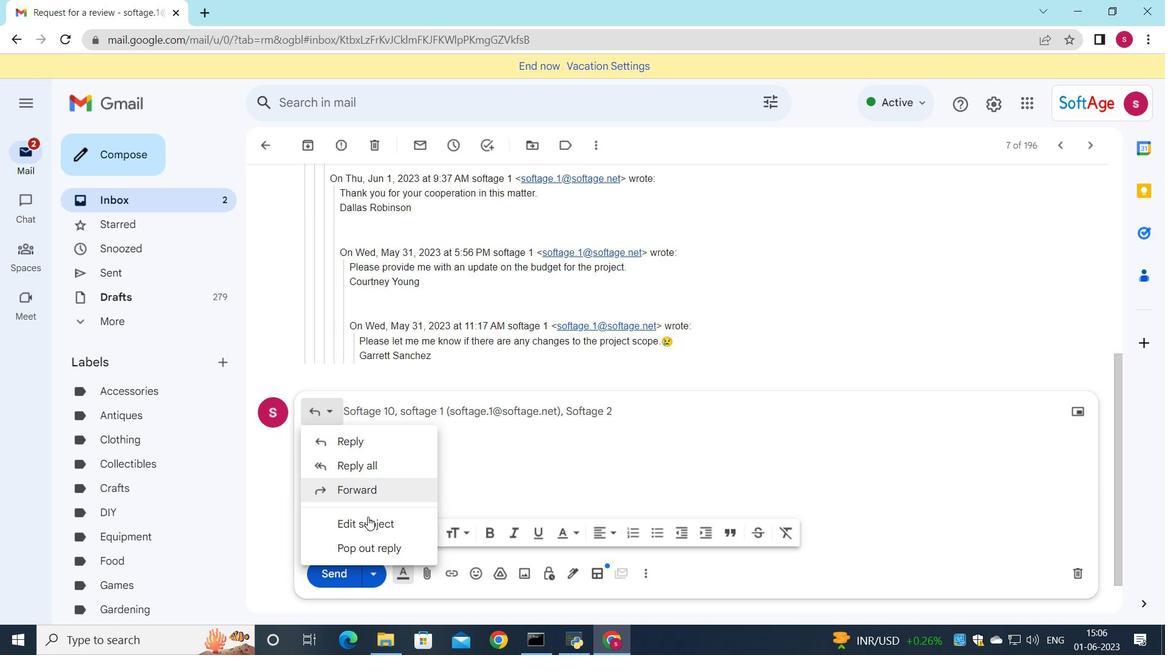 
Action: Mouse pressed left at (372, 526)
Screenshot: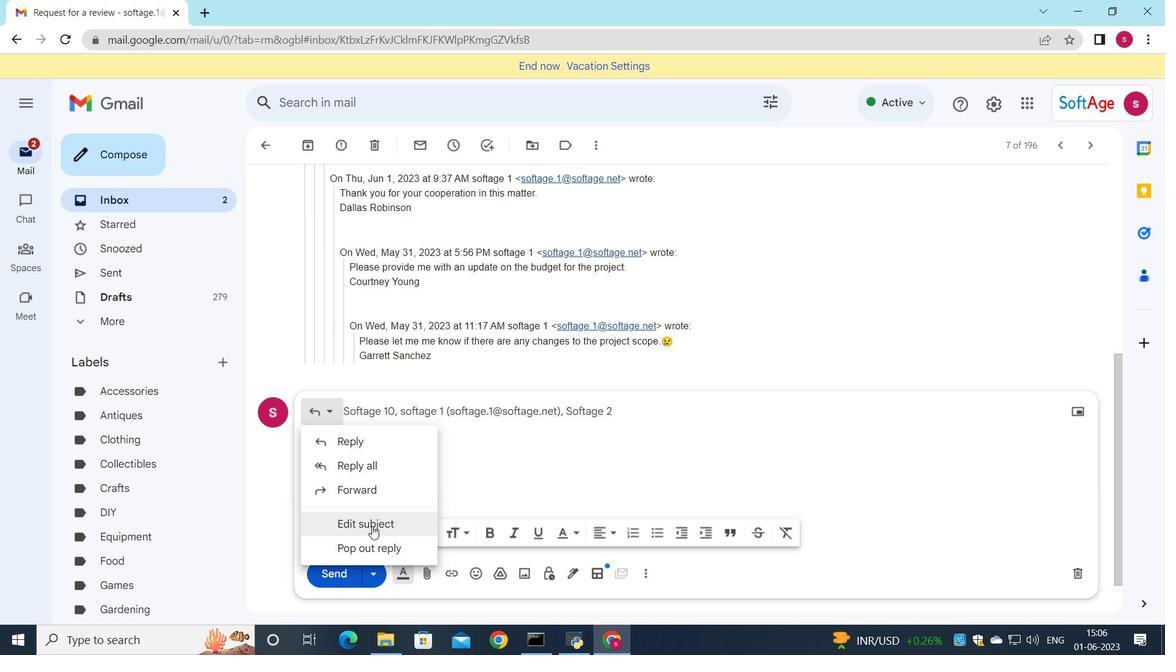 
Action: Mouse moved to (730, 275)
Screenshot: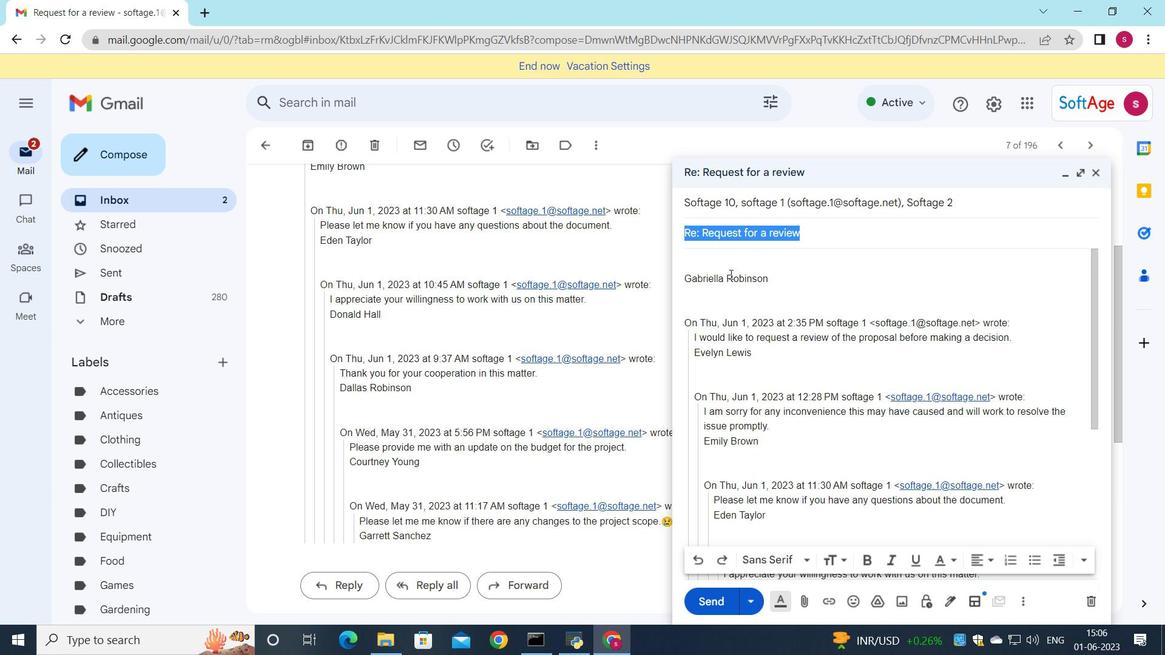 
Action: Key pressed <Key.shift>Request<Key.space>for<Key.space>a<Key.space>podcast
Screenshot: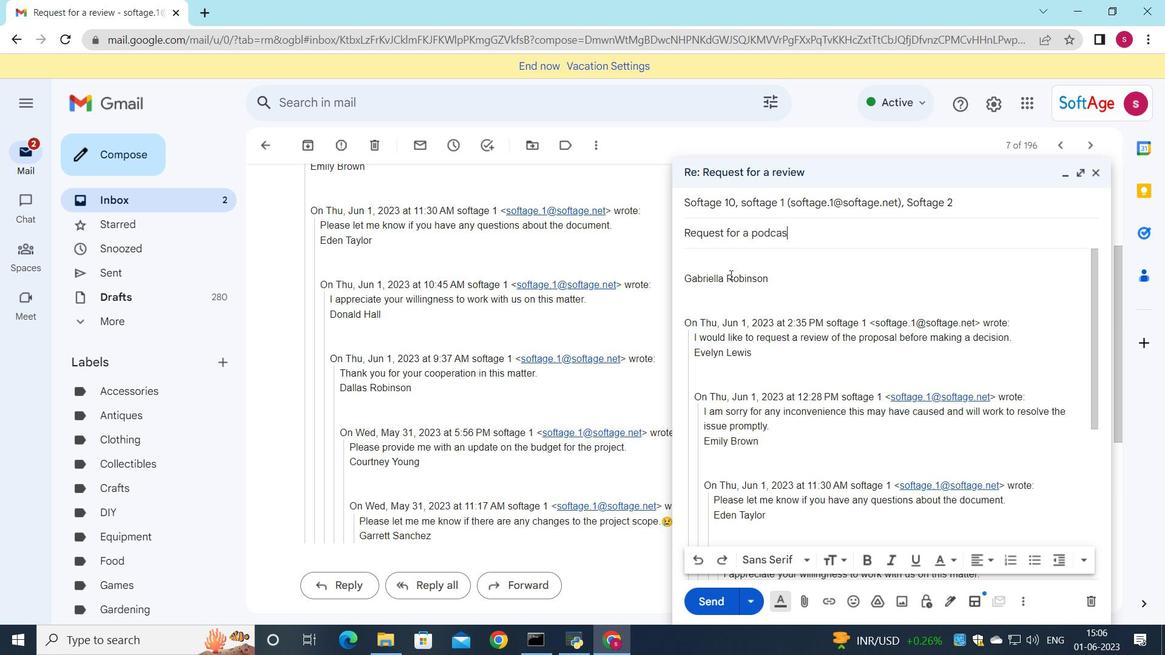 
Action: Mouse moved to (684, 265)
Screenshot: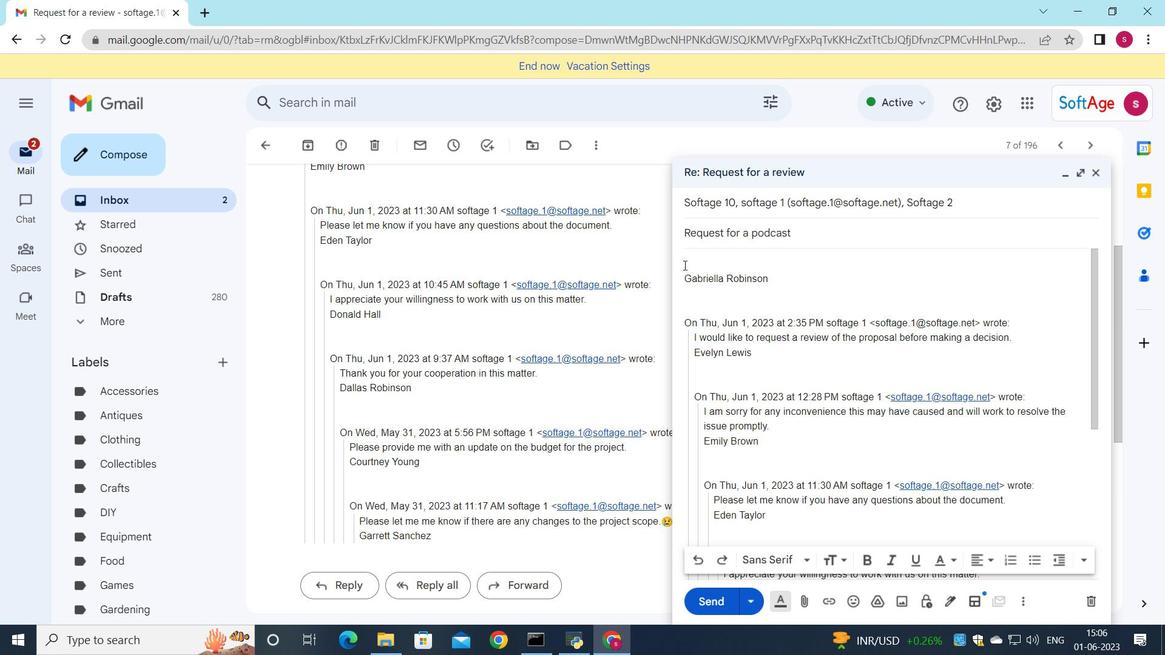 
Action: Mouse pressed left at (684, 265)
Screenshot: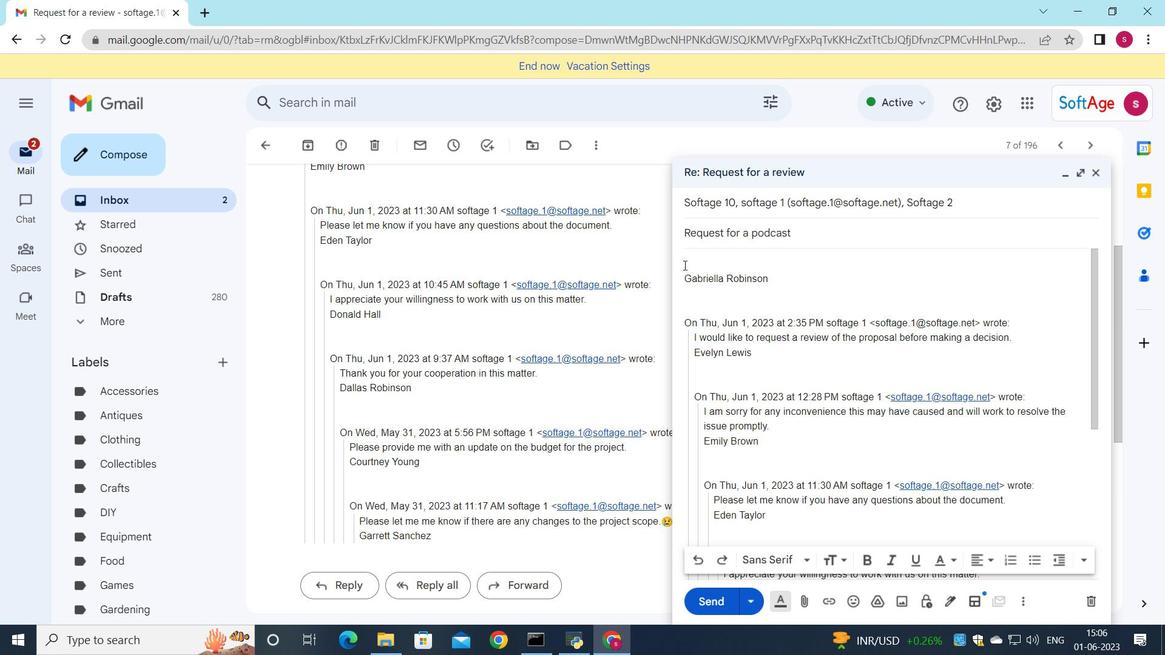 
Action: Key pressed <Key.shift>please<Key.space>confirm<Key.space>the<Key.space>delivery<Key.space>date<Key.space>or<Key.space><Key.backspace><Key.backspace><Key.backspace>for<Key.space>the<Key.space>product.
Screenshot: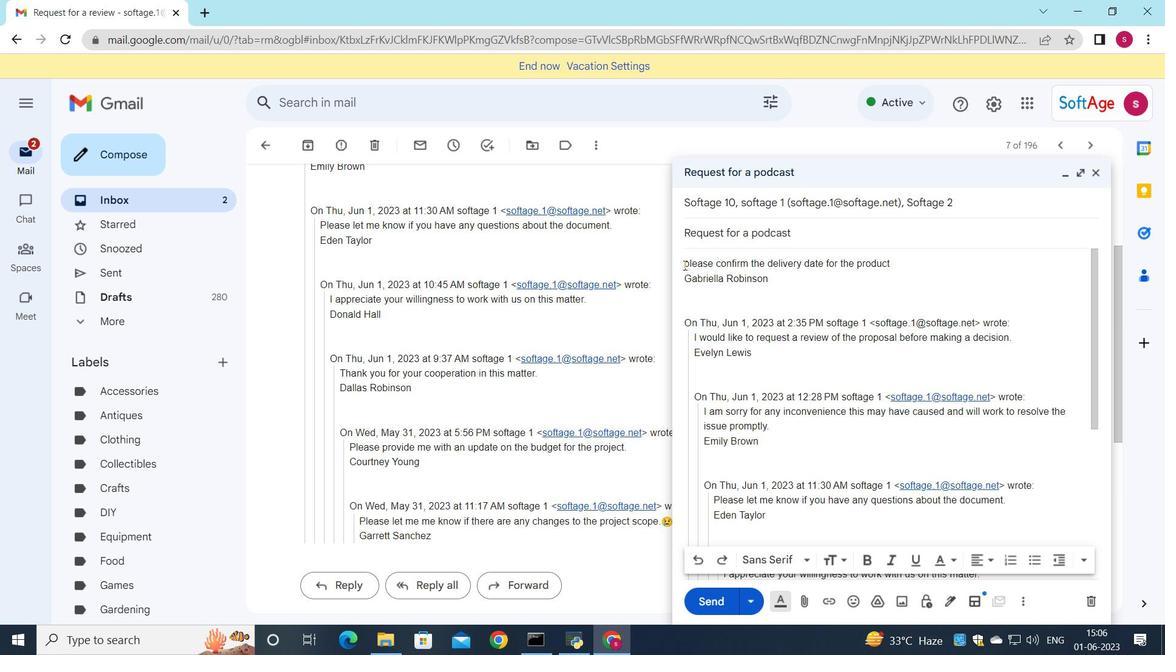 
Action: Mouse moved to (700, 557)
Screenshot: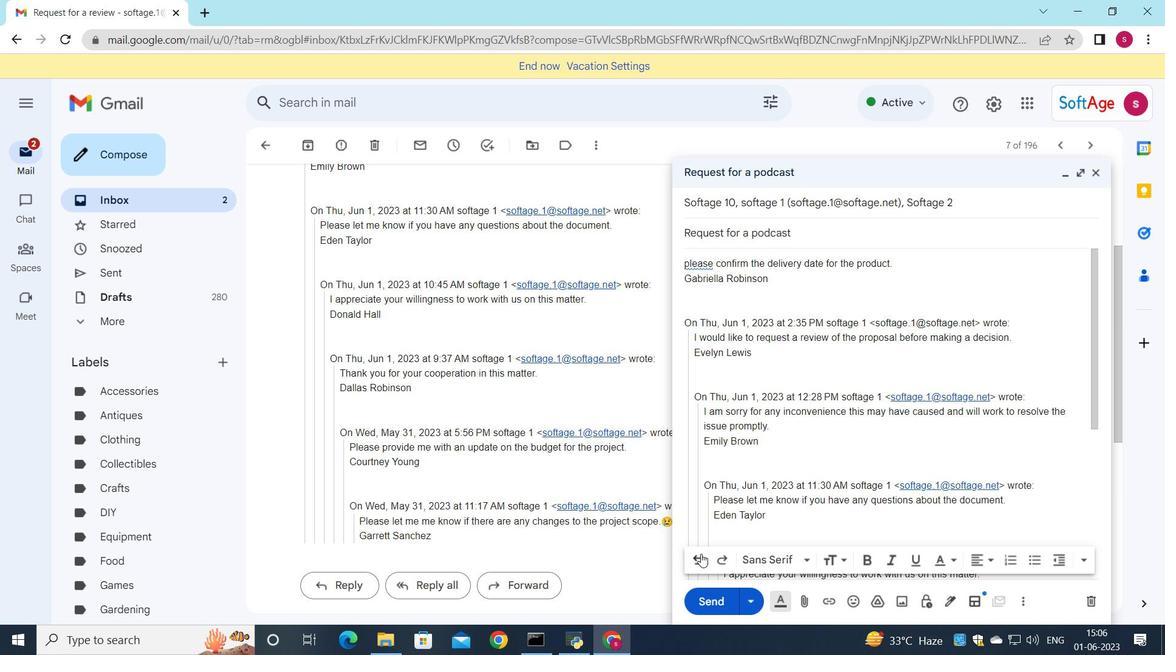 
Action: Mouse pressed left at (700, 557)
Screenshot: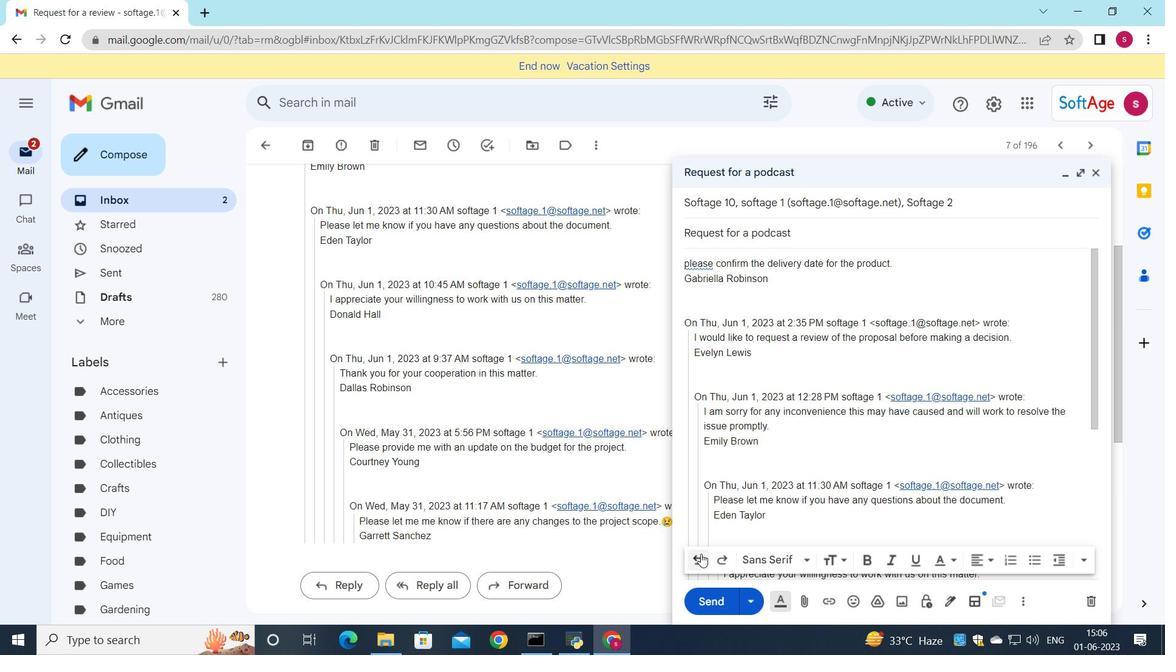 
Action: Mouse pressed left at (700, 557)
Screenshot: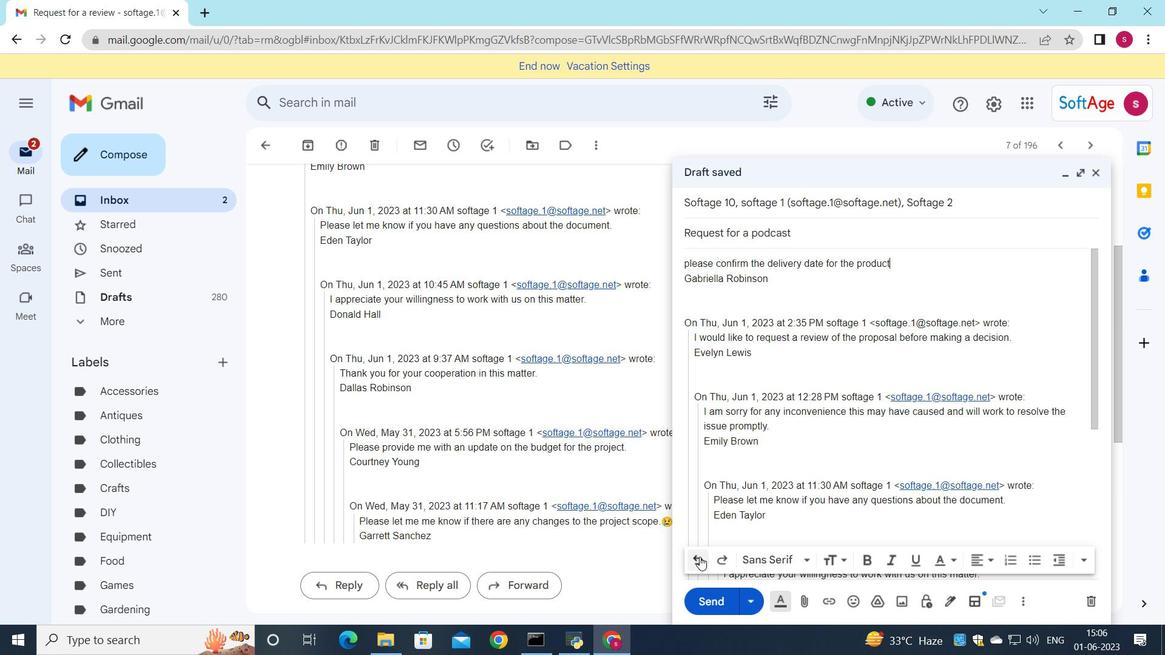 
Action: Mouse pressed left at (700, 557)
Screenshot: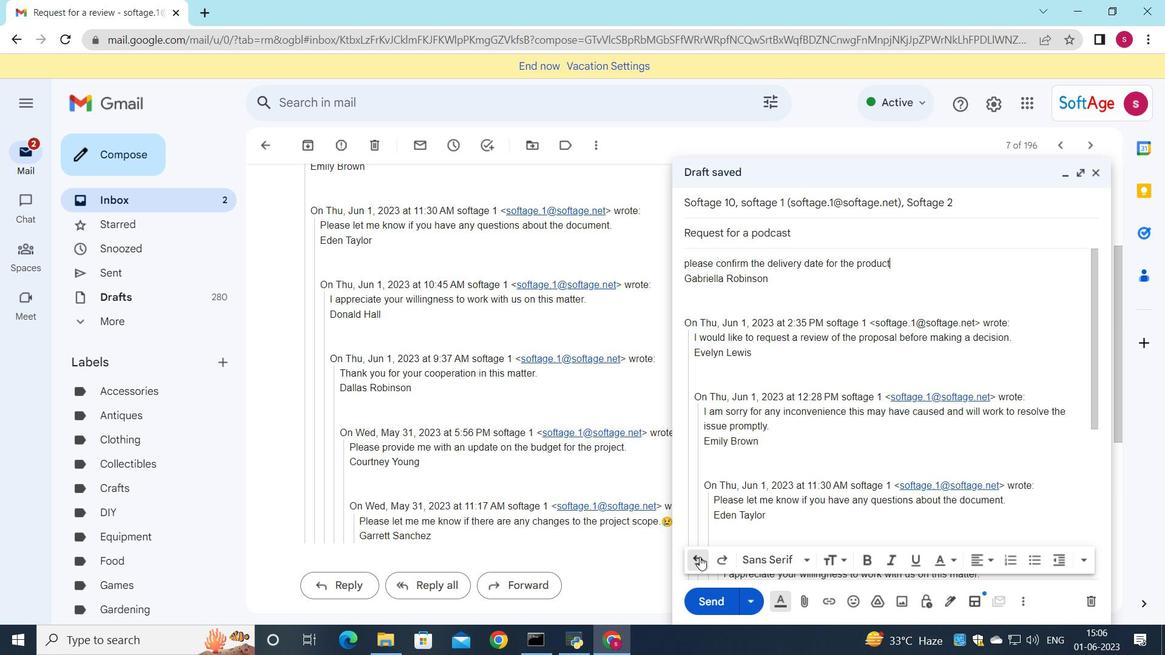 
Action: Mouse pressed left at (700, 557)
Screenshot: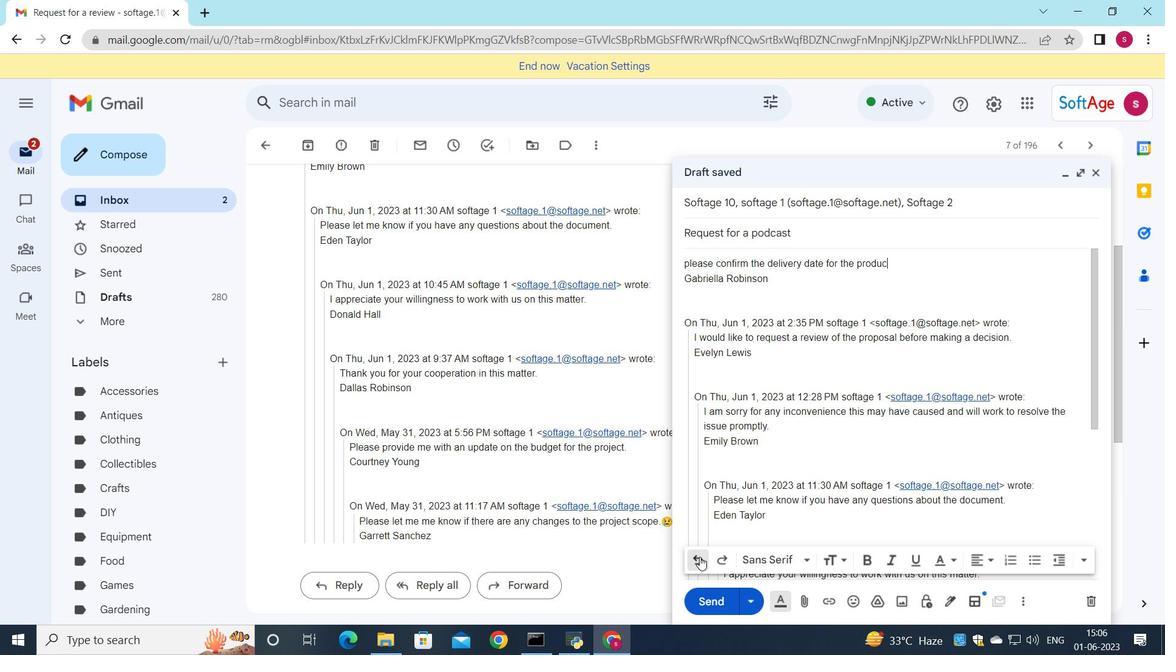 
Action: Mouse pressed left at (700, 557)
Screenshot: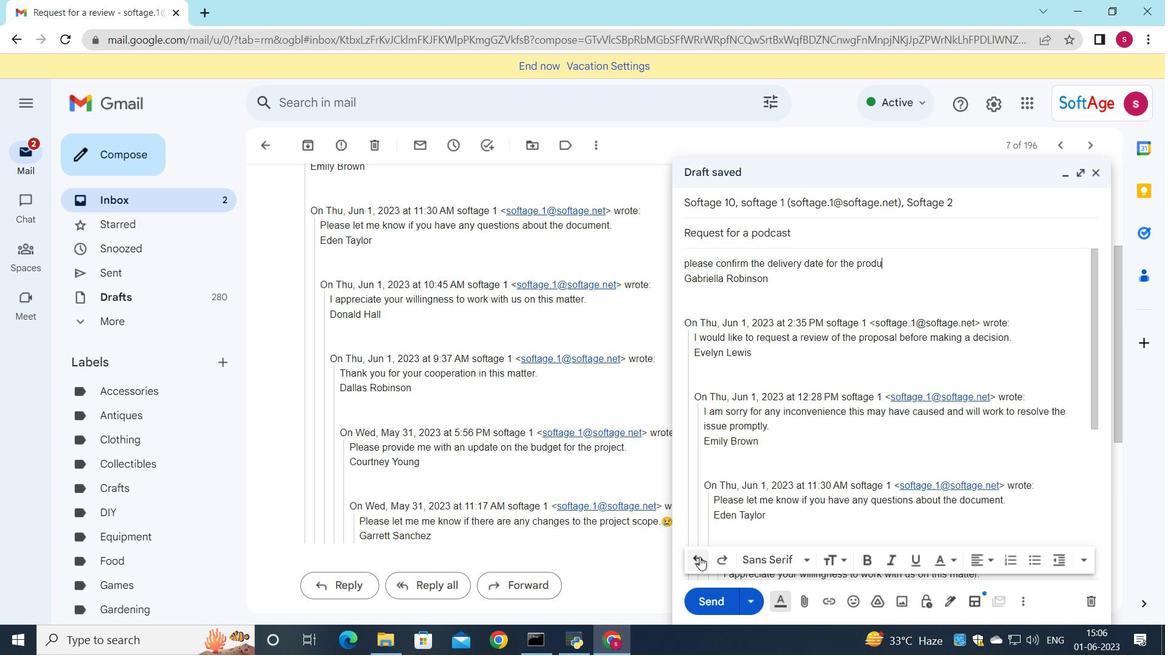 
Action: Mouse pressed left at (700, 557)
Screenshot: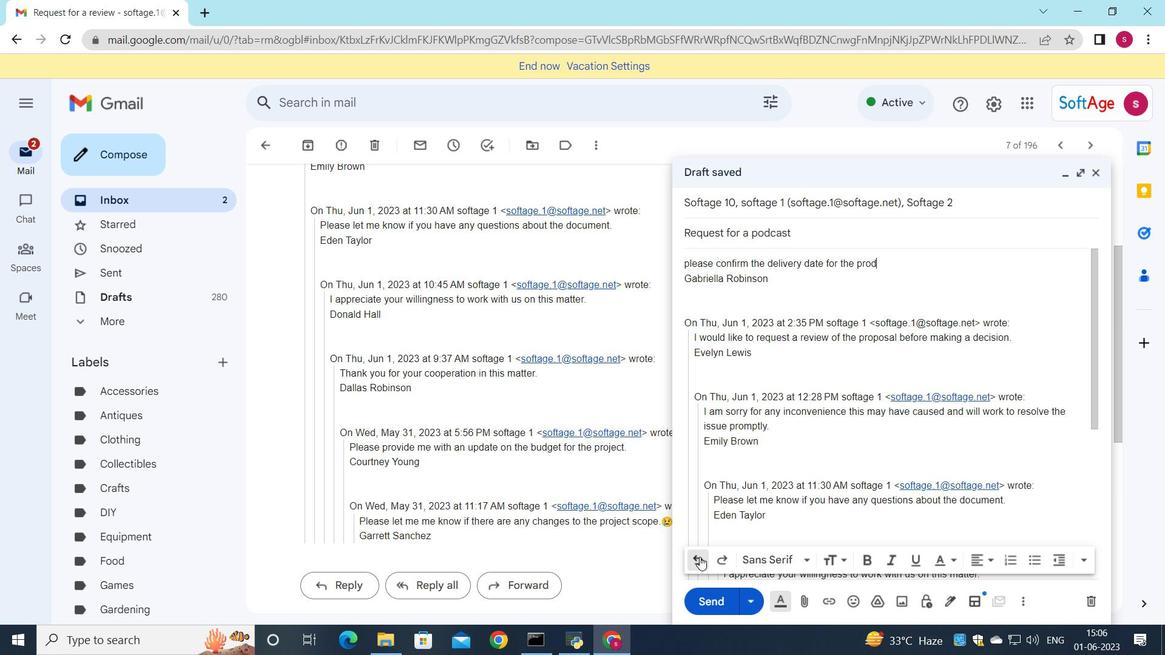
Action: Mouse pressed left at (700, 557)
Screenshot: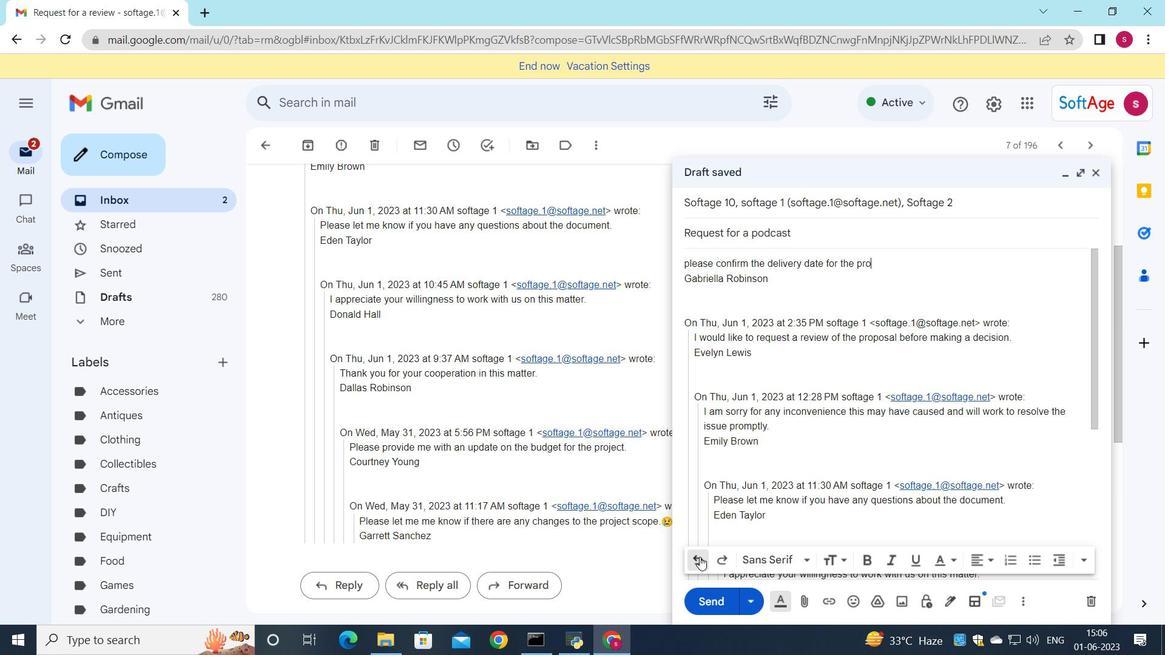 
Action: Mouse pressed left at (700, 557)
Screenshot: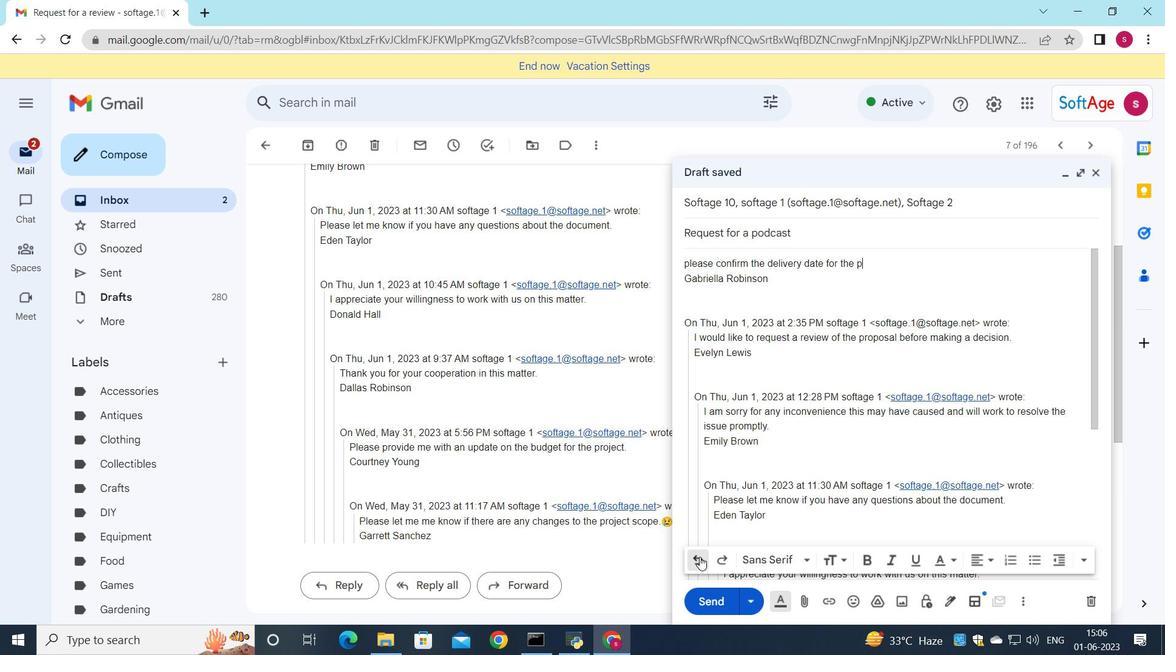 
Action: Mouse pressed left at (700, 557)
Screenshot: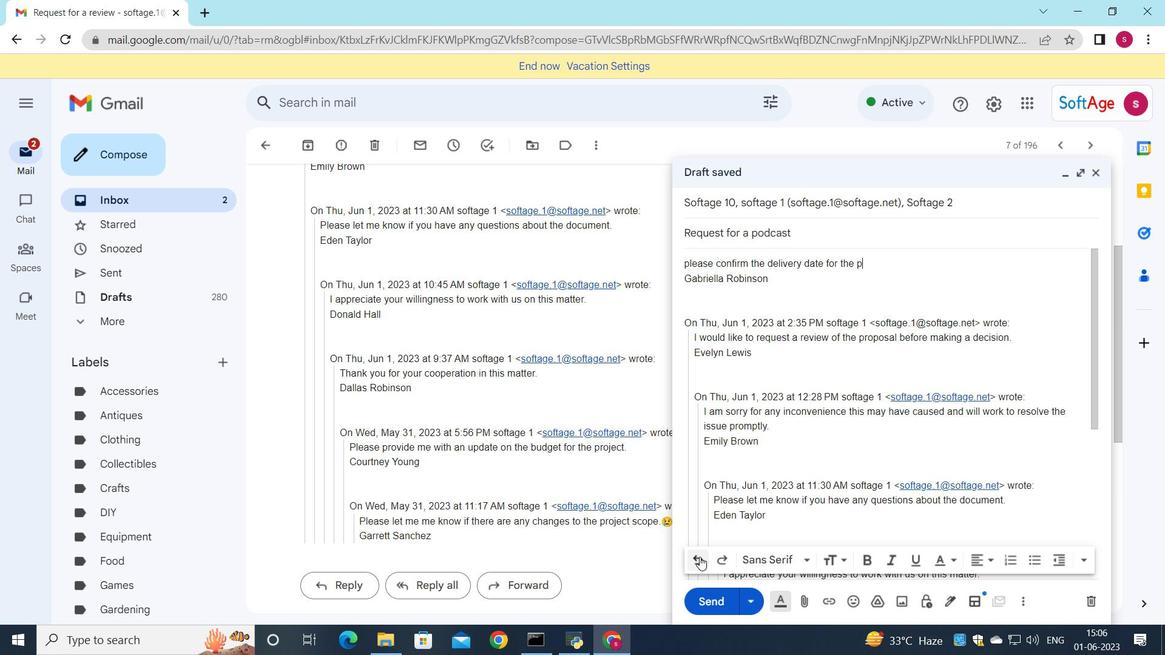 
Action: Mouse pressed left at (700, 557)
Screenshot: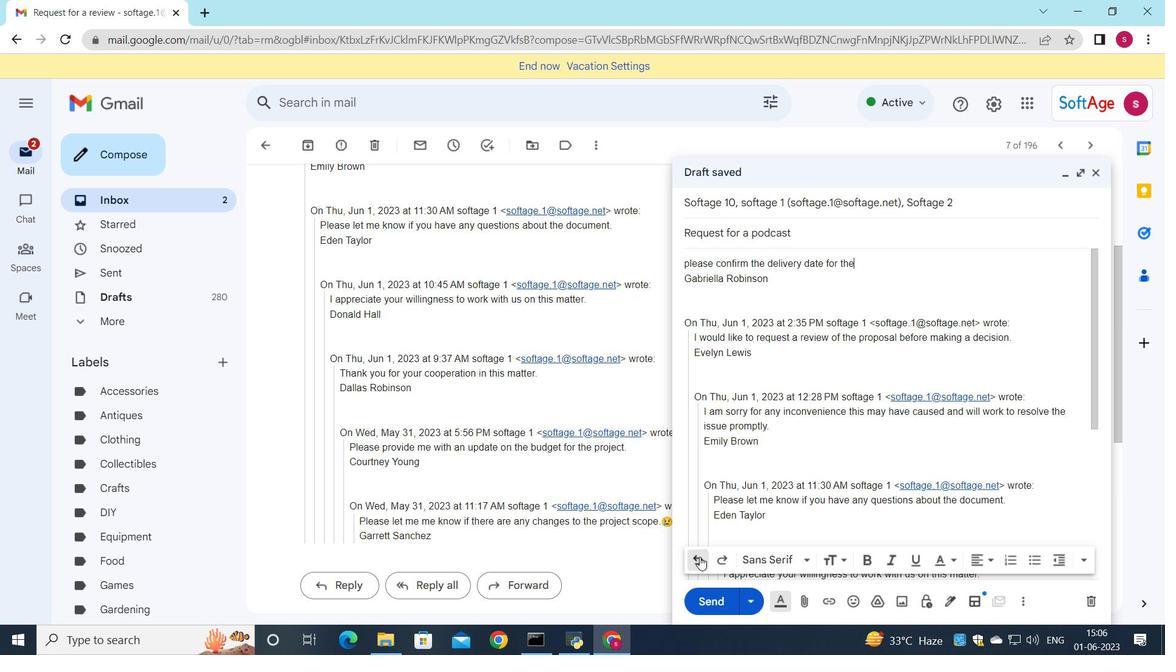 
Action: Mouse pressed left at (700, 557)
Screenshot: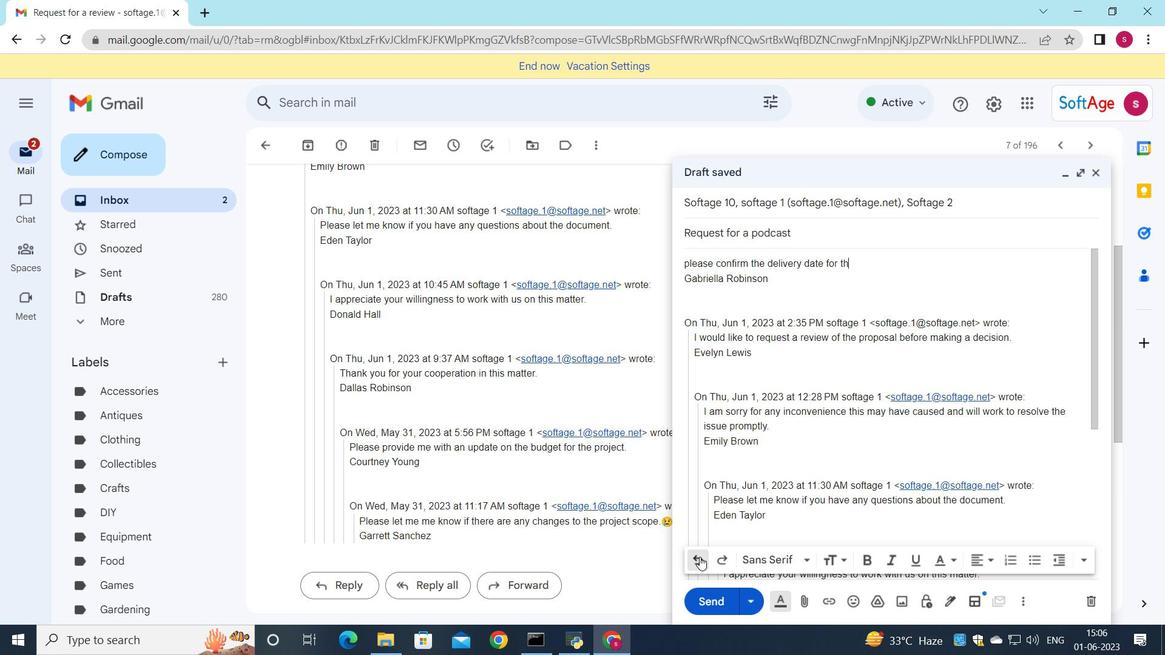 
Action: Mouse pressed left at (700, 557)
Screenshot: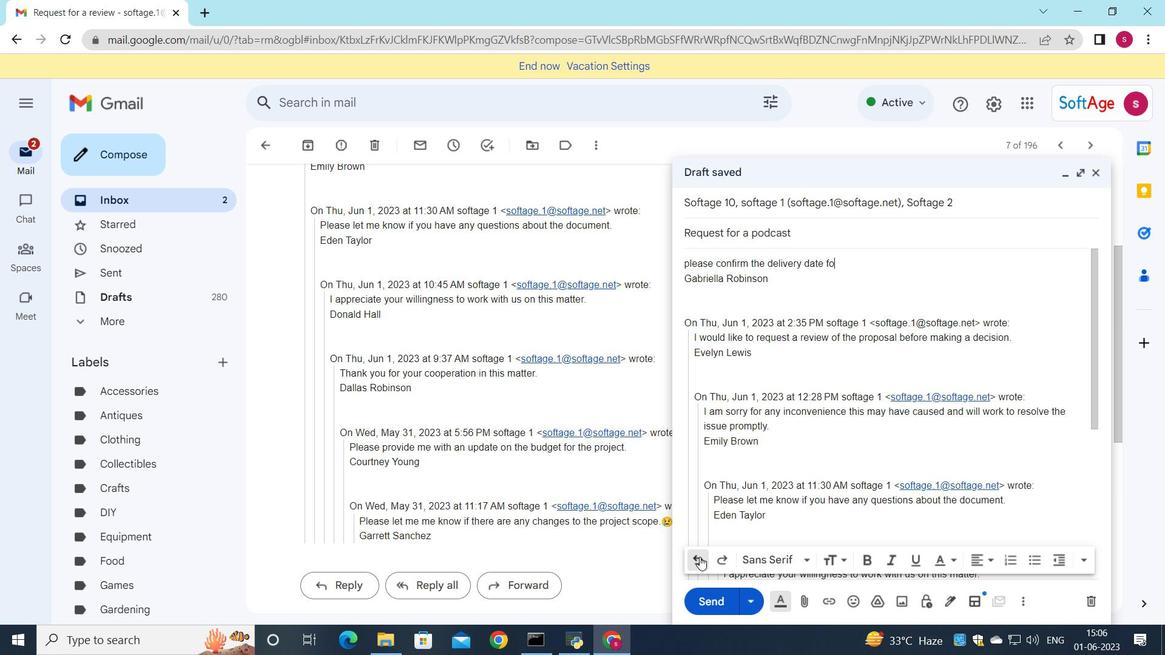 
Action: Mouse pressed left at (700, 557)
Screenshot: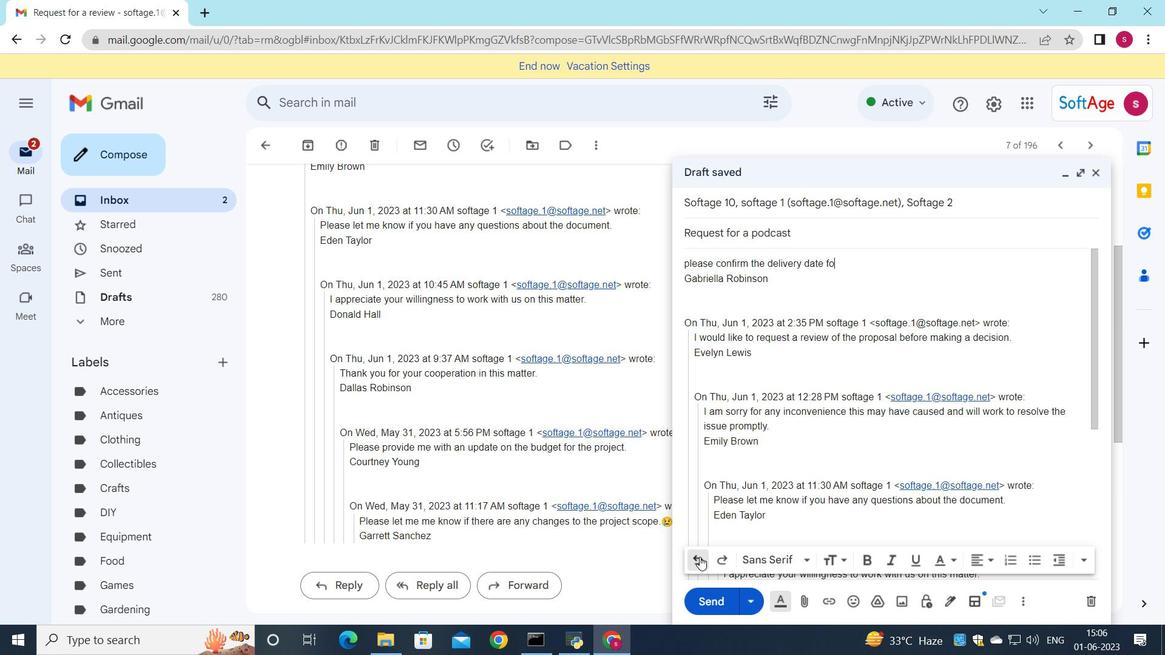 
Action: Mouse pressed left at (700, 557)
Screenshot: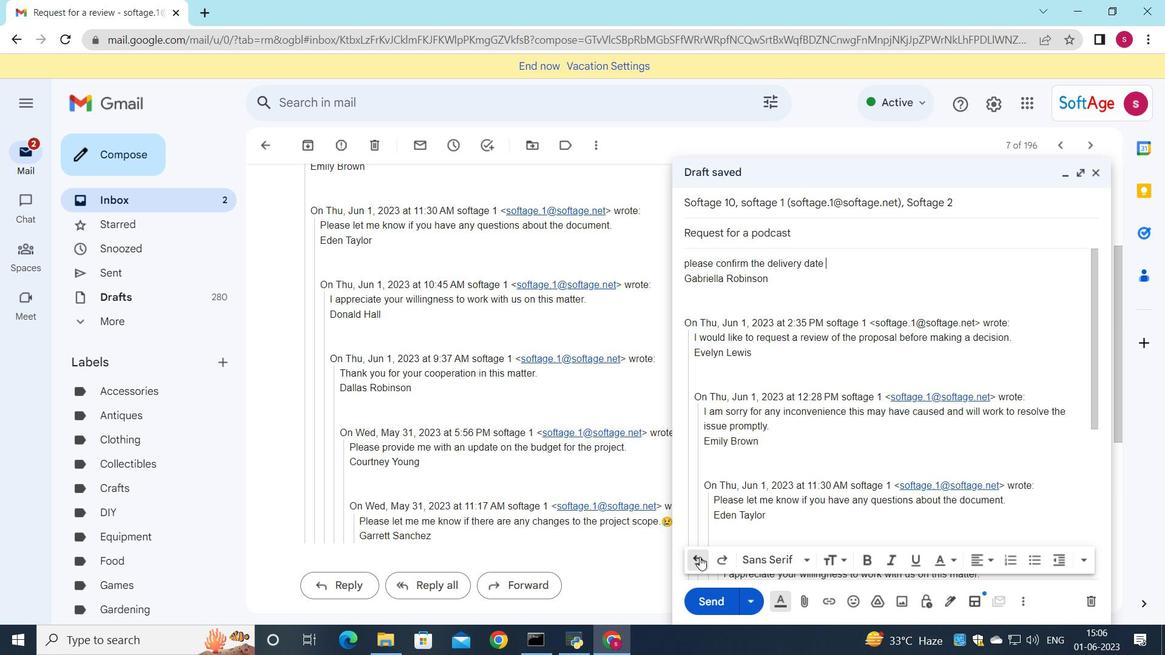 
Action: Mouse pressed left at (700, 557)
Screenshot: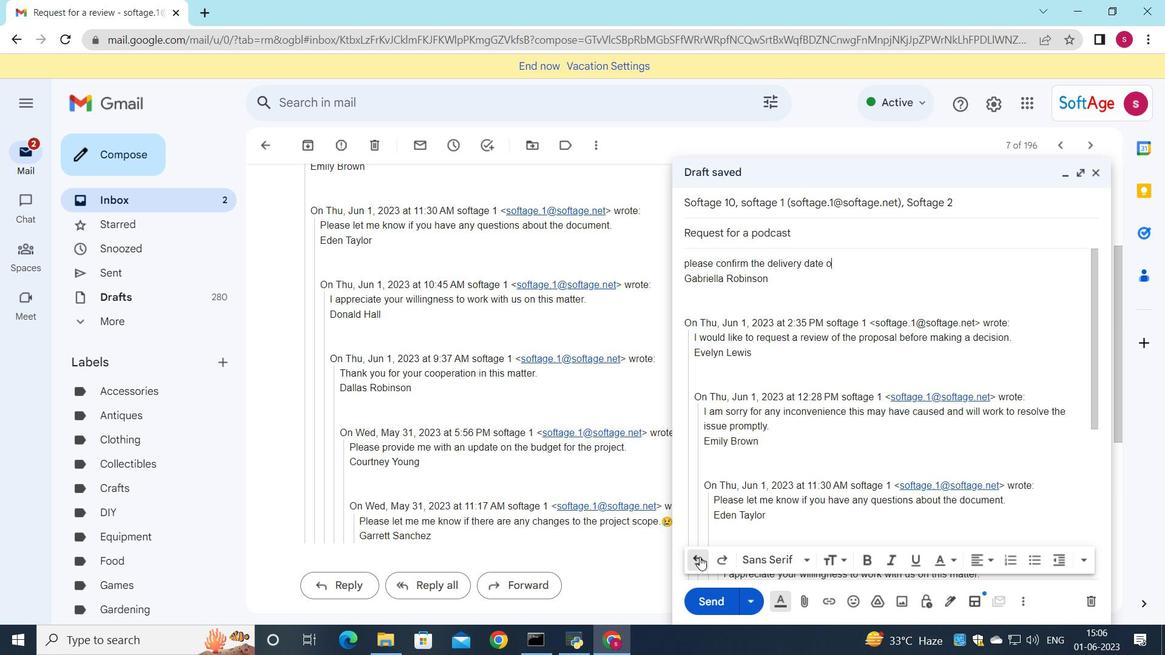 
Action: Mouse pressed left at (700, 557)
Screenshot: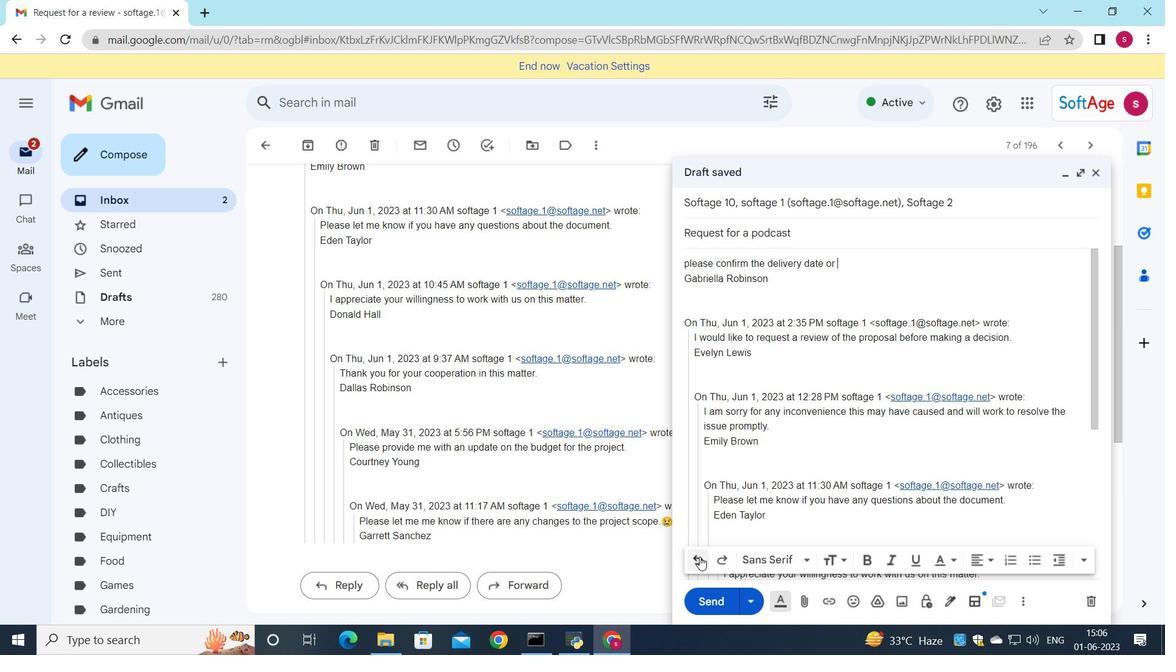 
Action: Mouse pressed left at (700, 557)
Screenshot: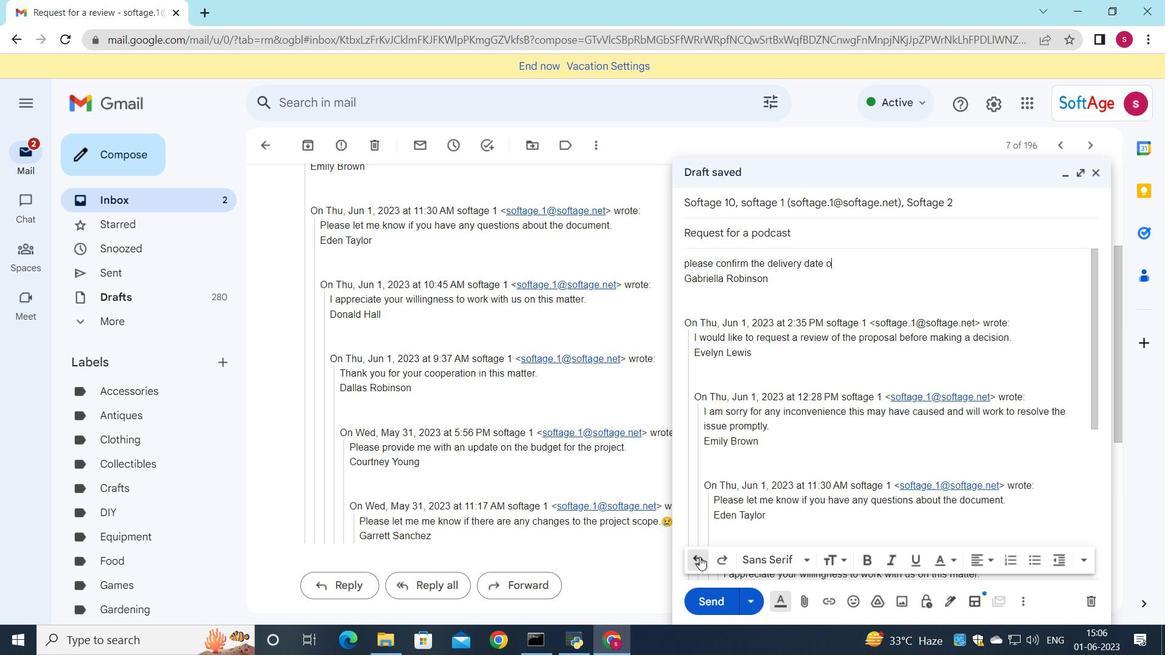 
Action: Mouse pressed left at (700, 557)
Screenshot: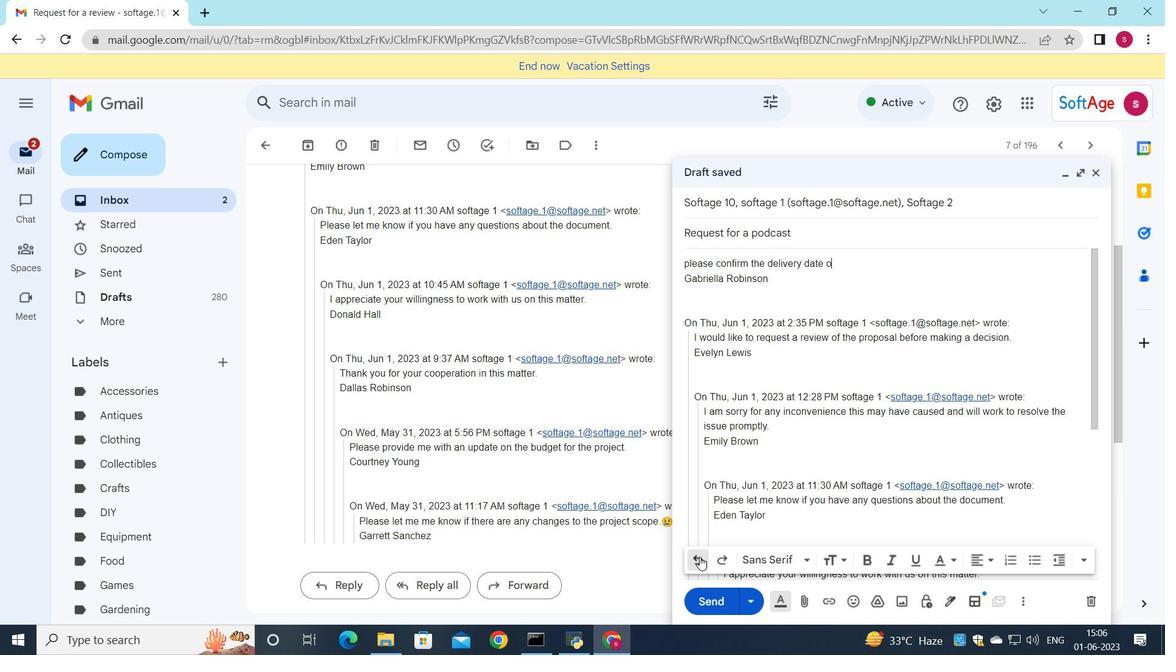 
Action: Mouse pressed left at (700, 557)
Screenshot: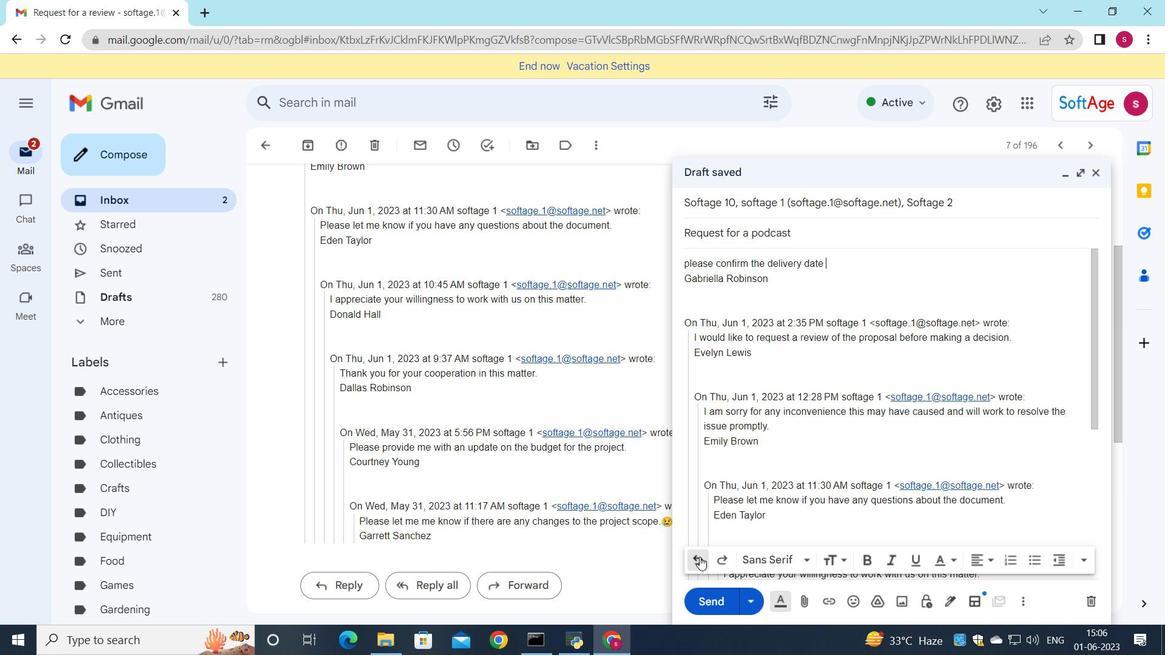 
Action: Mouse pressed left at (700, 557)
Screenshot: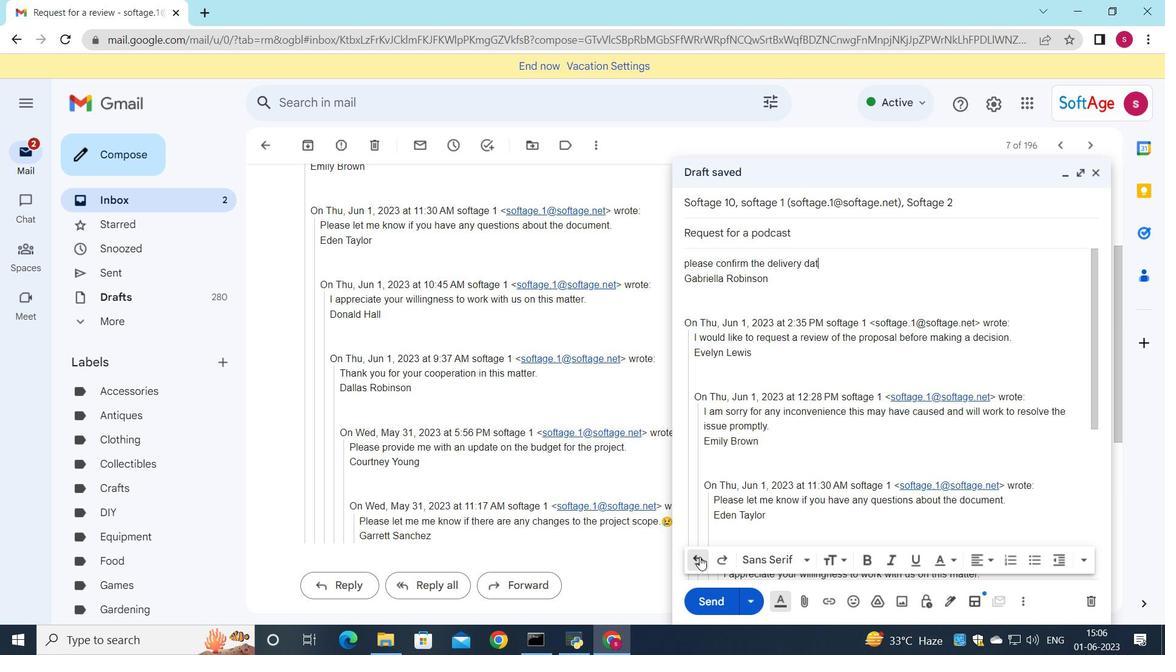 
Action: Mouse pressed left at (700, 557)
Screenshot: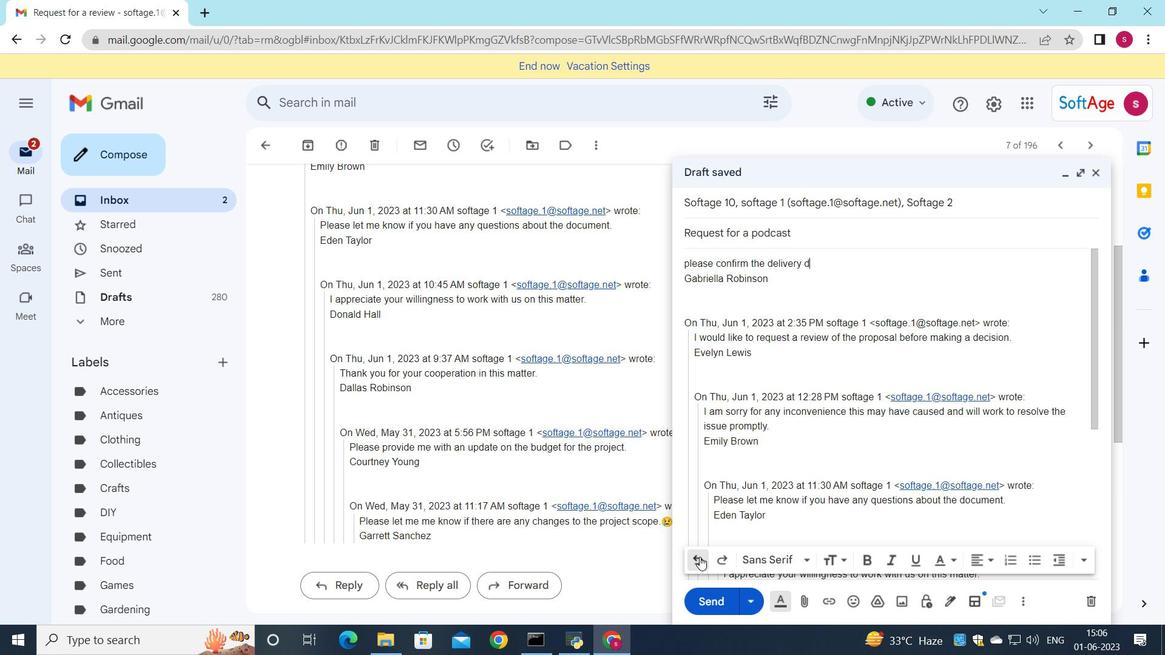 
Action: Mouse pressed left at (700, 557)
Screenshot: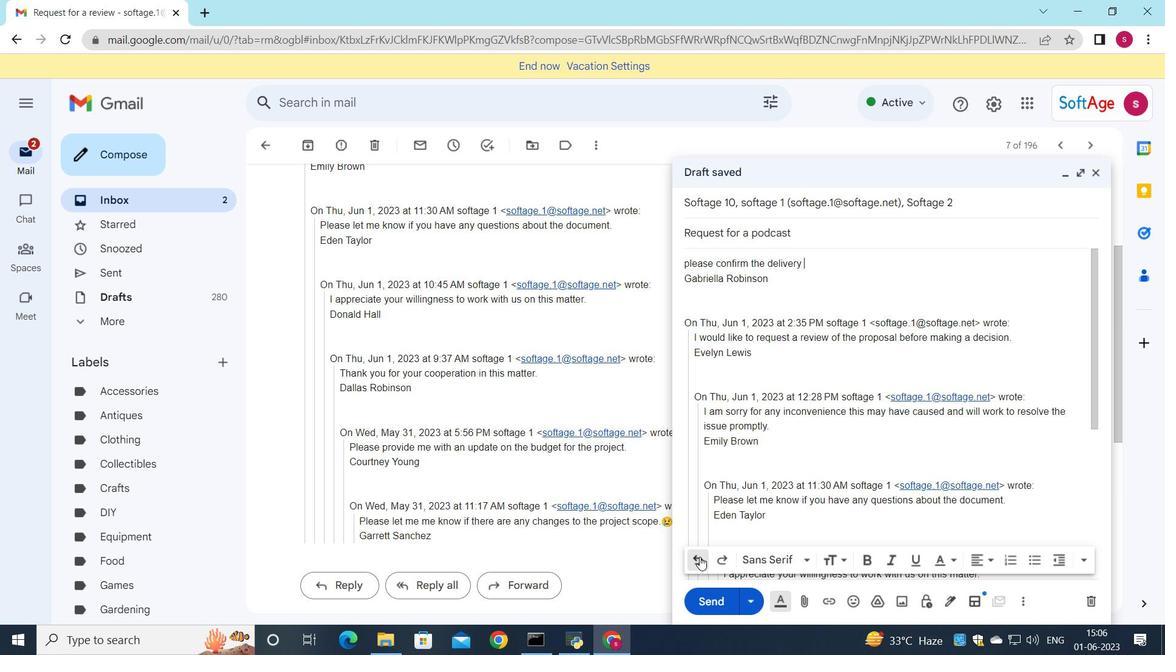 
Action: Mouse pressed left at (700, 557)
Screenshot: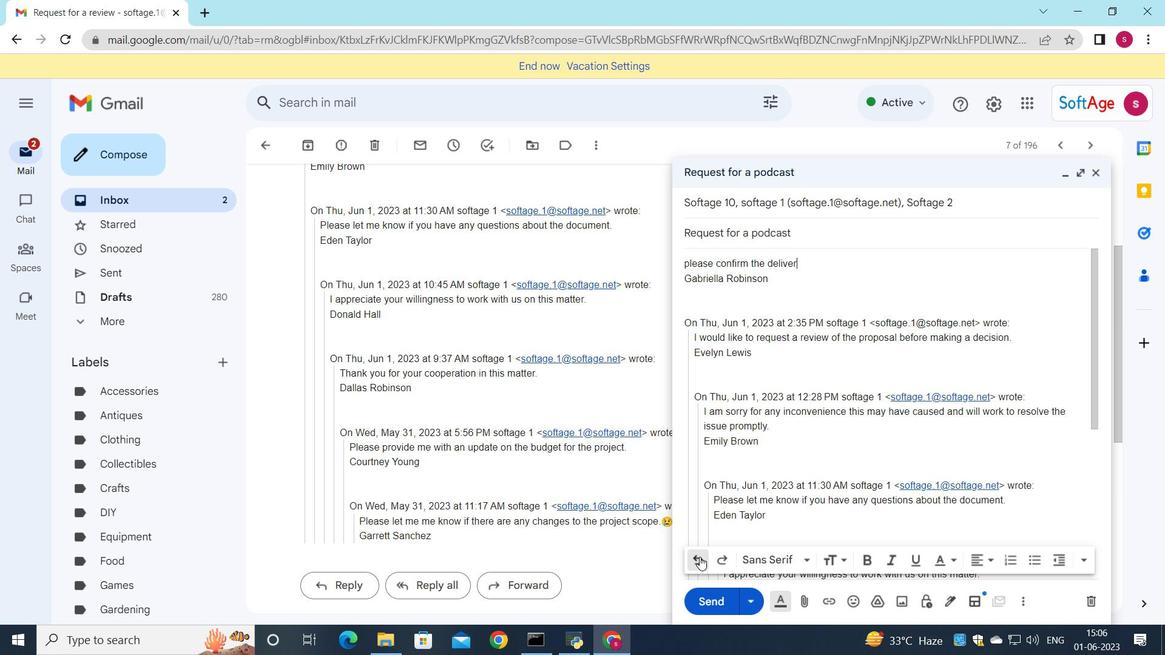 
Action: Mouse pressed left at (700, 557)
Screenshot: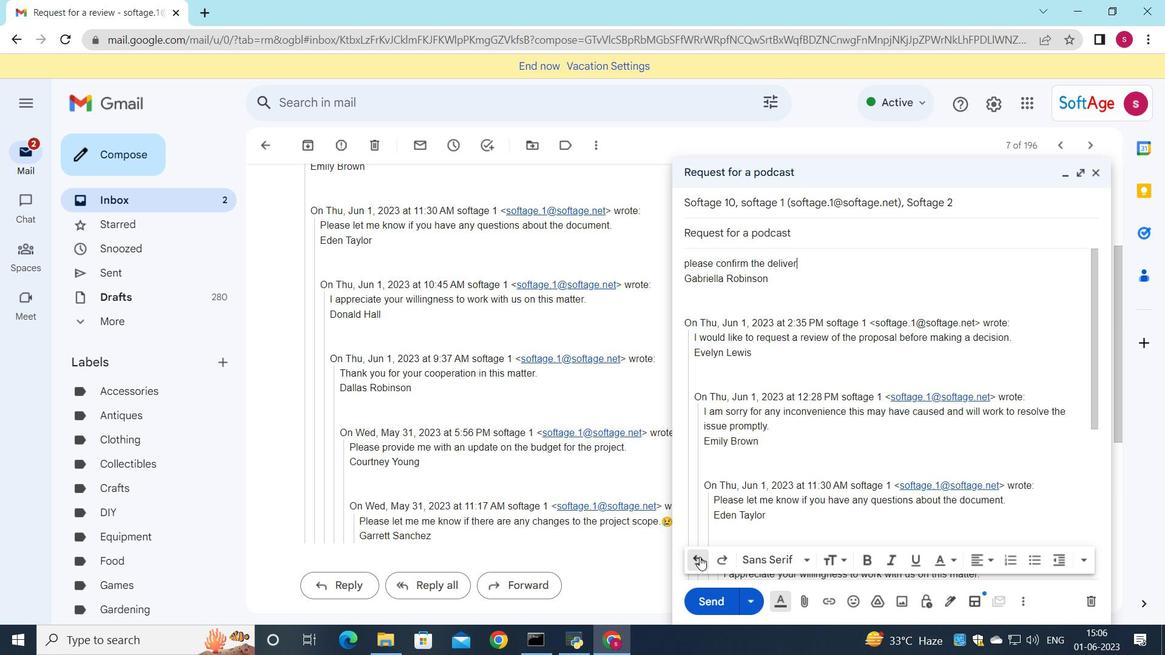 
Action: Mouse pressed left at (700, 557)
Screenshot: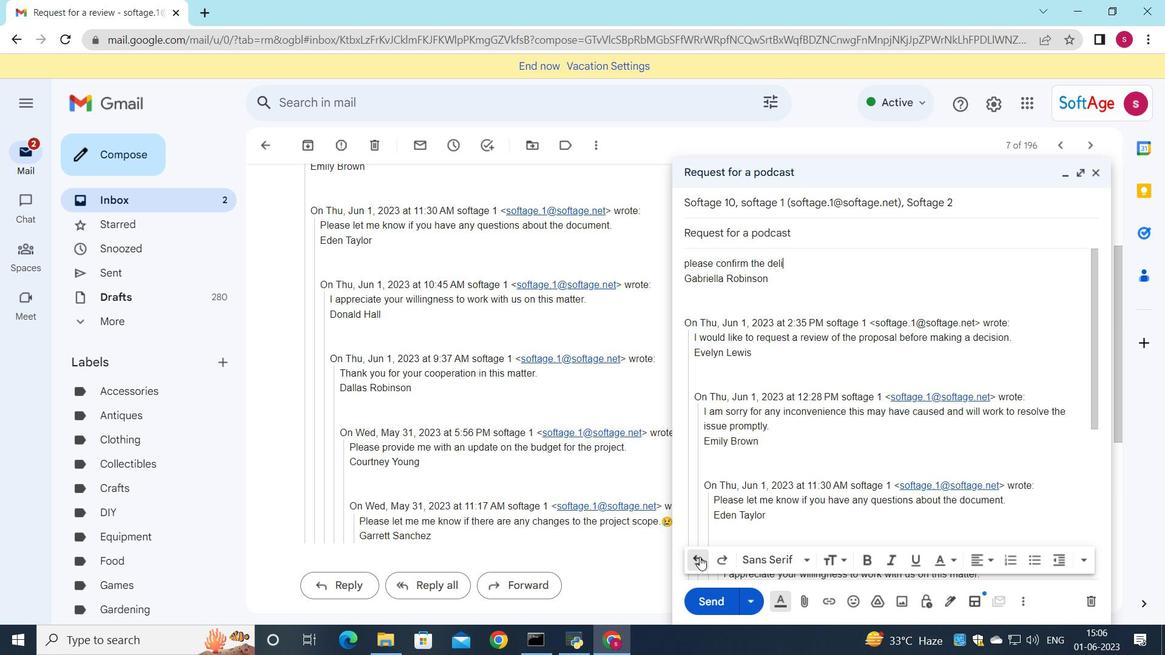 
Action: Mouse pressed left at (700, 557)
Screenshot: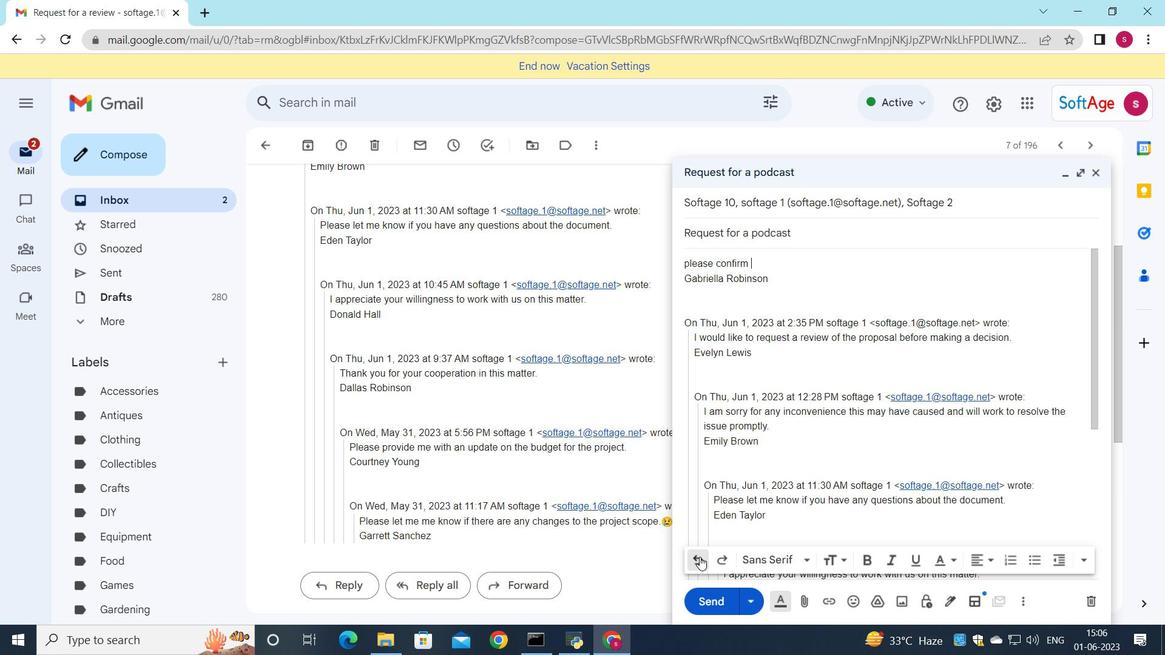 
Action: Mouse pressed left at (700, 557)
Screenshot: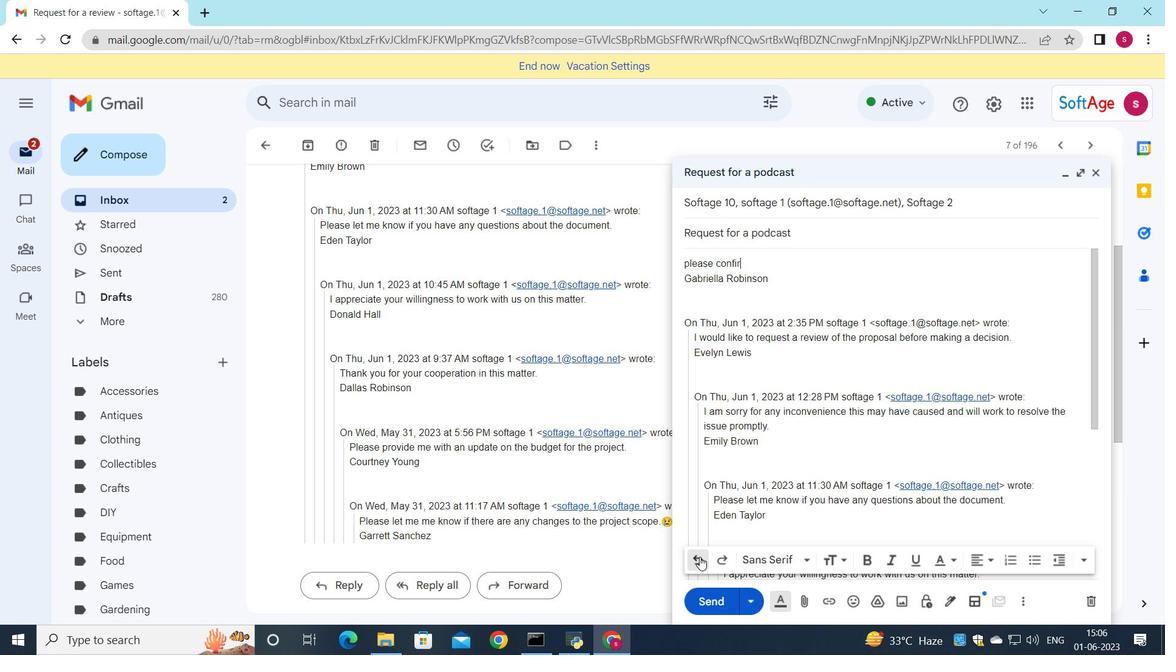 
Action: Mouse pressed left at (700, 557)
Screenshot: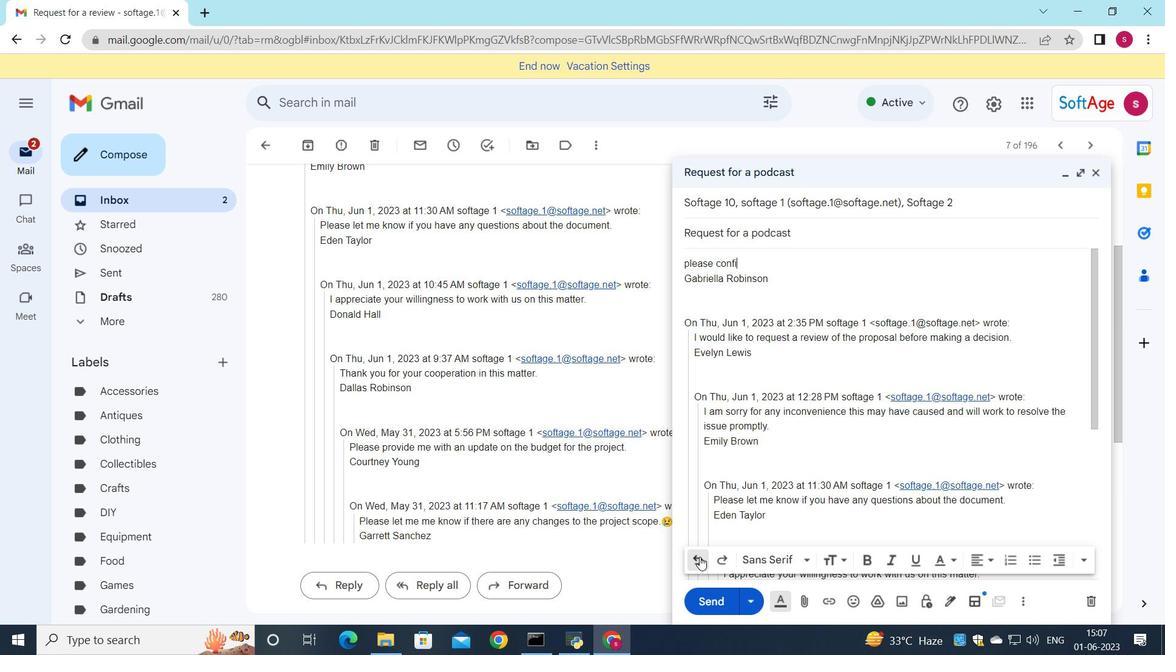 
Action: Mouse pressed left at (700, 557)
Screenshot: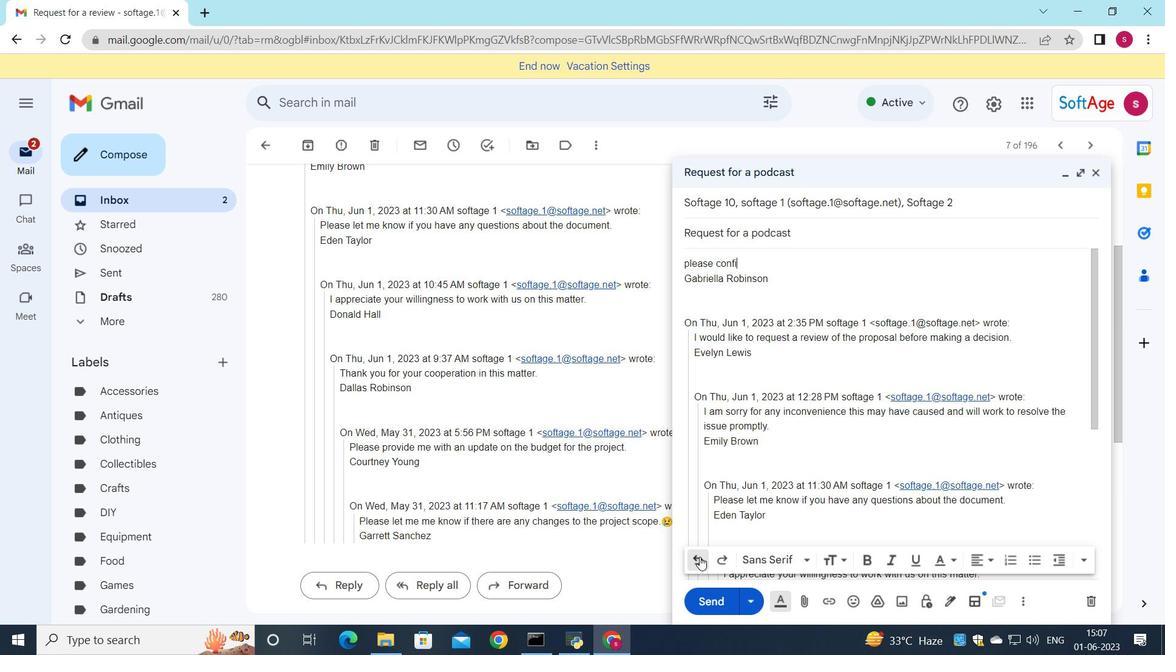 
Action: Mouse pressed left at (700, 557)
Screenshot: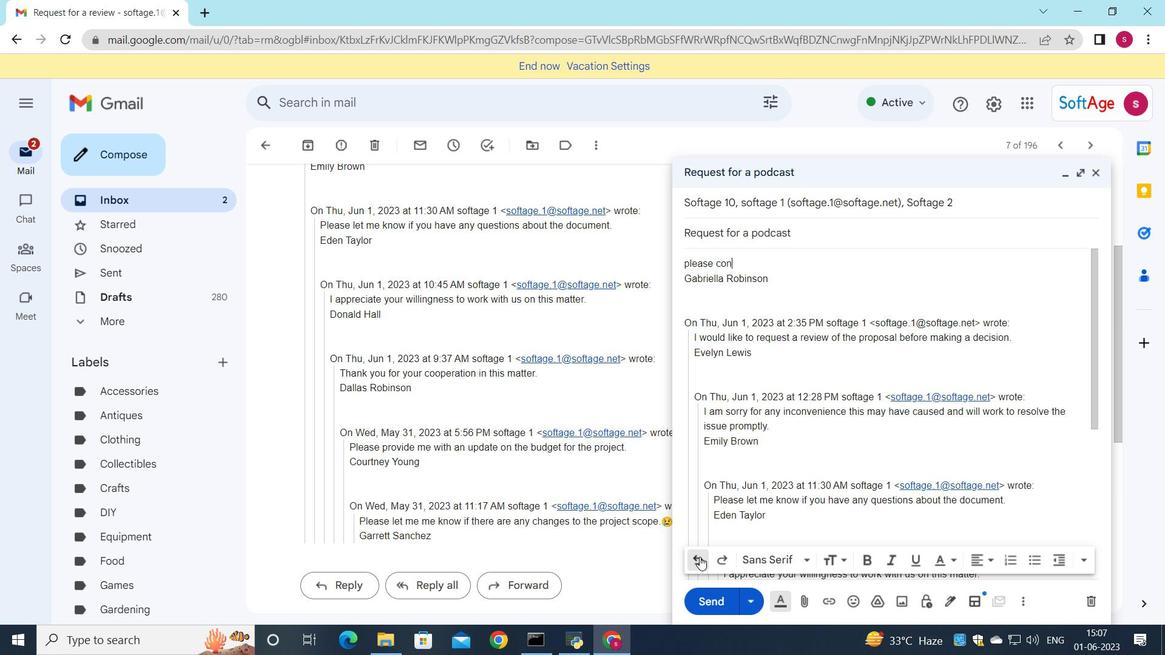 
Action: Mouse pressed left at (700, 557)
Screenshot: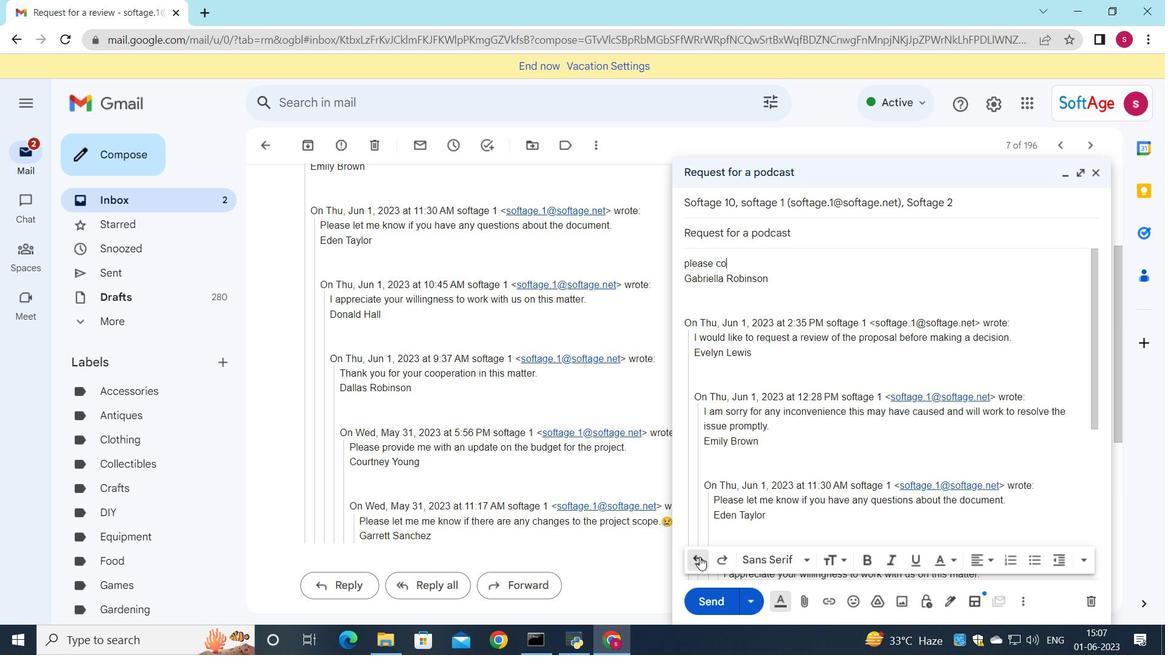 
Action: Mouse pressed left at (700, 557)
Screenshot: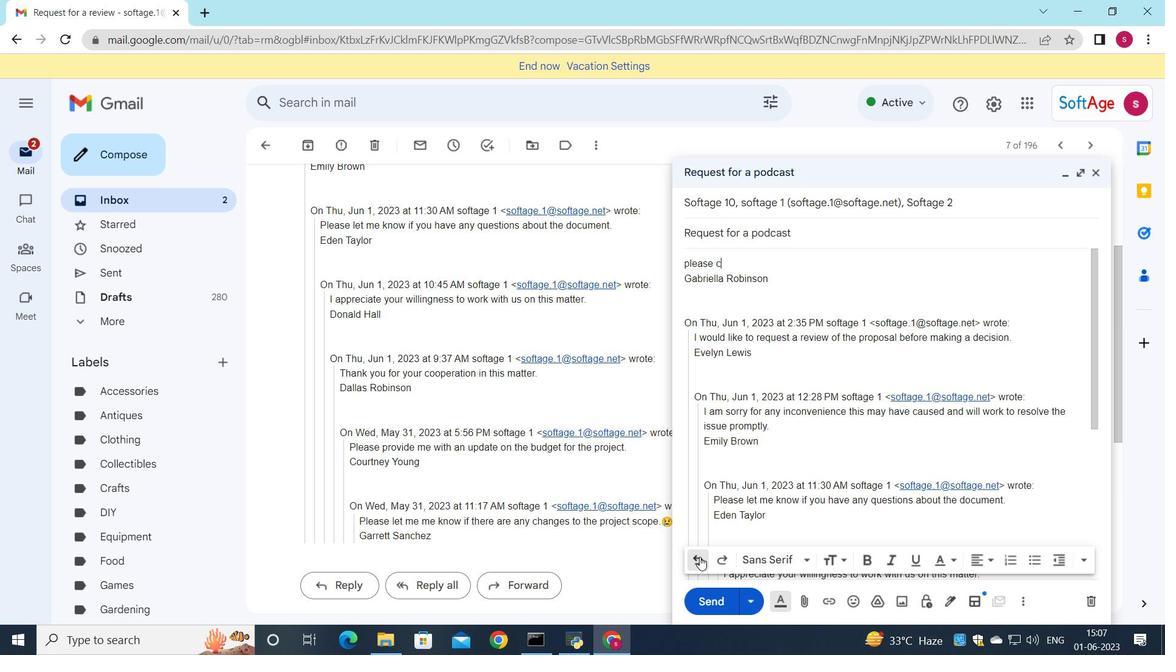 
Action: Mouse pressed left at (700, 557)
Screenshot: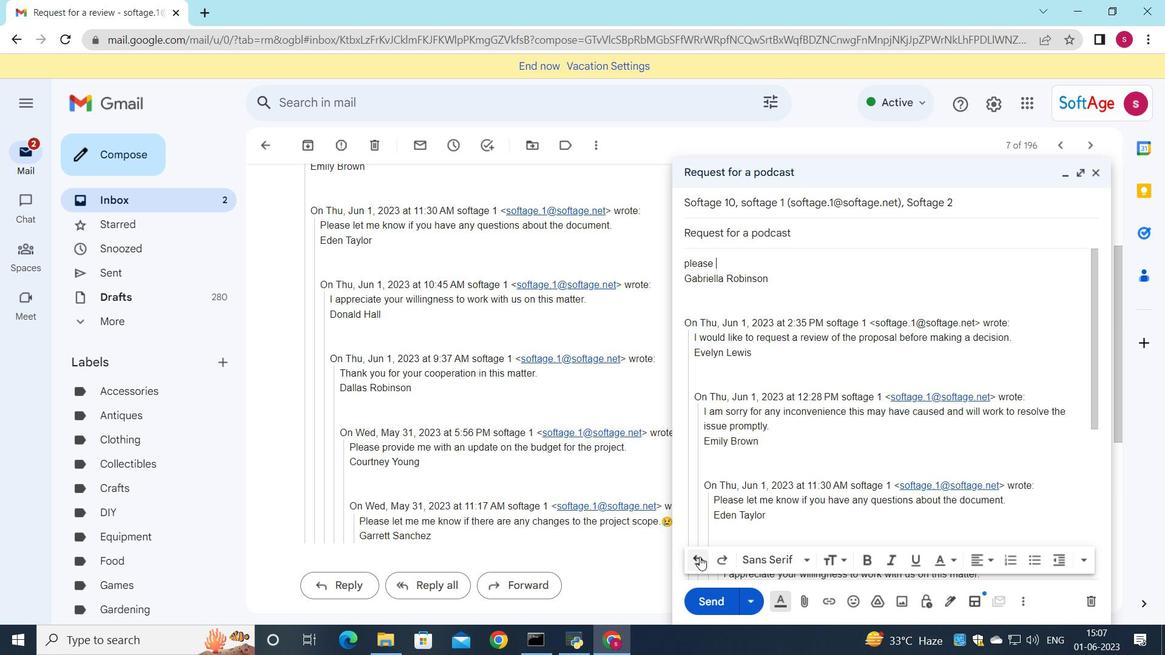 
Action: Mouse pressed left at (700, 557)
Screenshot: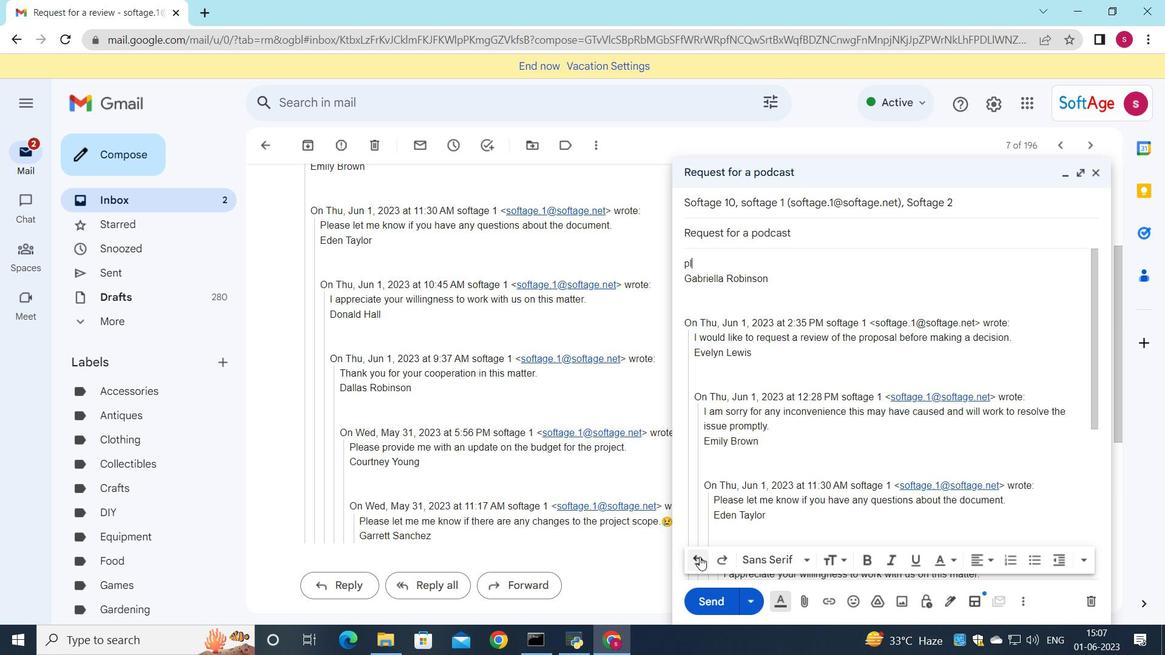 
Action: Key pressed <Key.shift>Couyld<Key.space>you<Key.space>please<Key.space>provide<Key.space>a<Key.space>summary<Key.space>of<Key.space>the<Key.space>results<Key.shift_r>?
Screenshot: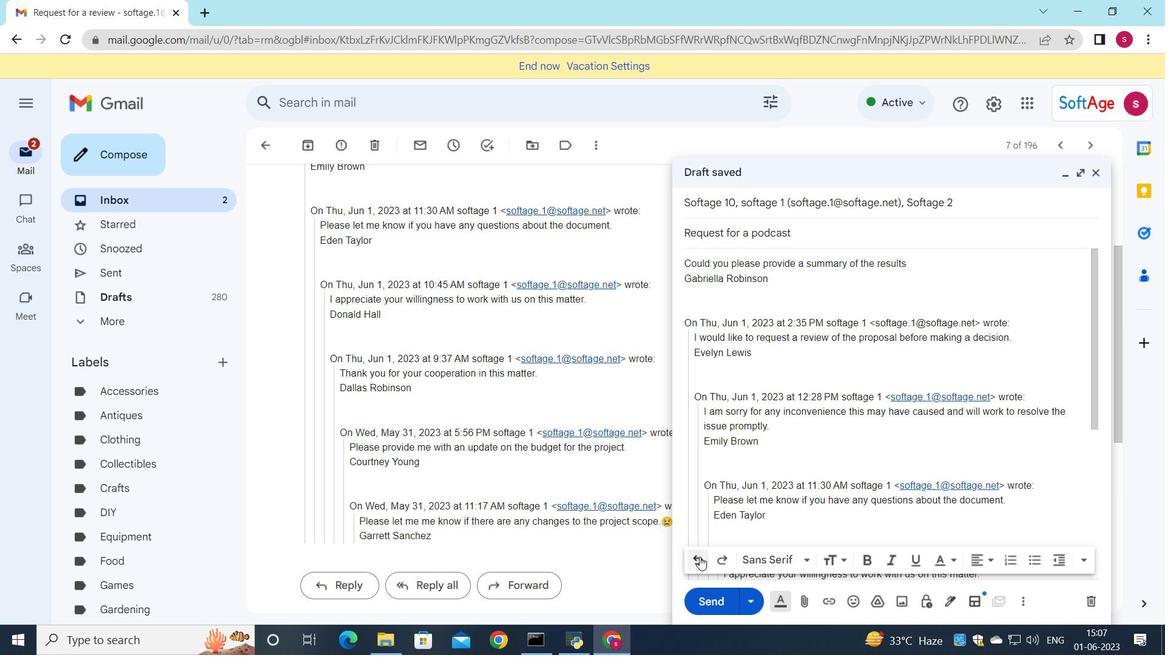 
Action: Mouse moved to (710, 604)
Screenshot: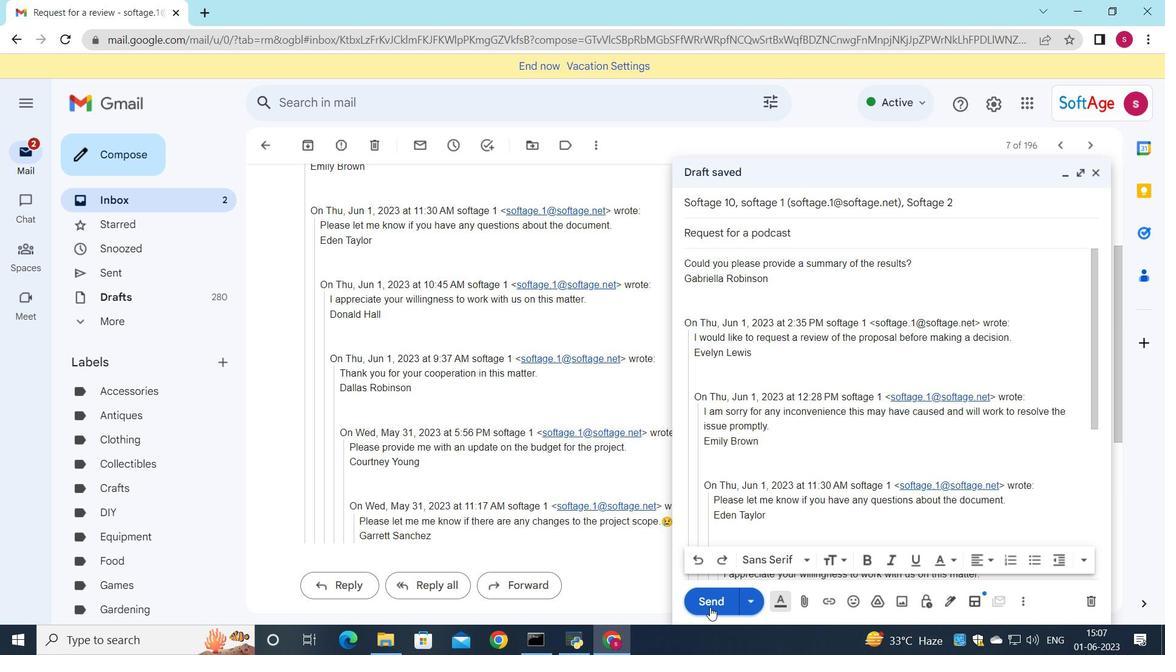 
Action: Mouse pressed left at (710, 604)
Screenshot: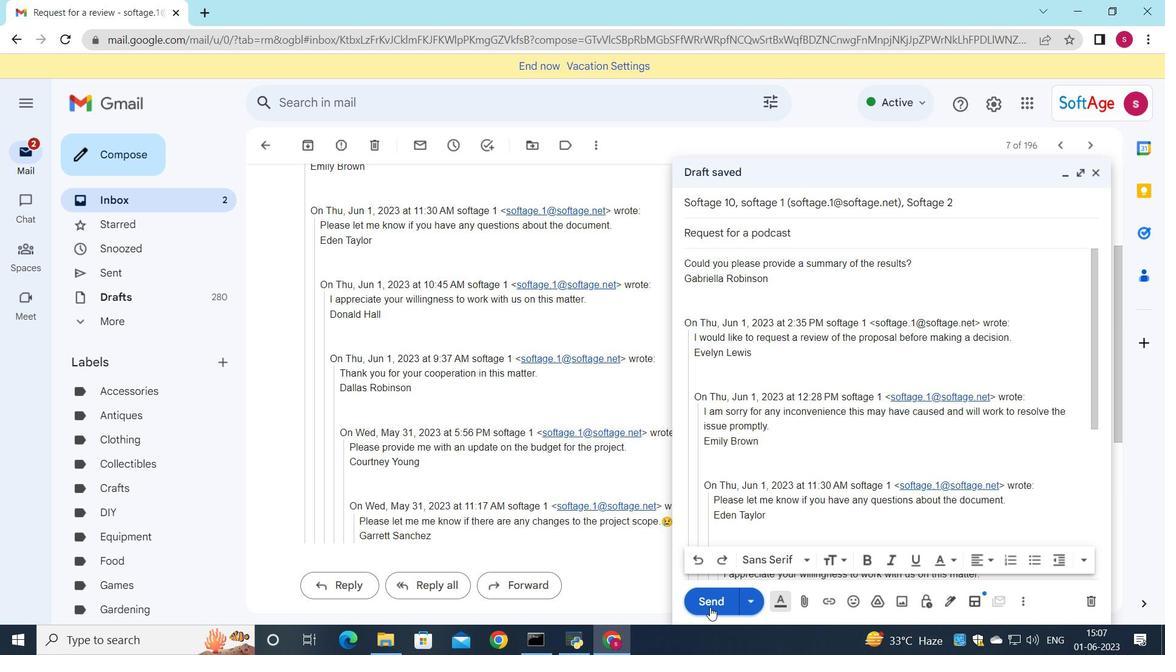 
Action: Mouse moved to (159, 201)
Screenshot: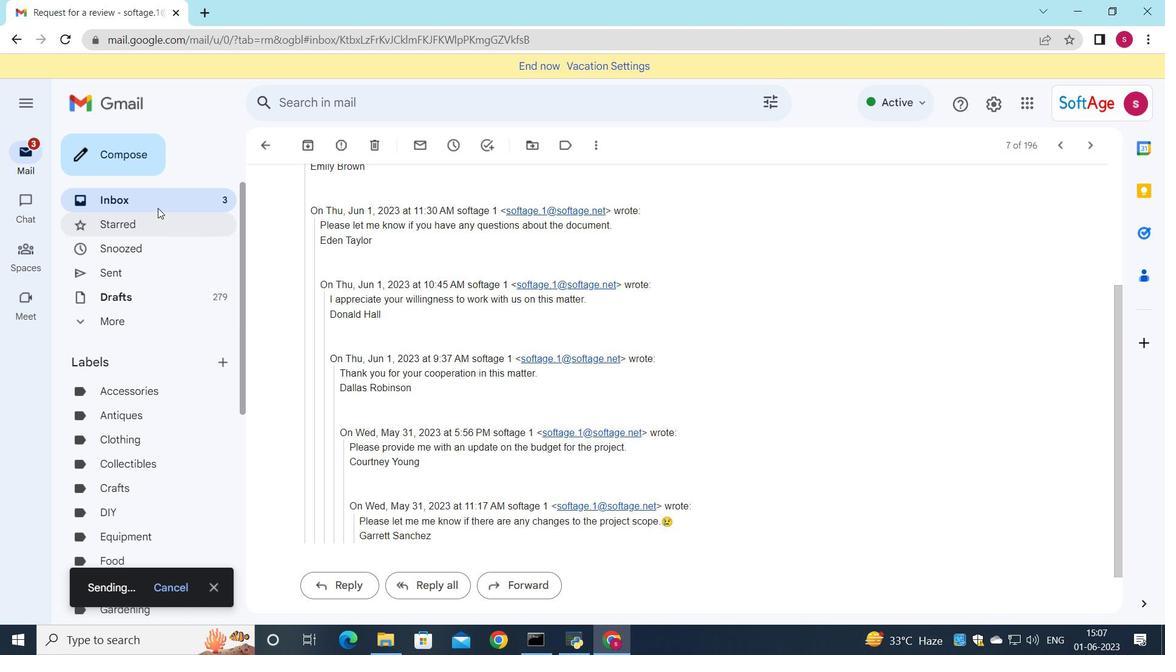 
Action: Mouse pressed left at (159, 201)
Screenshot: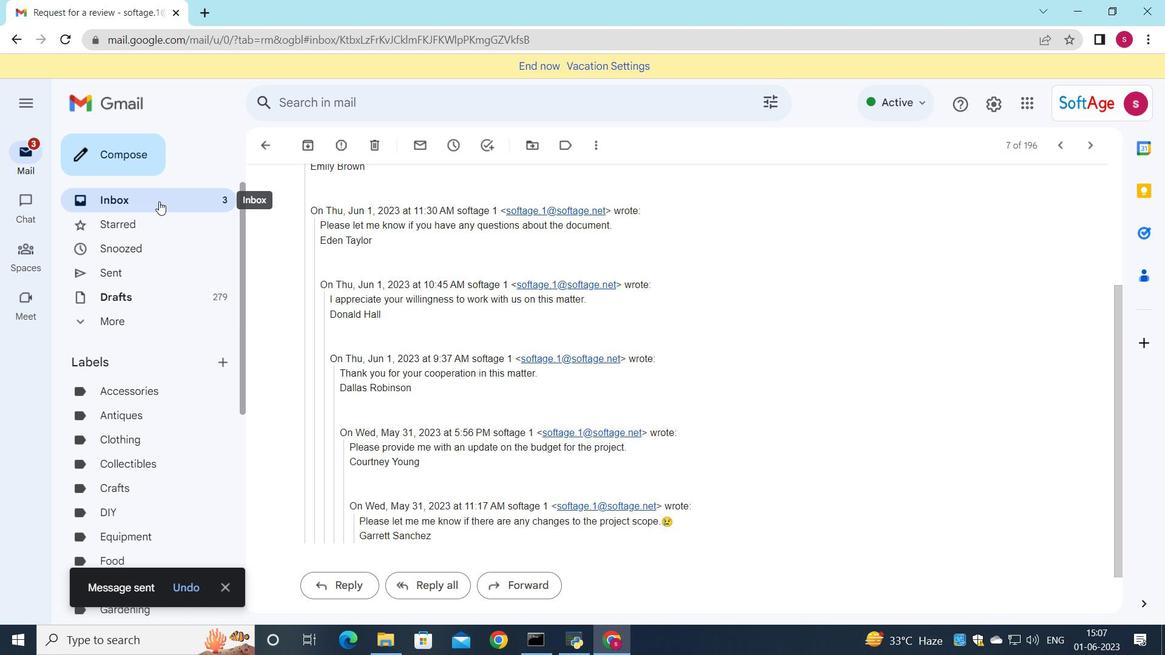 
Action: Mouse moved to (475, 169)
Screenshot: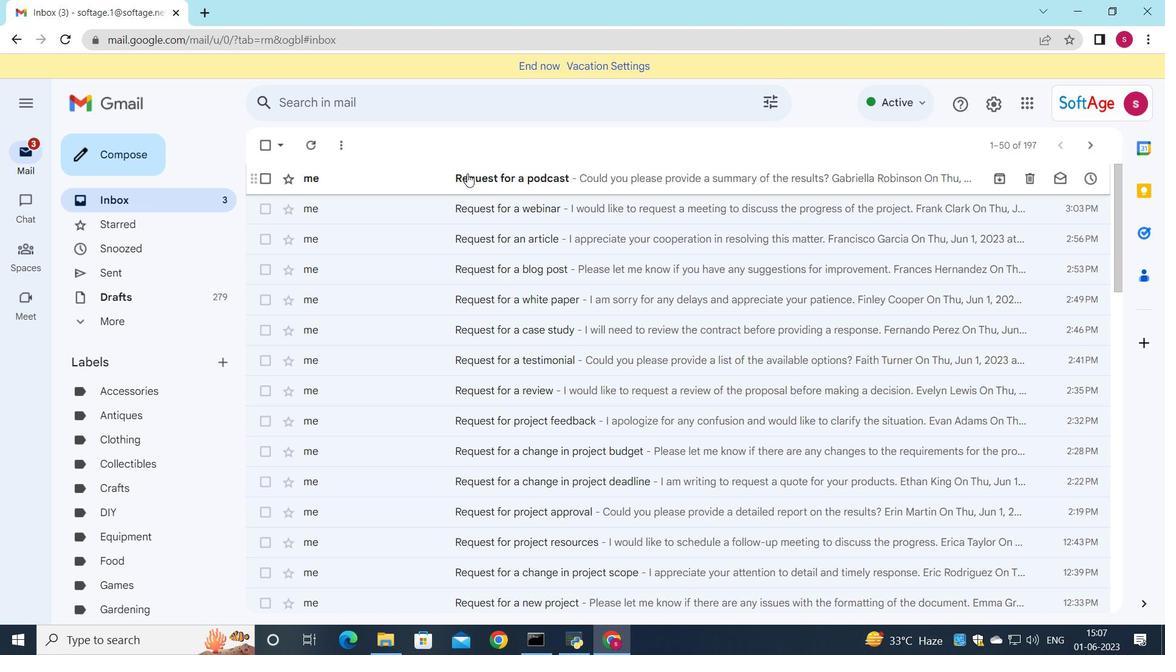 
Action: Mouse pressed left at (475, 169)
Screenshot: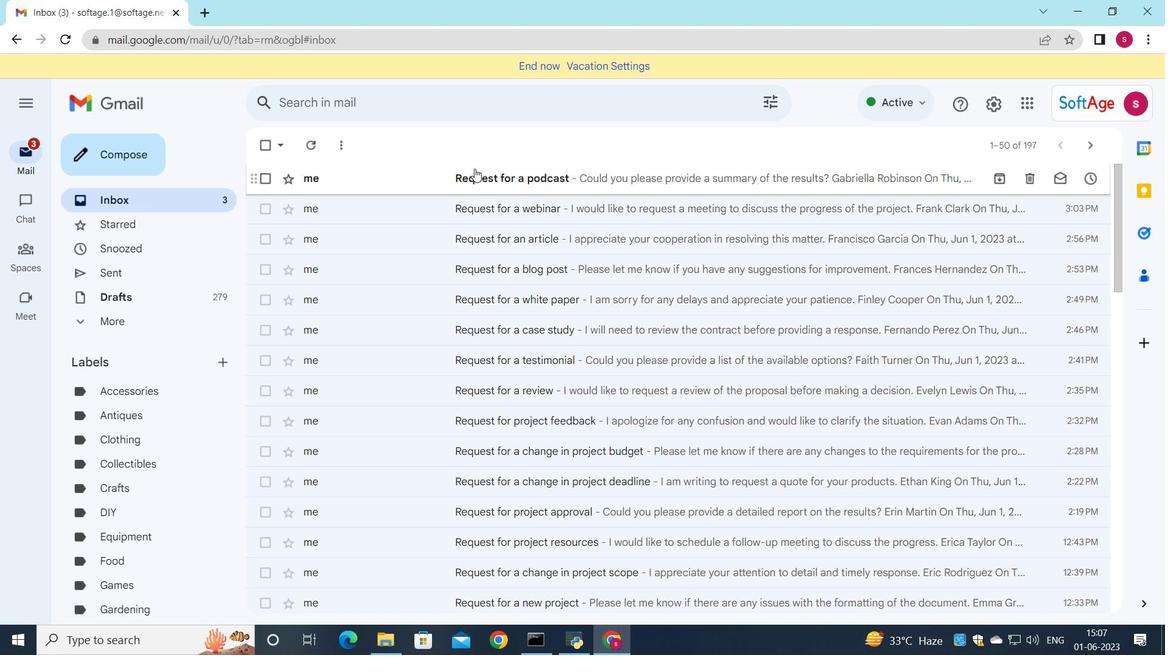 
Action: Mouse moved to (886, 263)
Screenshot: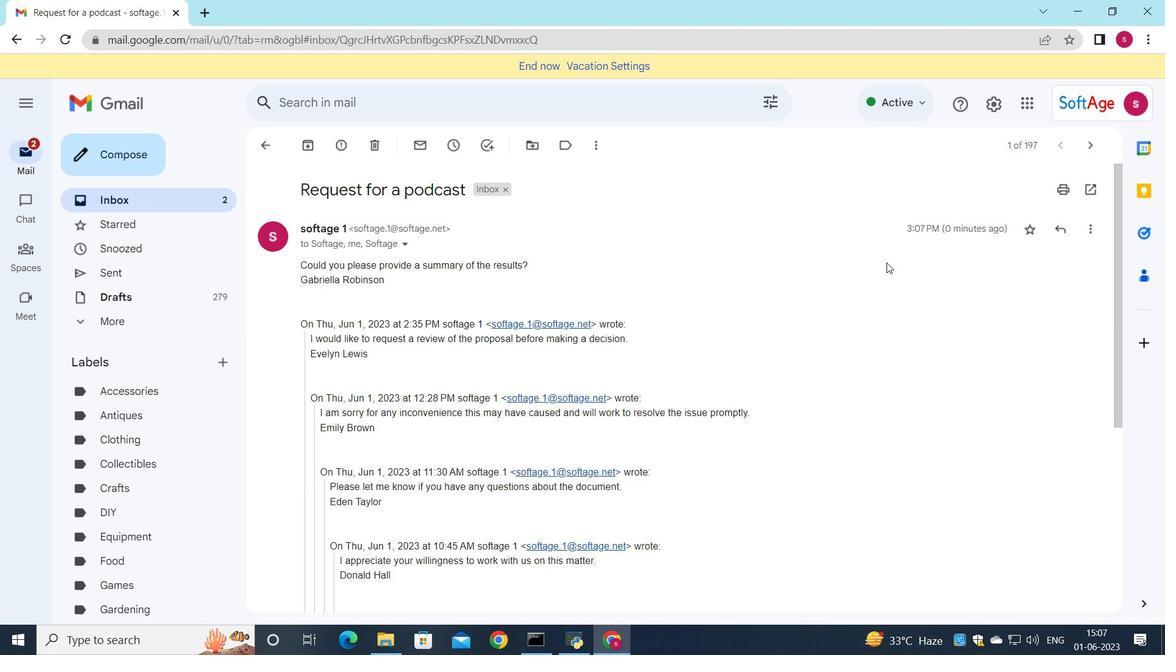 
